 Task: Find connections with filter location Sabaneta with filter topic #Gettingthingsdonewith filter profile language French with filter current company ICICIdirect with filter school KC College with filter industry Accessible Architecture and Design with filter service category SupportTechnical Writing with filter keywords title Media Relations Coordinator
Action: Mouse moved to (564, 79)
Screenshot: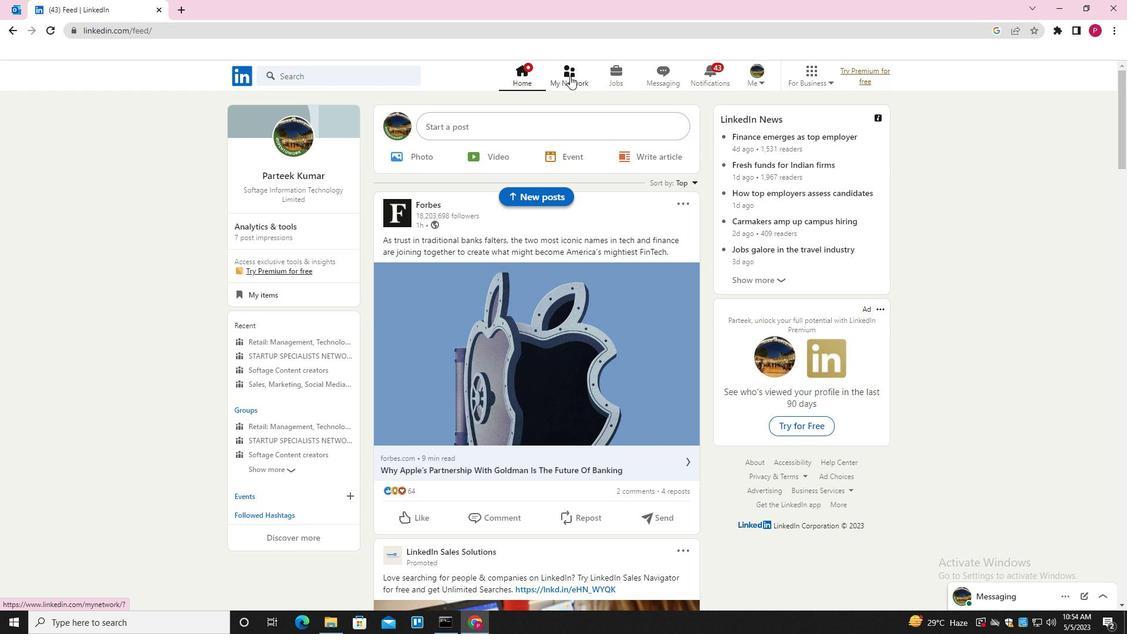 
Action: Mouse pressed left at (564, 79)
Screenshot: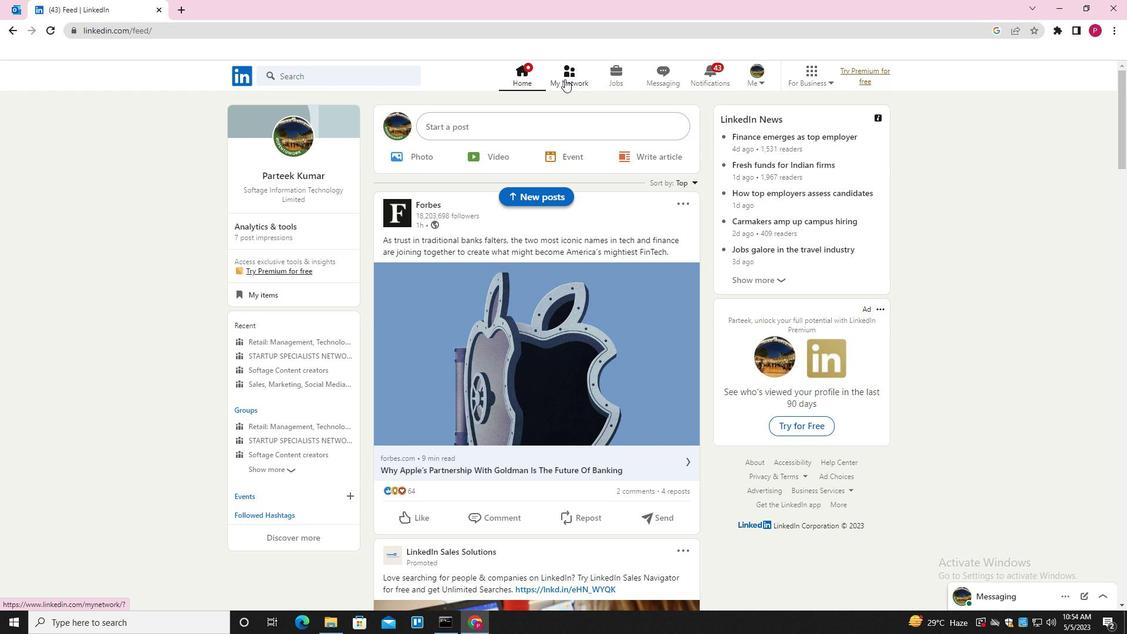 
Action: Mouse moved to (366, 142)
Screenshot: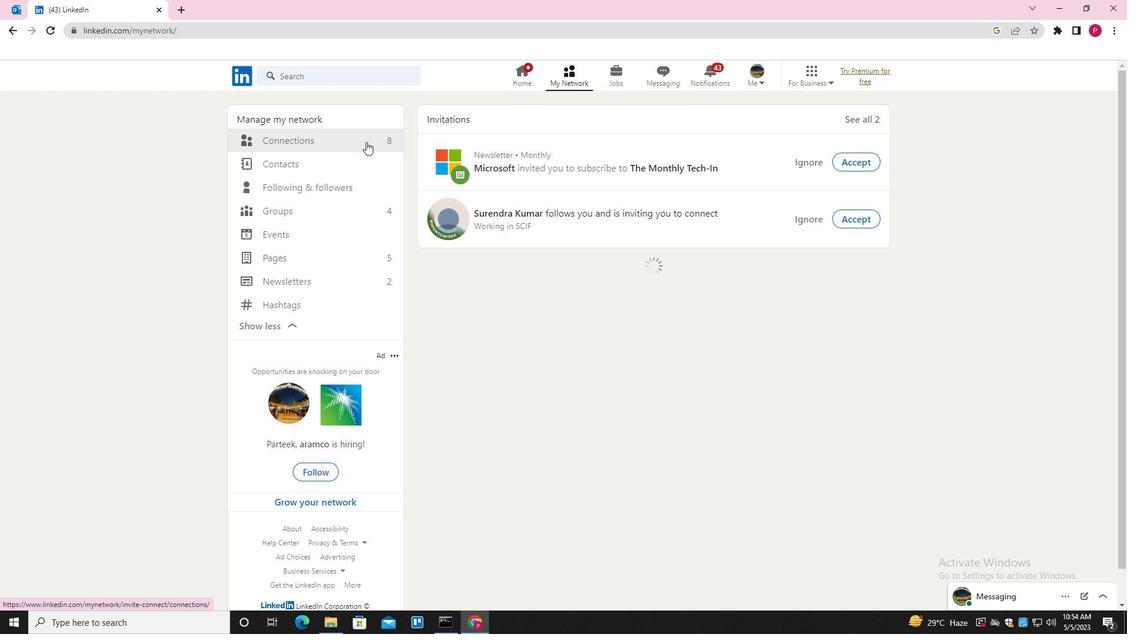 
Action: Mouse pressed left at (366, 142)
Screenshot: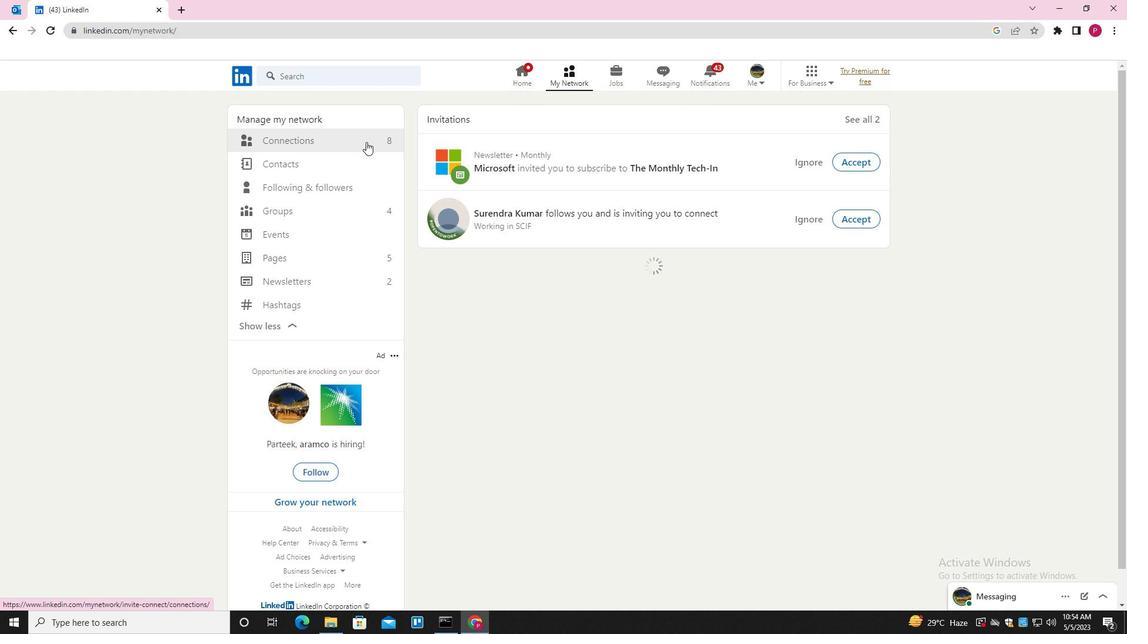 
Action: Mouse moved to (662, 142)
Screenshot: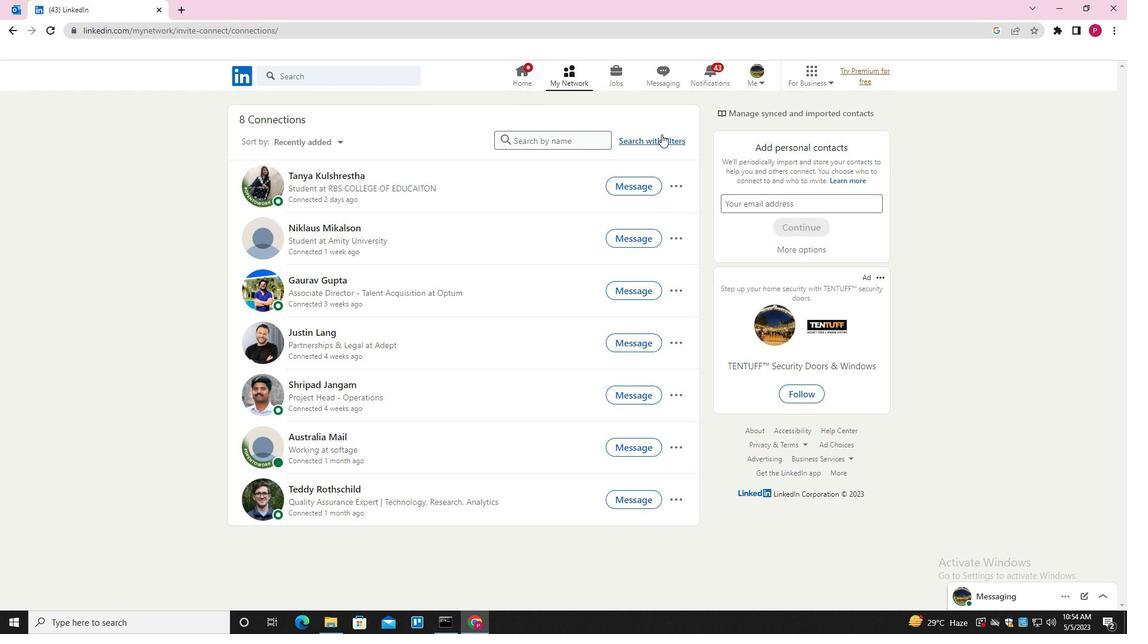 
Action: Mouse pressed left at (662, 142)
Screenshot: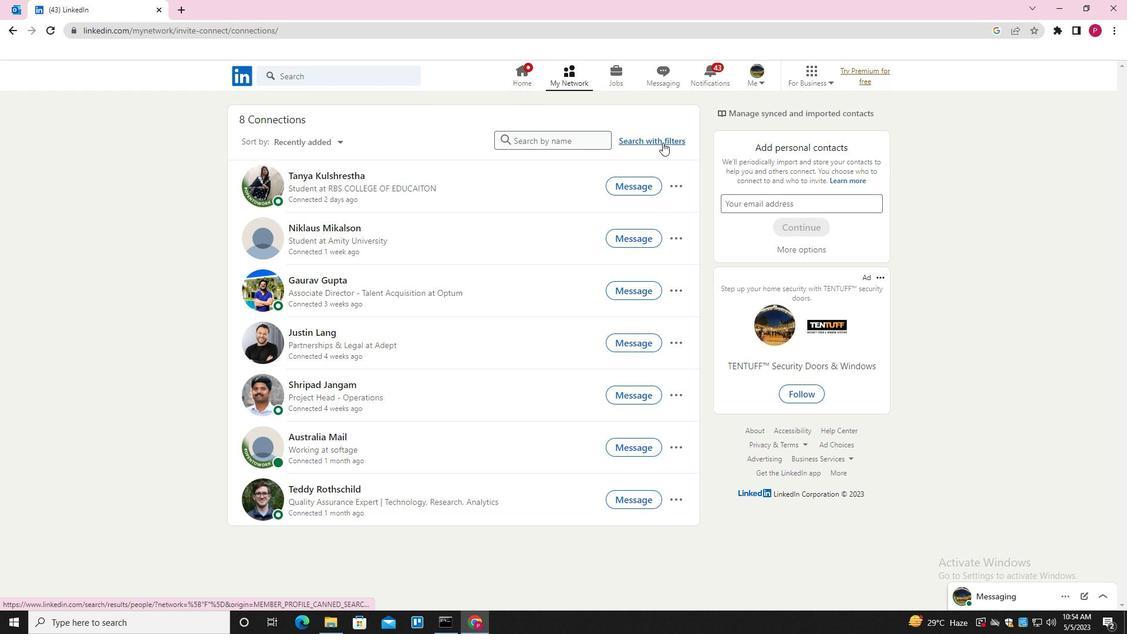 
Action: Mouse moved to (598, 113)
Screenshot: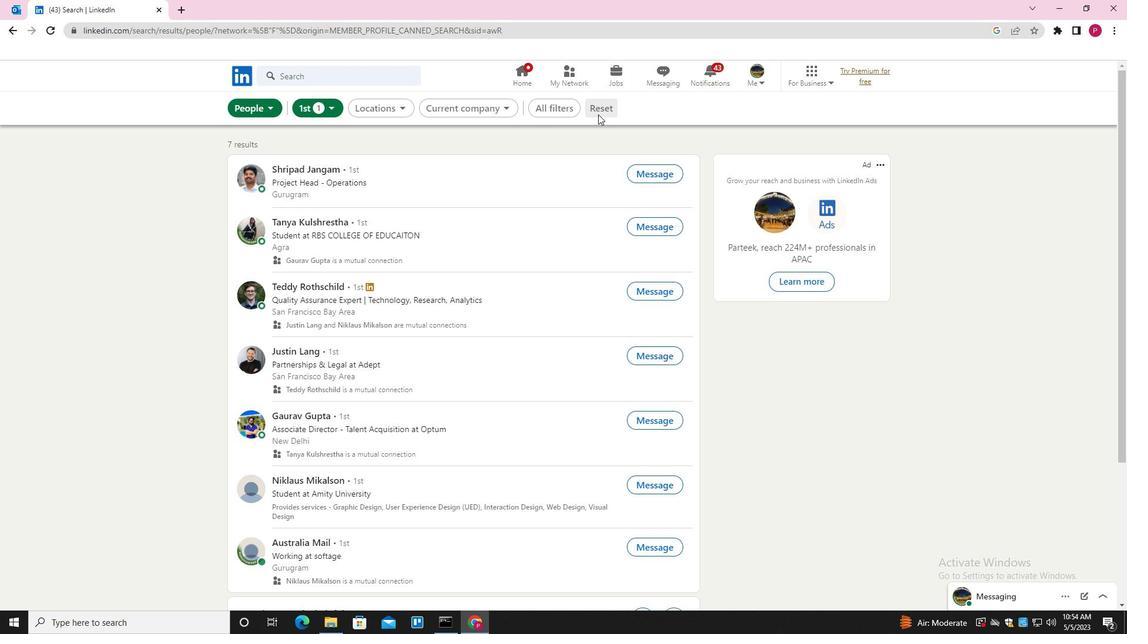 
Action: Mouse pressed left at (598, 113)
Screenshot: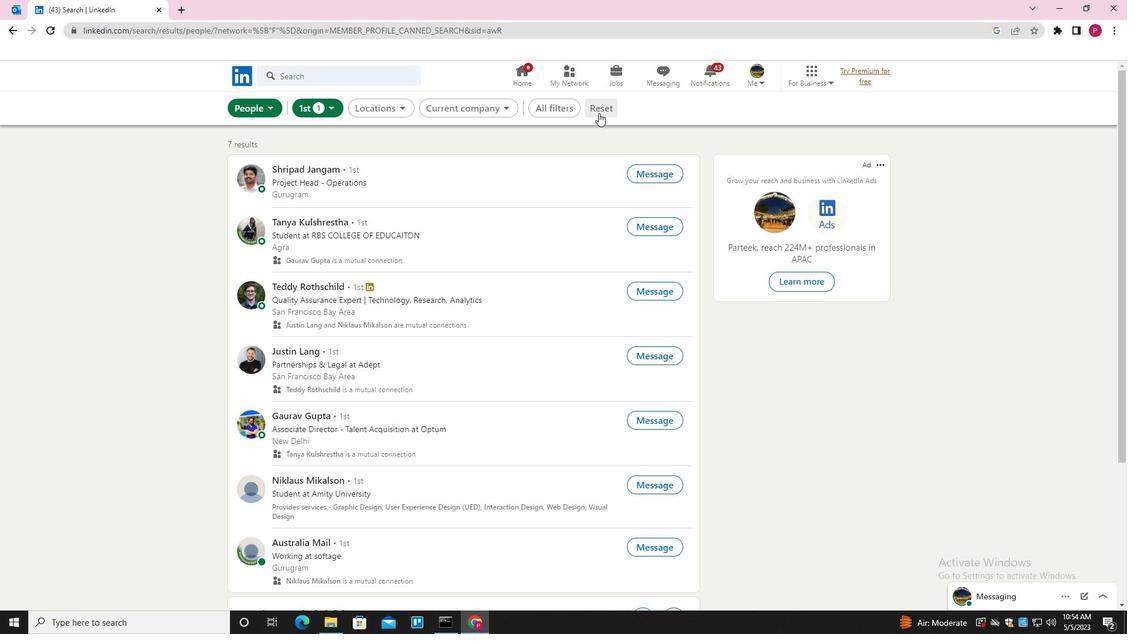 
Action: Mouse moved to (590, 110)
Screenshot: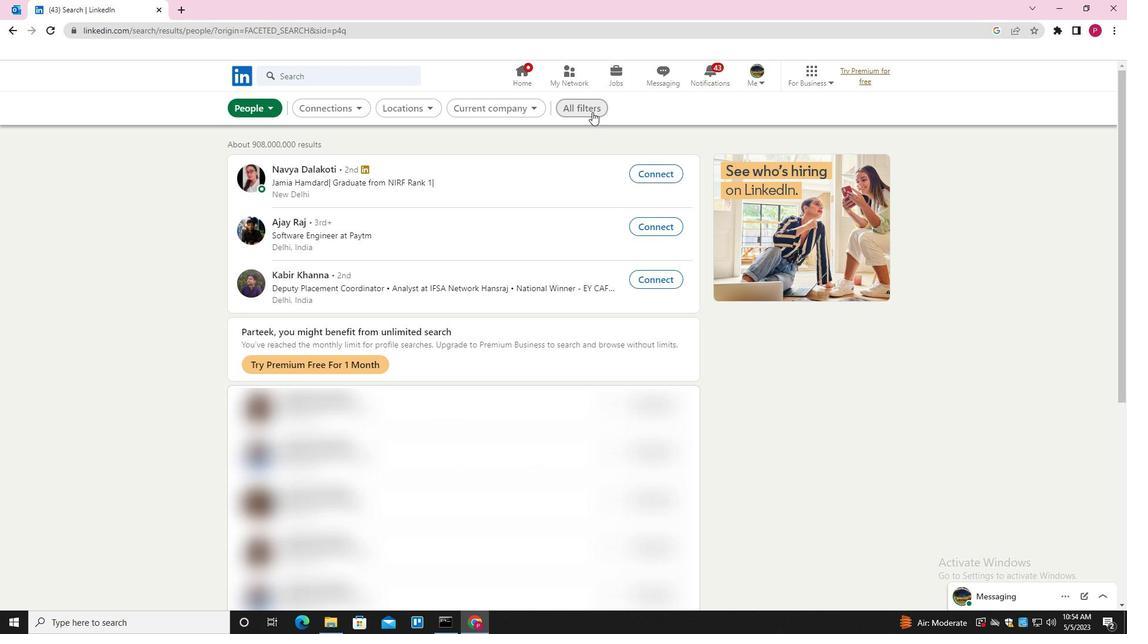 
Action: Mouse pressed left at (590, 110)
Screenshot: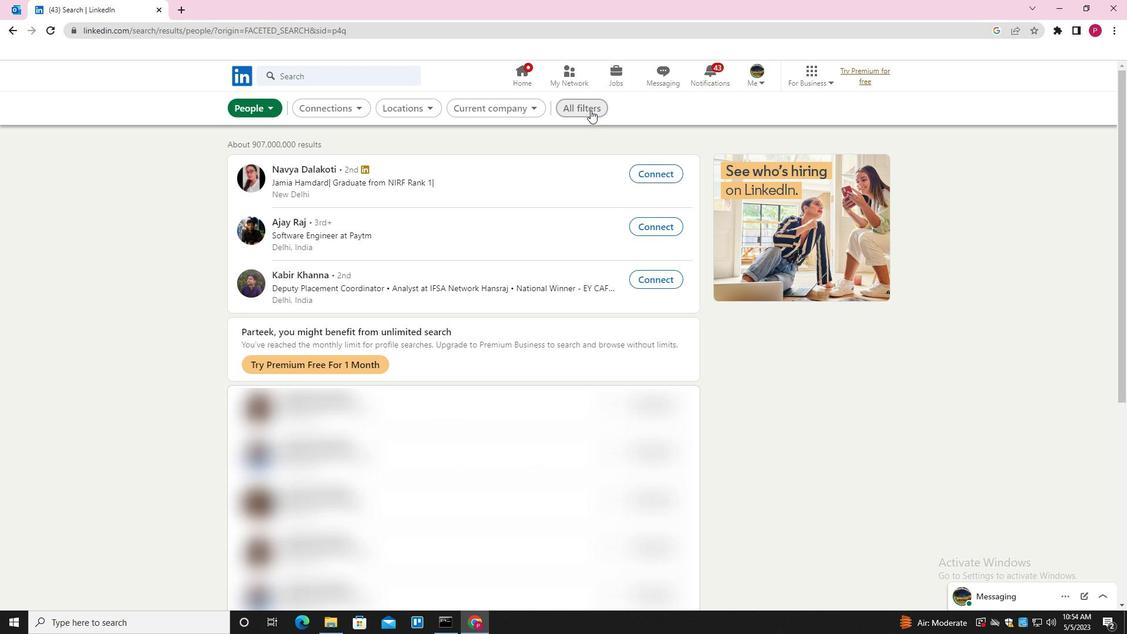 
Action: Mouse moved to (865, 301)
Screenshot: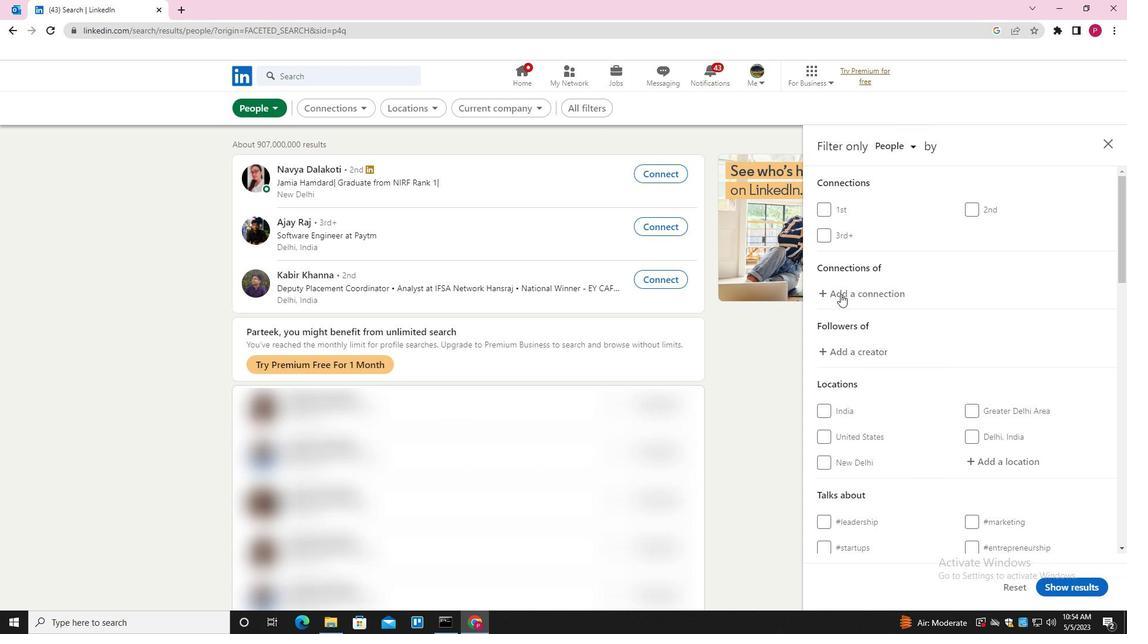 
Action: Mouse scrolled (865, 301) with delta (0, 0)
Screenshot: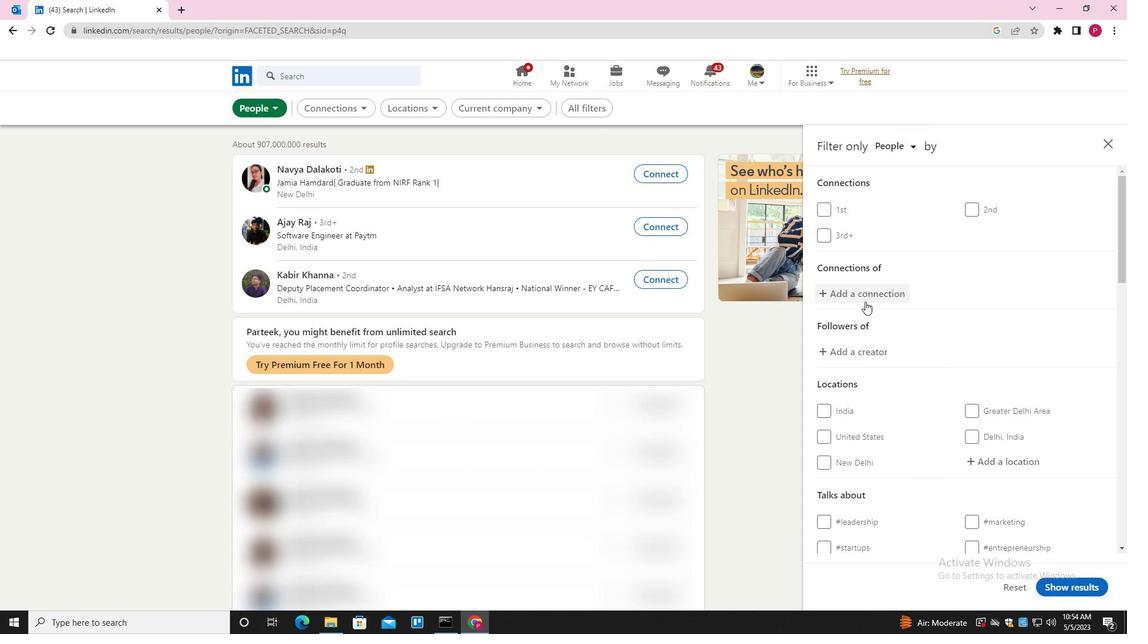 
Action: Mouse scrolled (865, 301) with delta (0, 0)
Screenshot: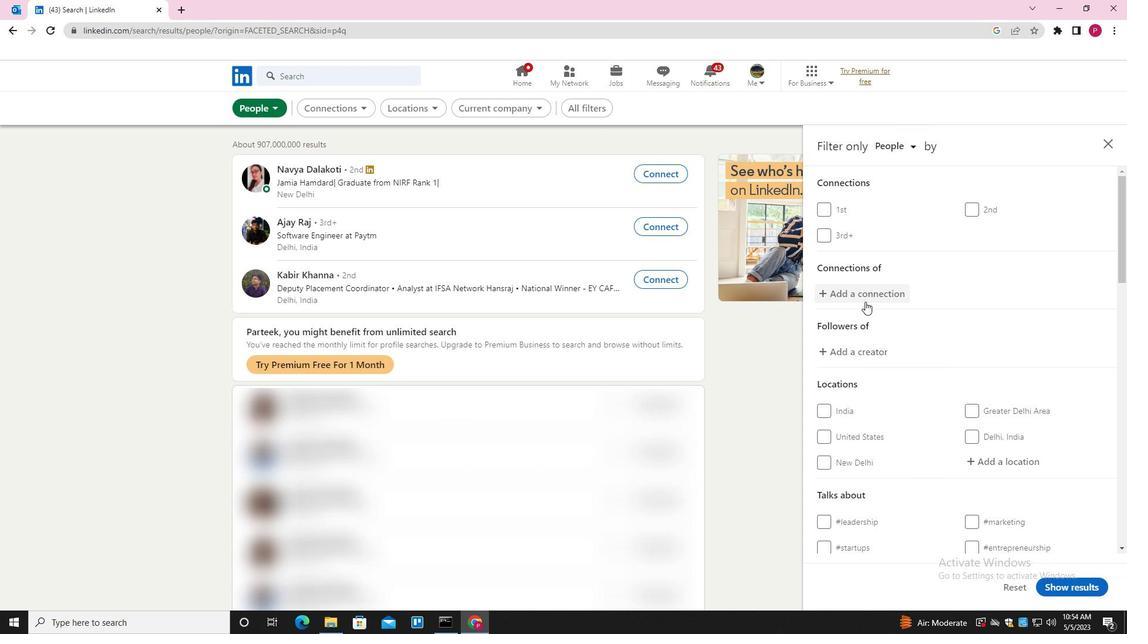
Action: Mouse moved to (1015, 347)
Screenshot: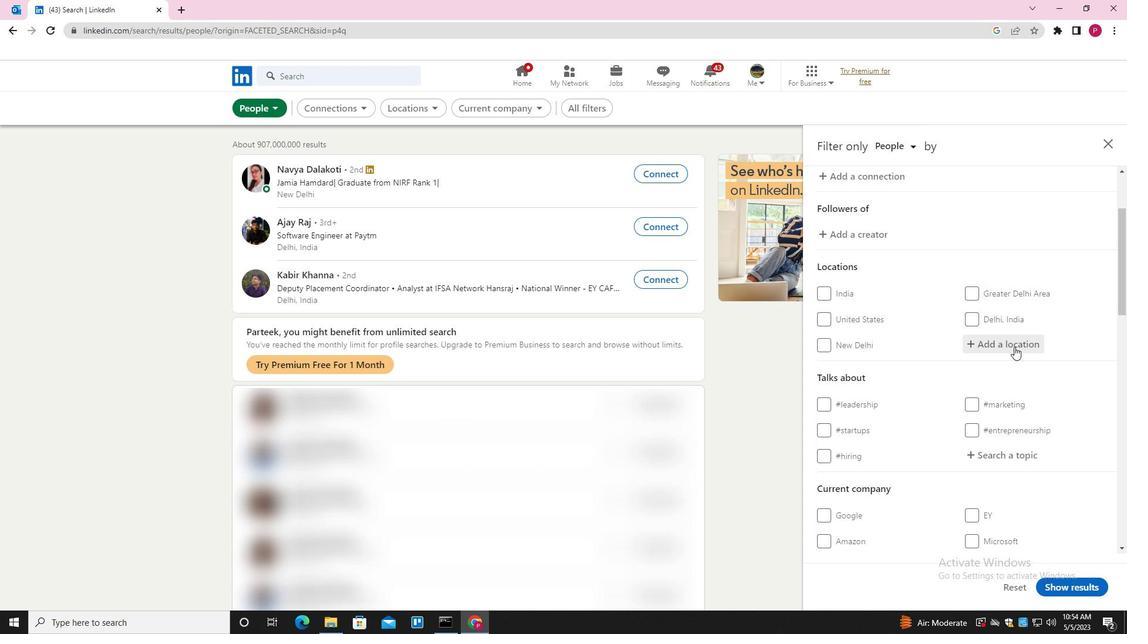 
Action: Mouse pressed left at (1015, 347)
Screenshot: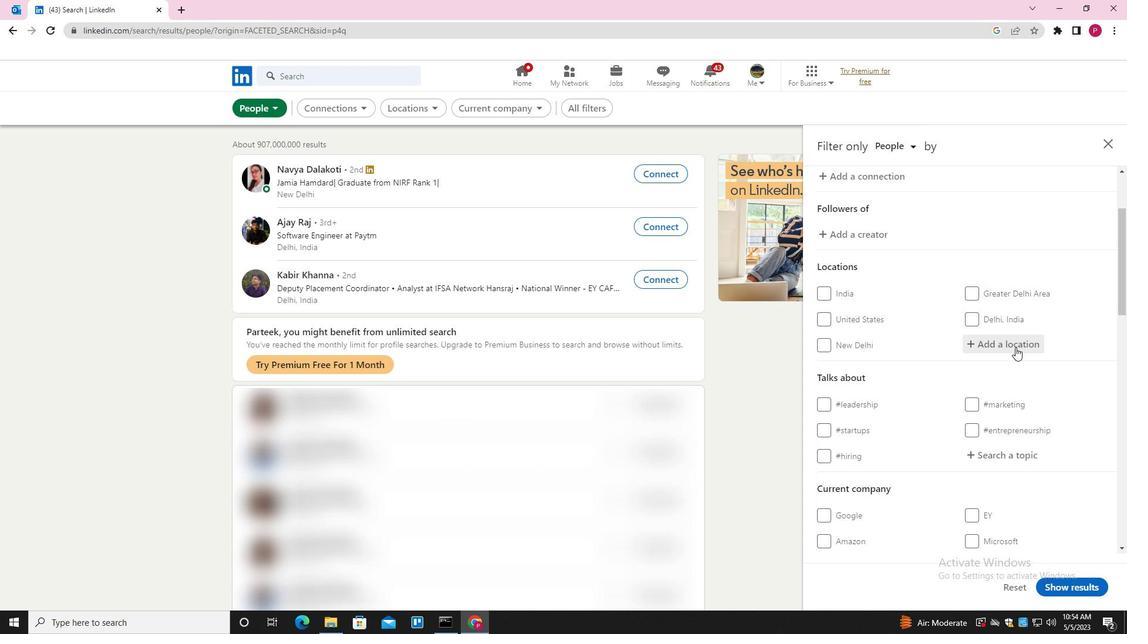 
Action: Key pressed <Key.shift>SABANETA<Key.down><Key.enter>
Screenshot: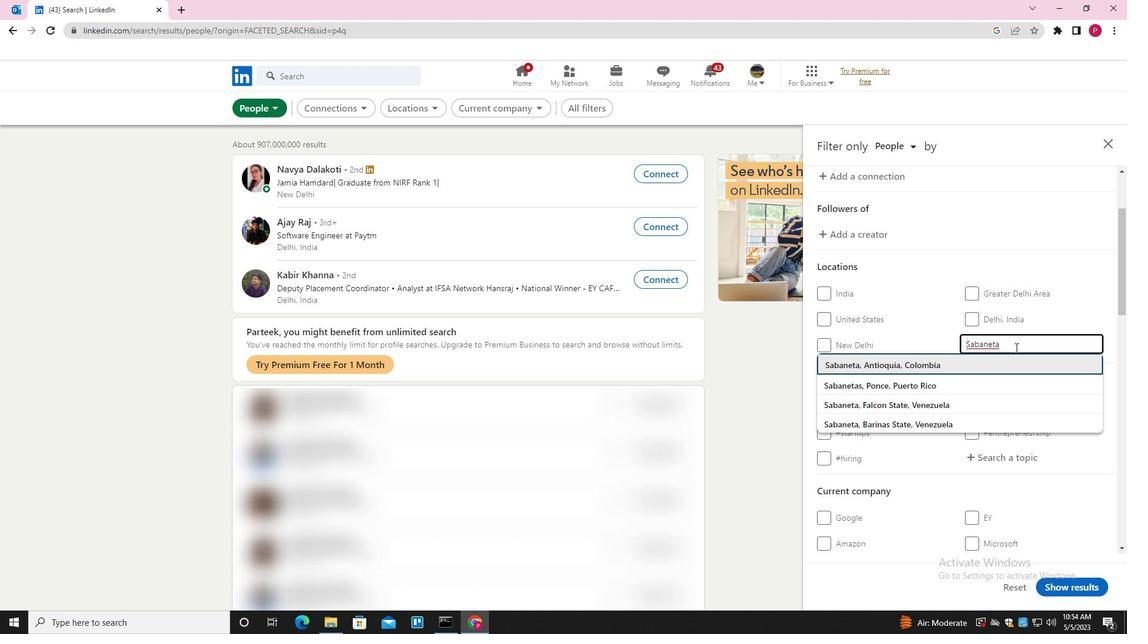 
Action: Mouse moved to (1009, 329)
Screenshot: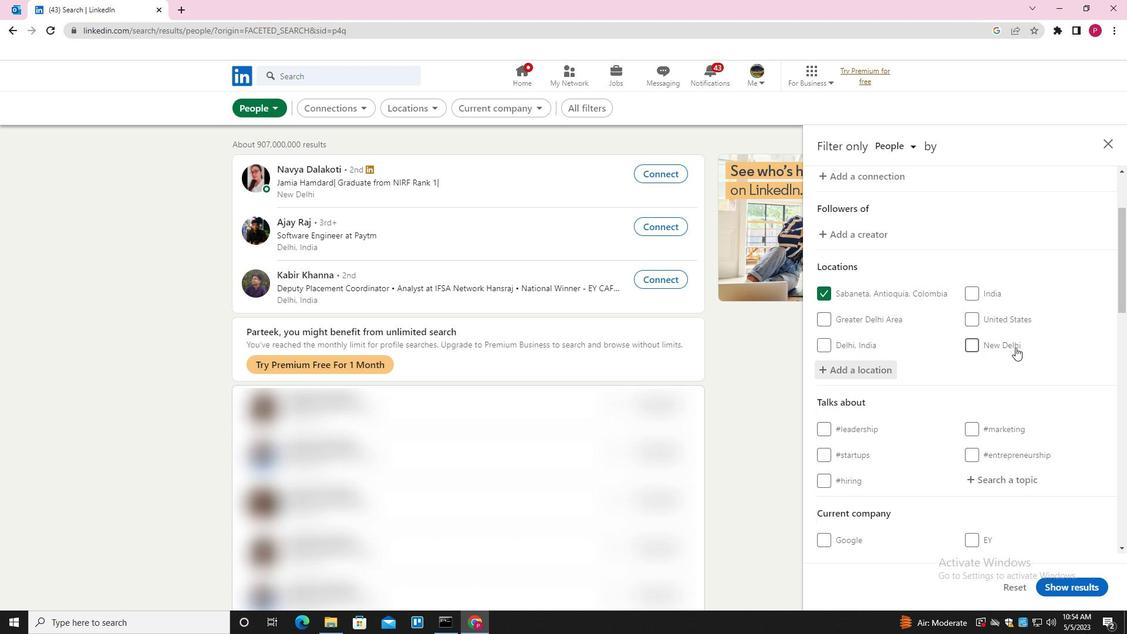 
Action: Mouse scrolled (1009, 328) with delta (0, 0)
Screenshot: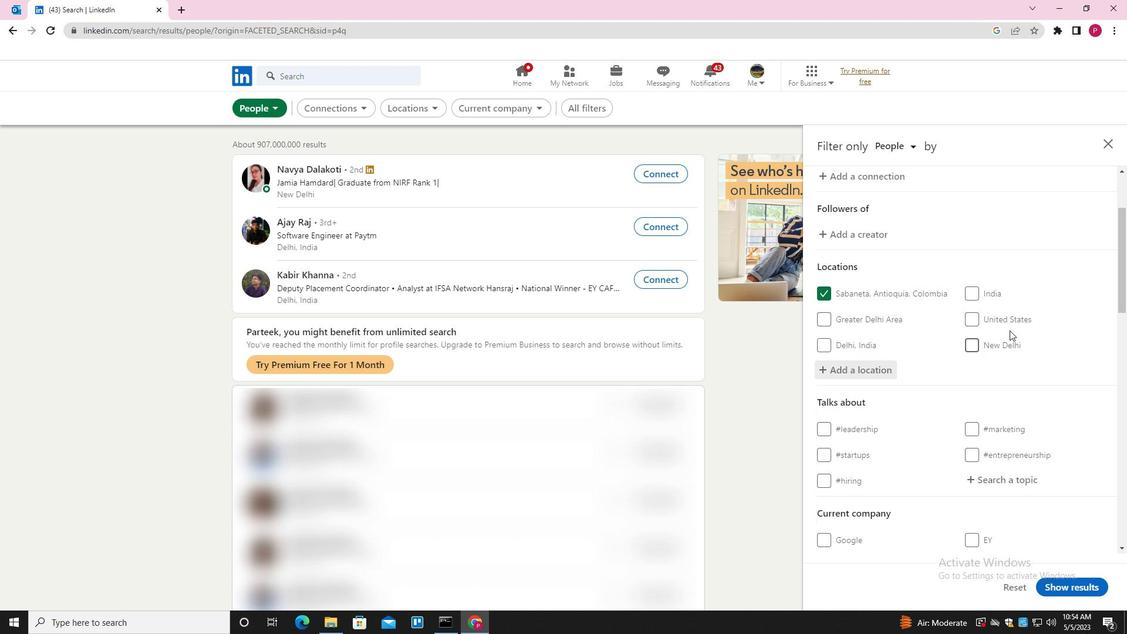 
Action: Mouse scrolled (1009, 328) with delta (0, 0)
Screenshot: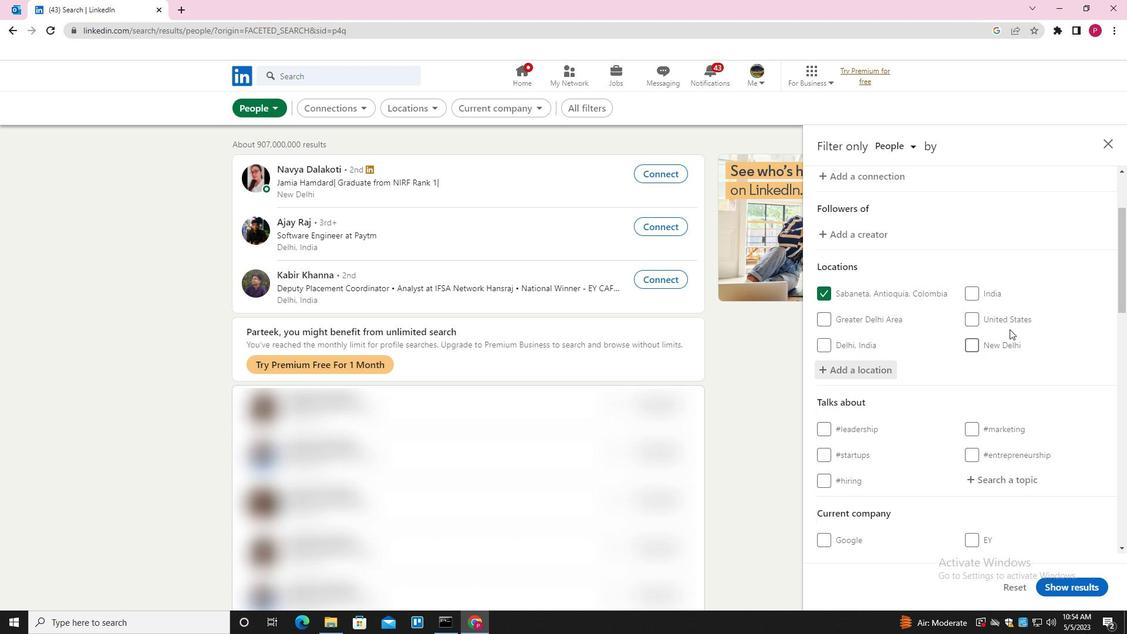 
Action: Mouse moved to (1005, 327)
Screenshot: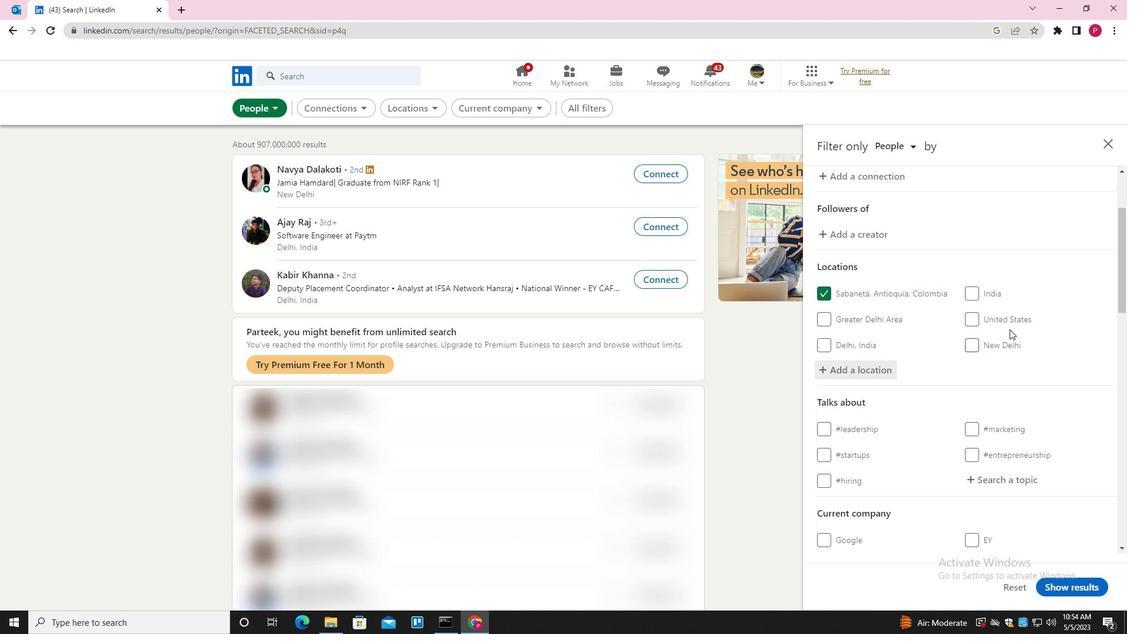 
Action: Mouse scrolled (1005, 327) with delta (0, 0)
Screenshot: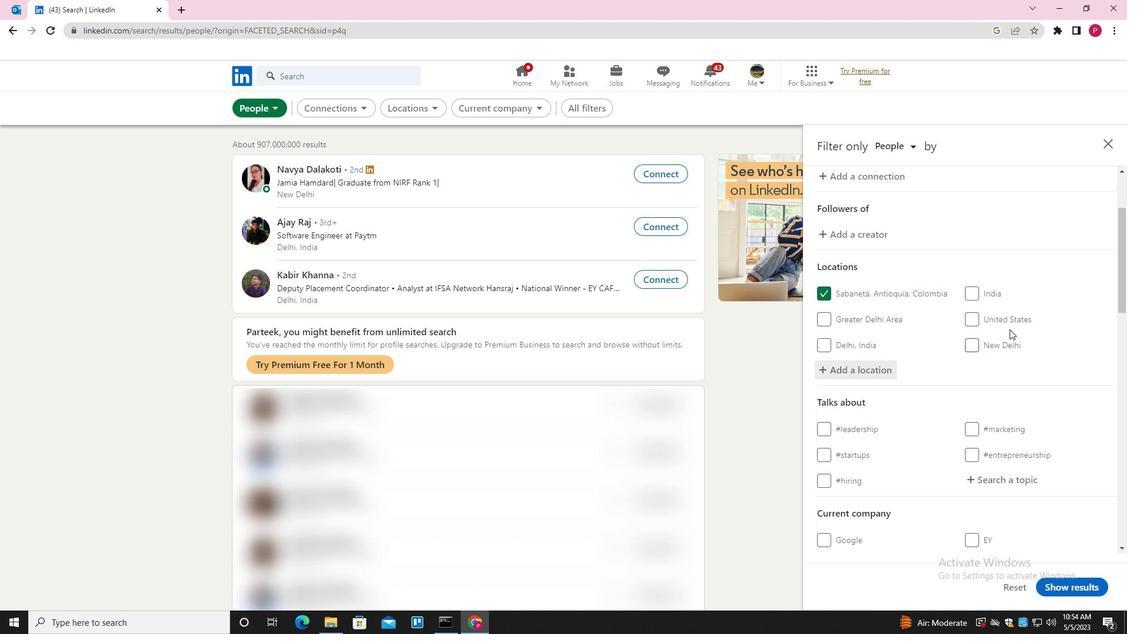 
Action: Mouse moved to (1001, 327)
Screenshot: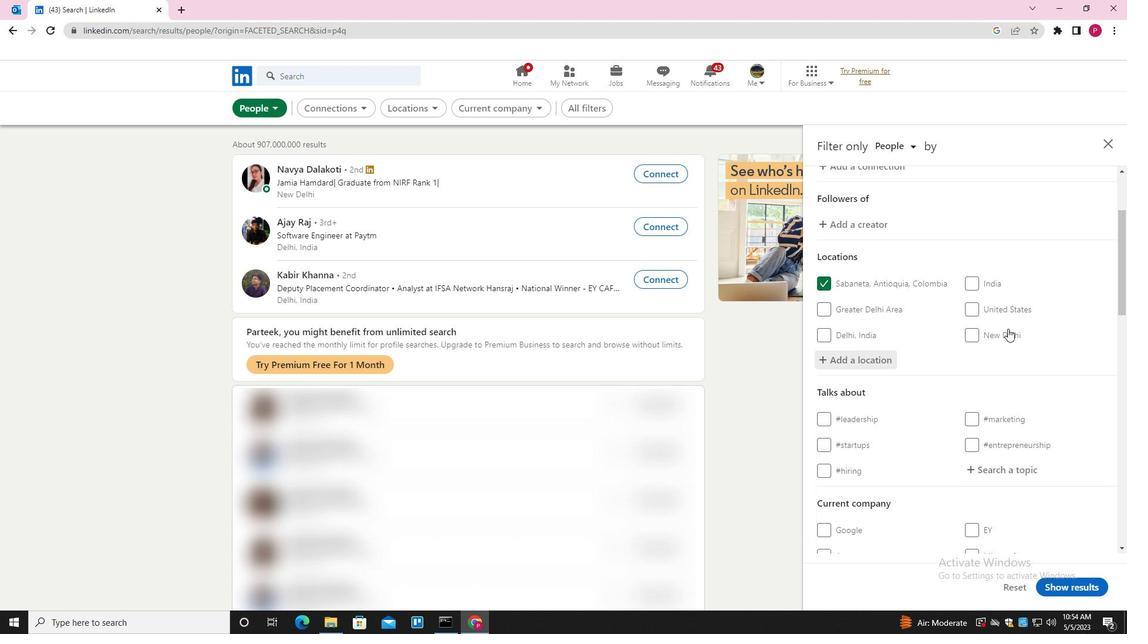 
Action: Mouse scrolled (1001, 327) with delta (0, 0)
Screenshot: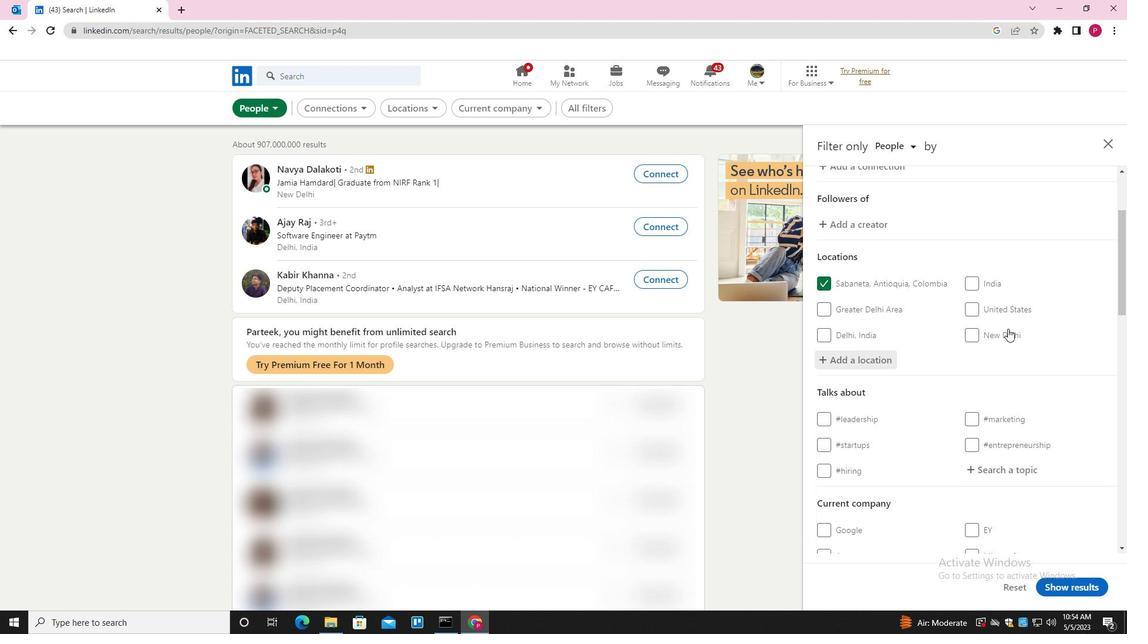 
Action: Mouse moved to (1008, 250)
Screenshot: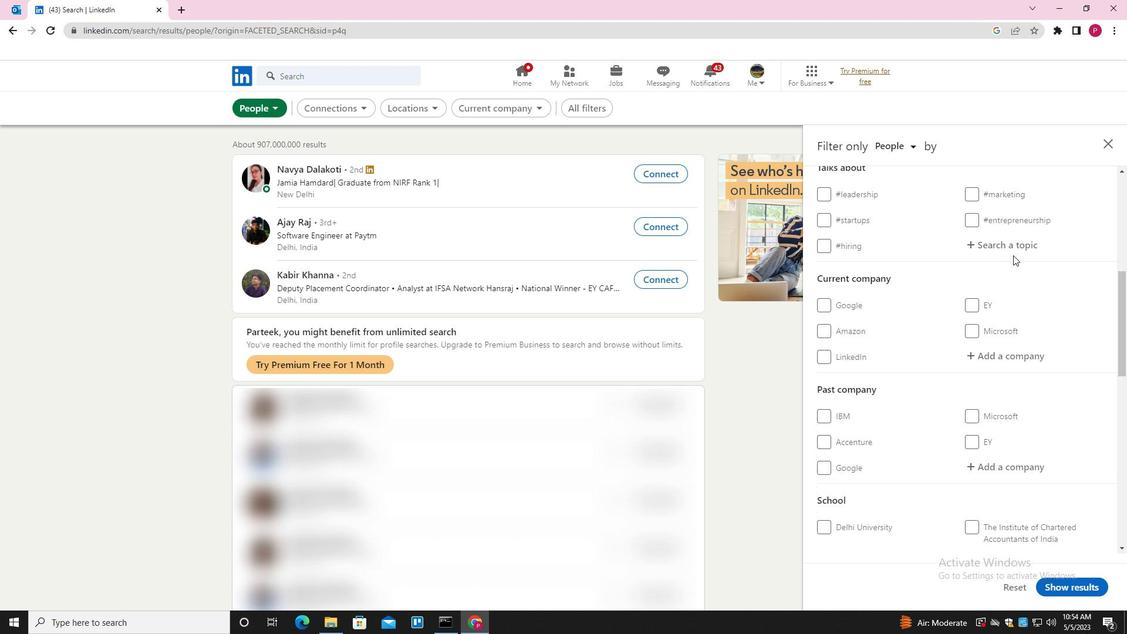 
Action: Mouse pressed left at (1008, 250)
Screenshot: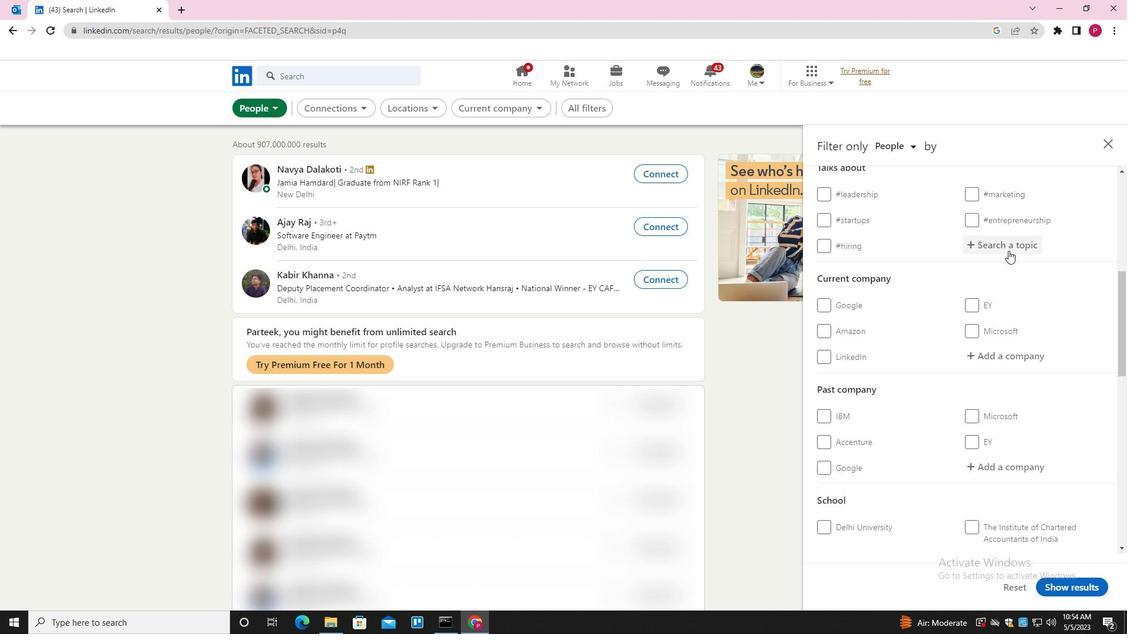 
Action: Key pressed <Key.shift>GETTINGTHINGSDONE<Key.down><Key.enter>
Screenshot: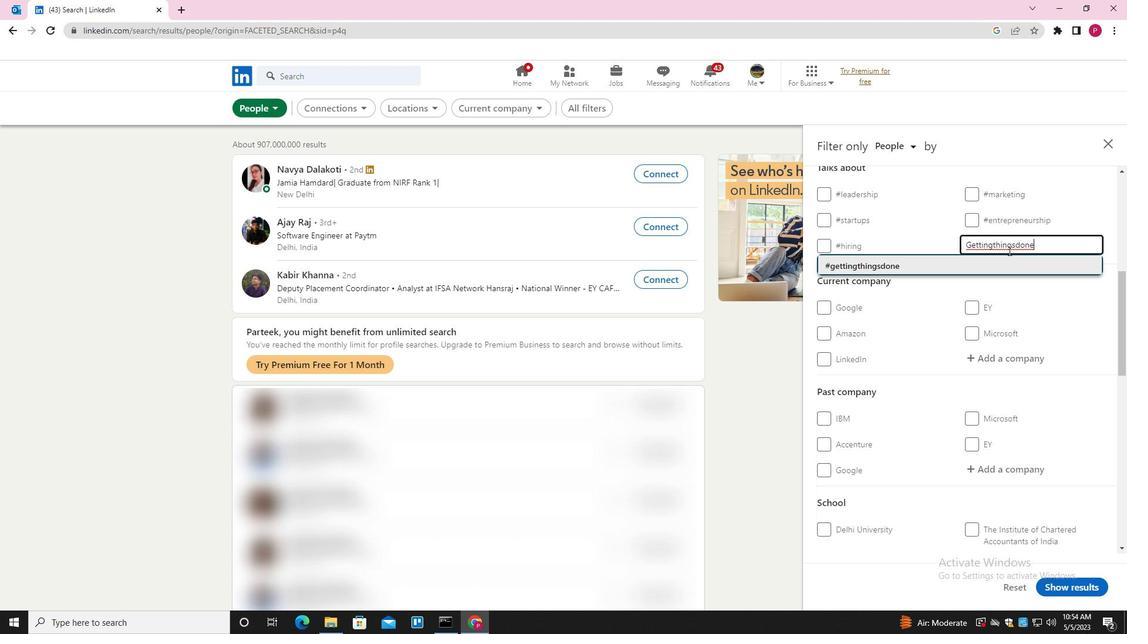 
Action: Mouse moved to (976, 244)
Screenshot: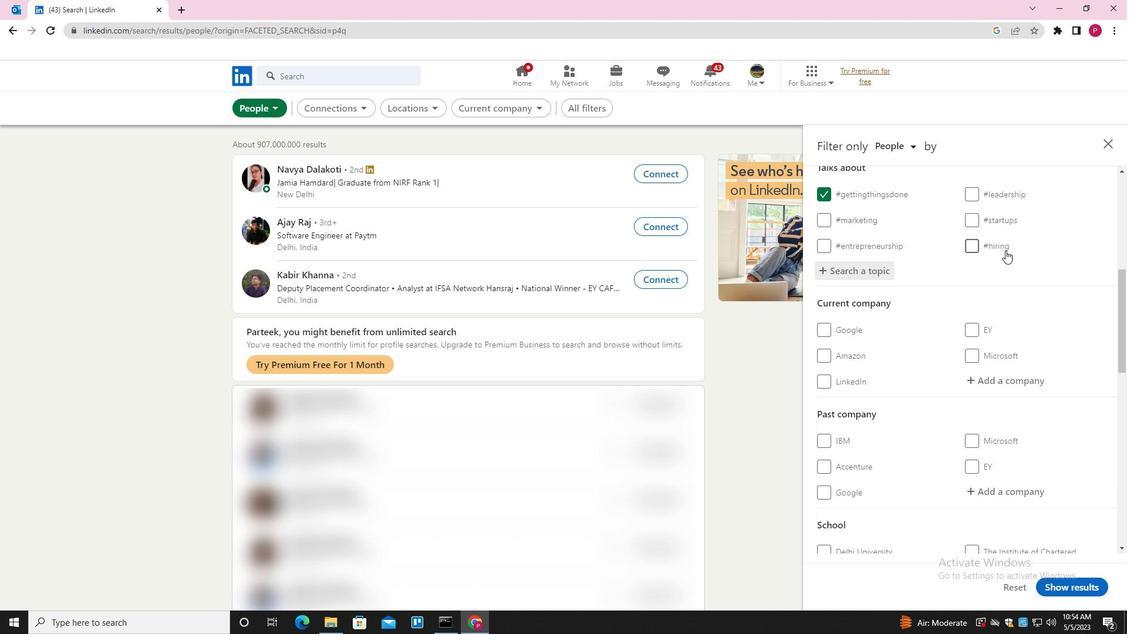
Action: Mouse scrolled (976, 243) with delta (0, 0)
Screenshot: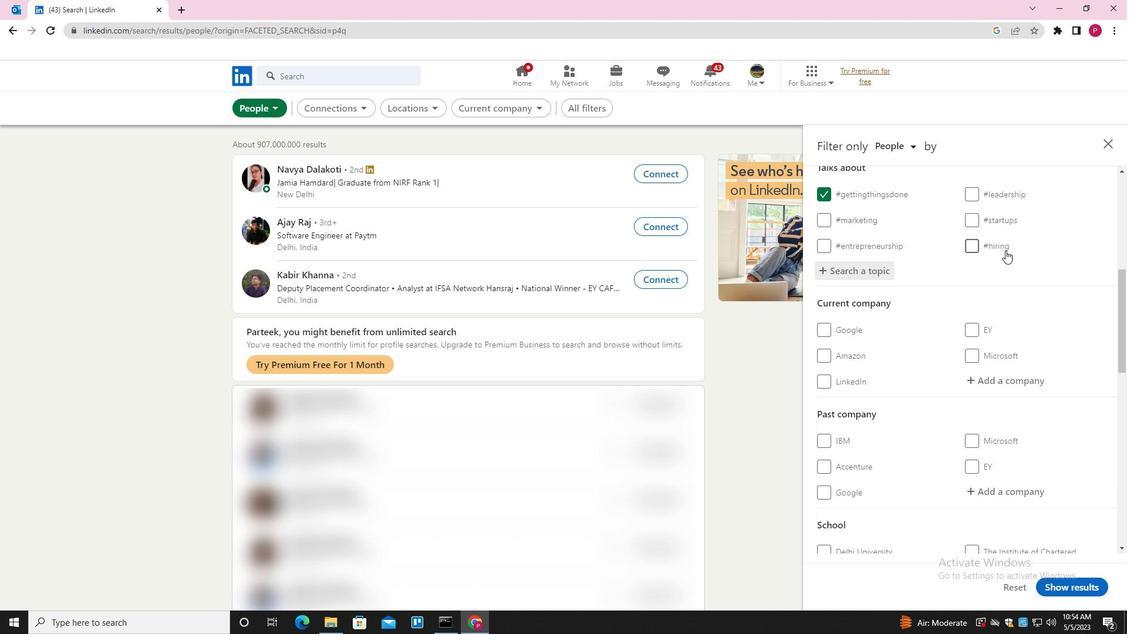 
Action: Mouse moved to (946, 238)
Screenshot: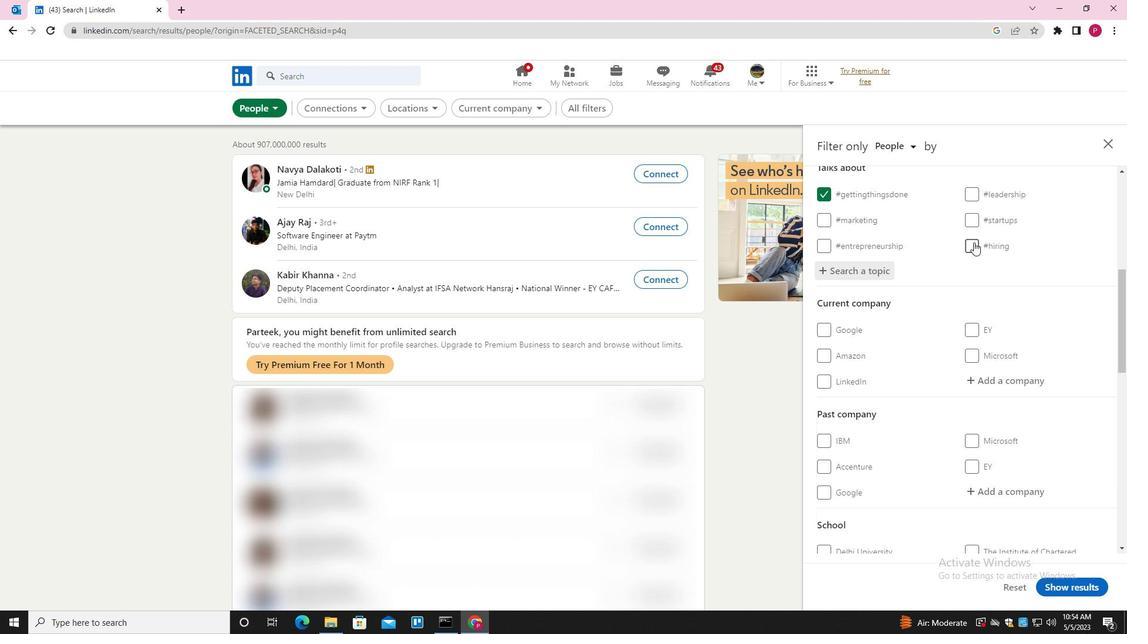 
Action: Mouse scrolled (946, 237) with delta (0, 0)
Screenshot: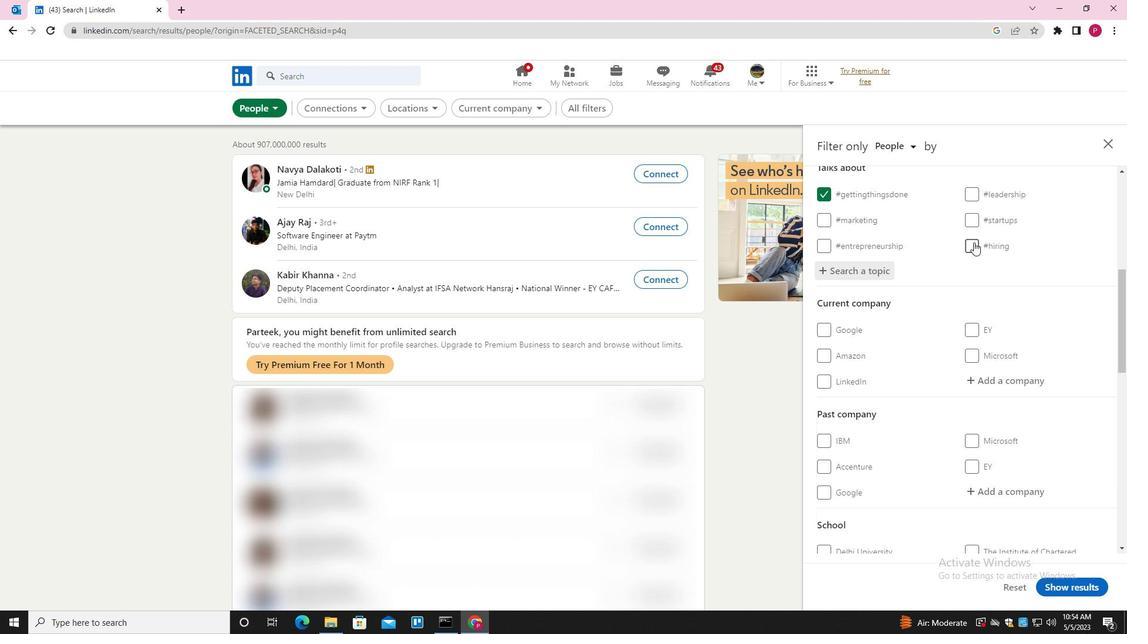 
Action: Mouse moved to (943, 237)
Screenshot: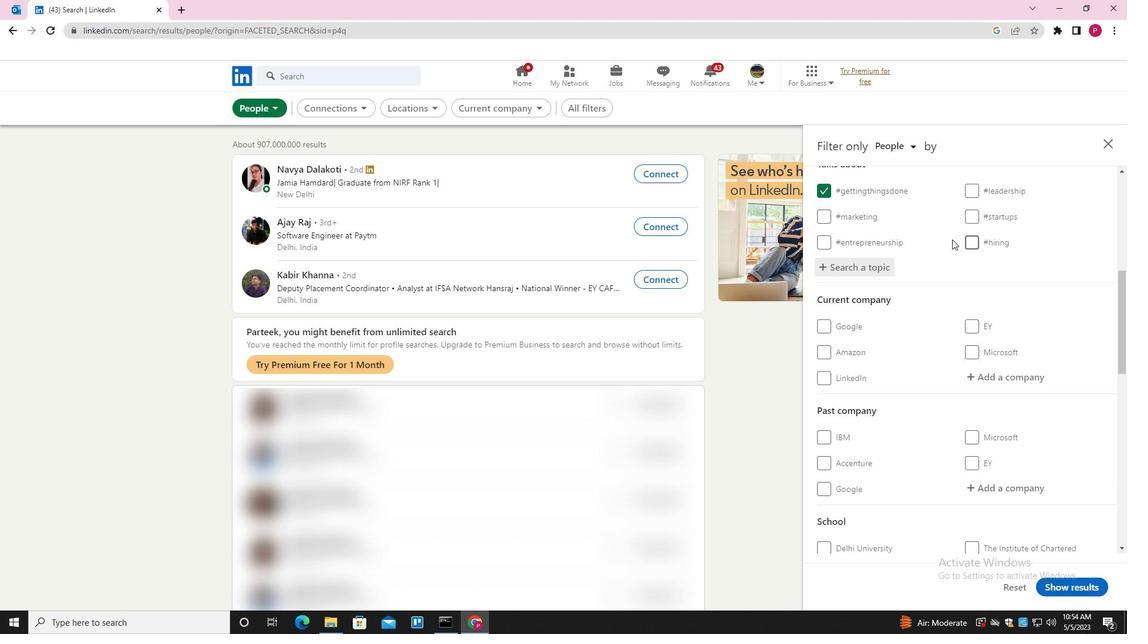 
Action: Mouse scrolled (943, 237) with delta (0, 0)
Screenshot: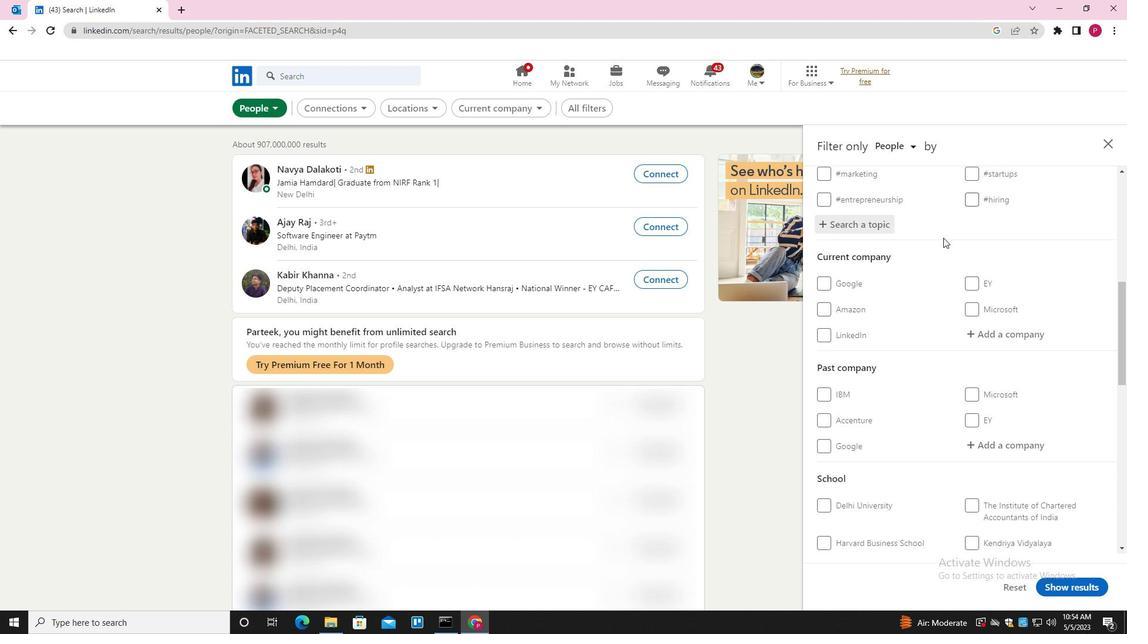 
Action: Mouse scrolled (943, 237) with delta (0, 0)
Screenshot: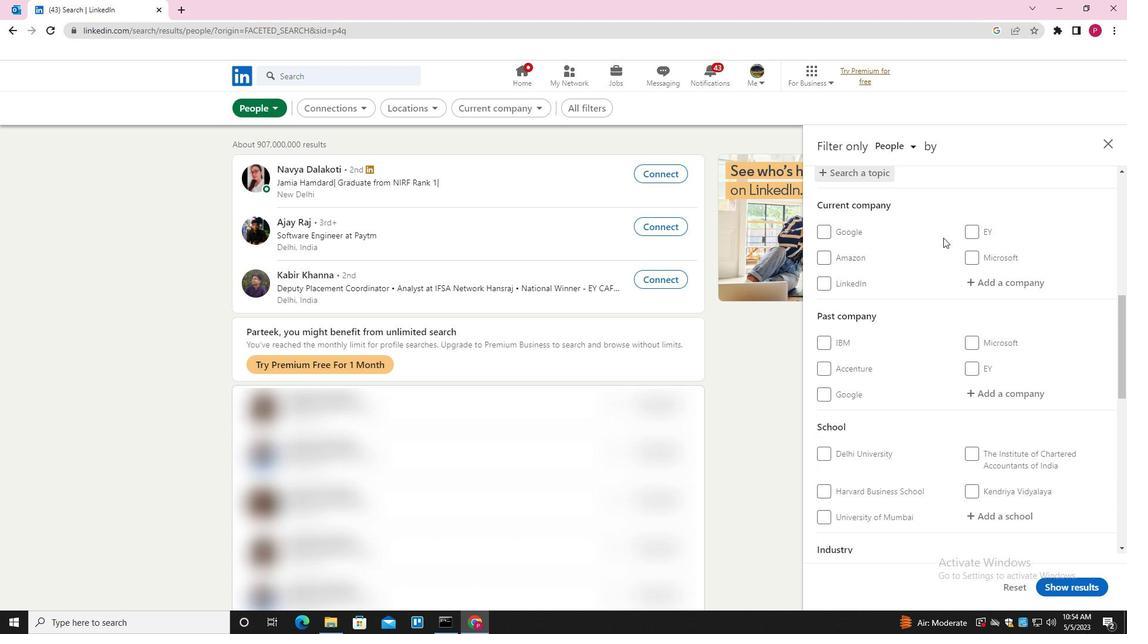 
Action: Mouse moved to (923, 267)
Screenshot: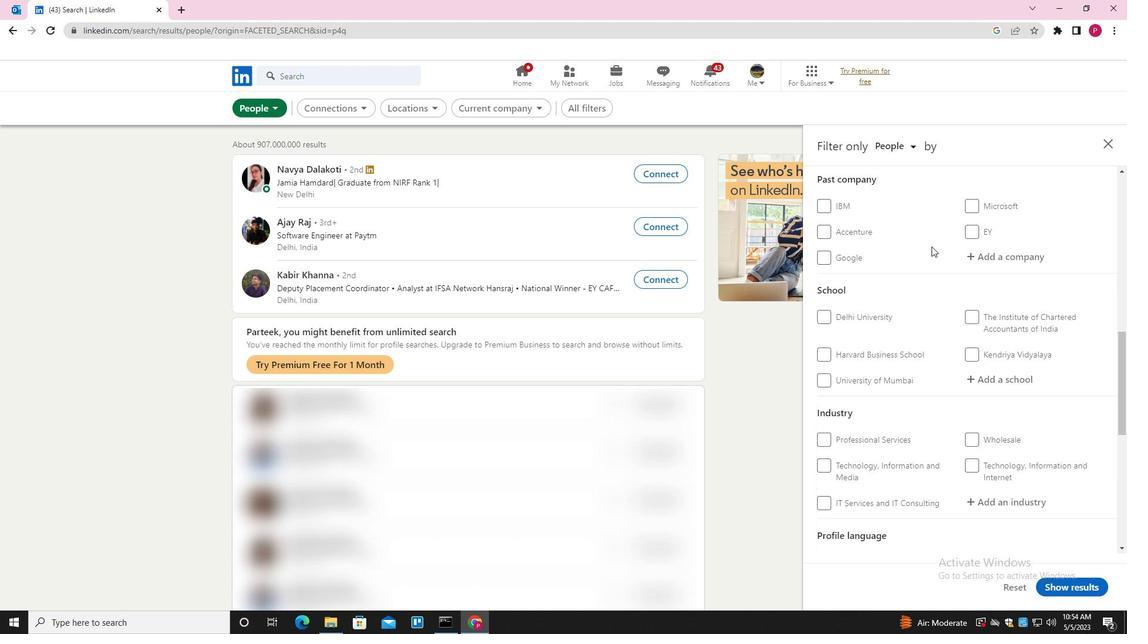 
Action: Mouse scrolled (923, 267) with delta (0, 0)
Screenshot: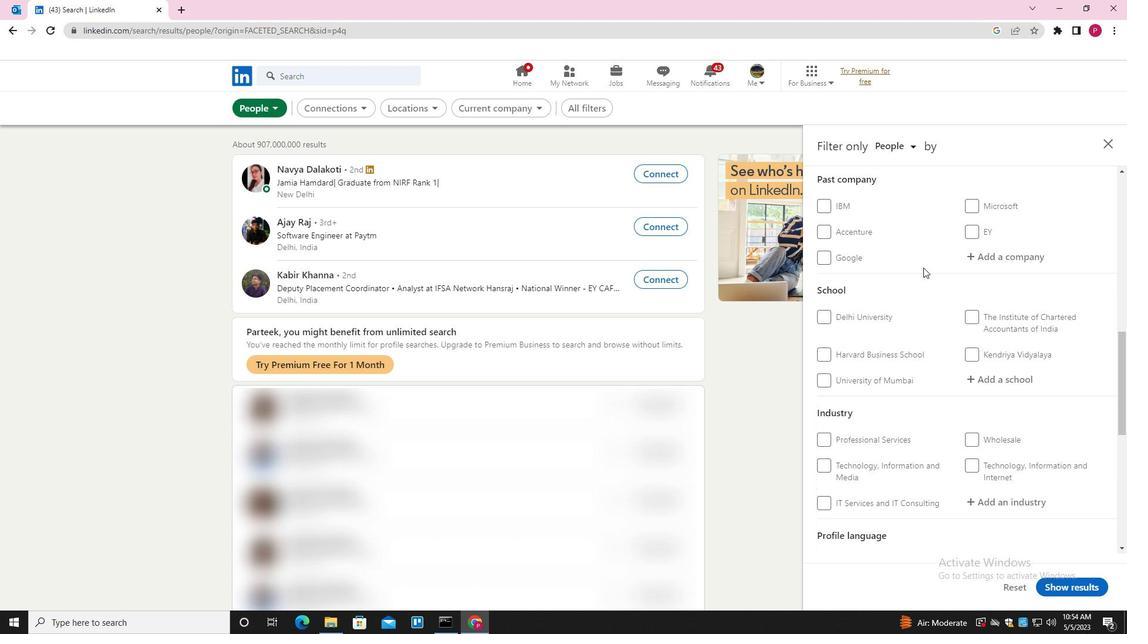 
Action: Mouse scrolled (923, 267) with delta (0, 0)
Screenshot: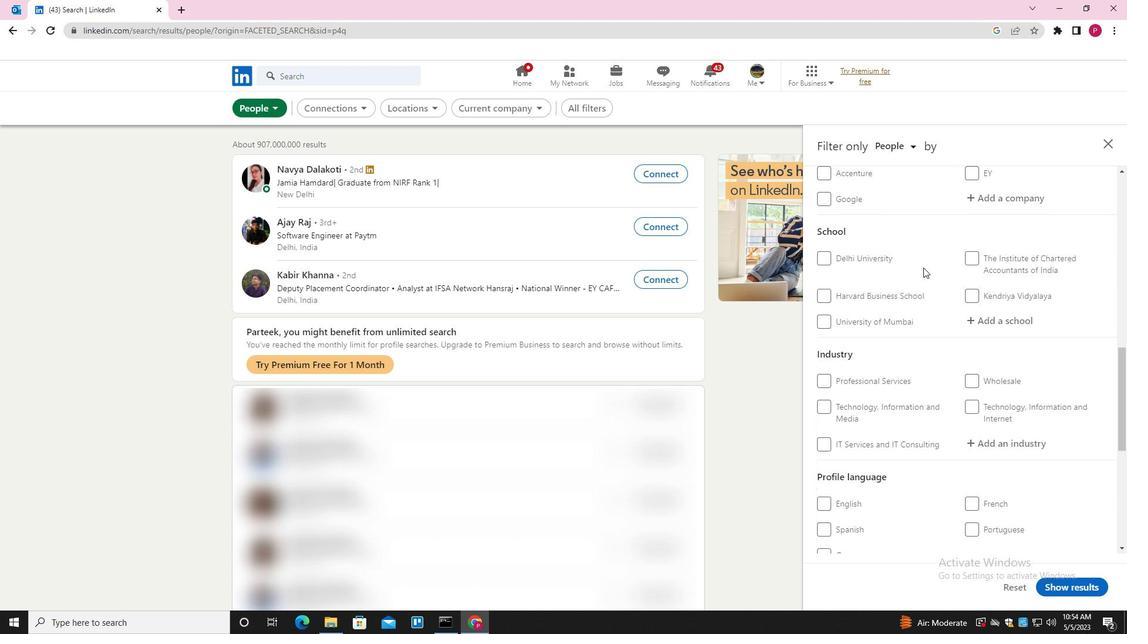 
Action: Mouse scrolled (923, 267) with delta (0, 0)
Screenshot: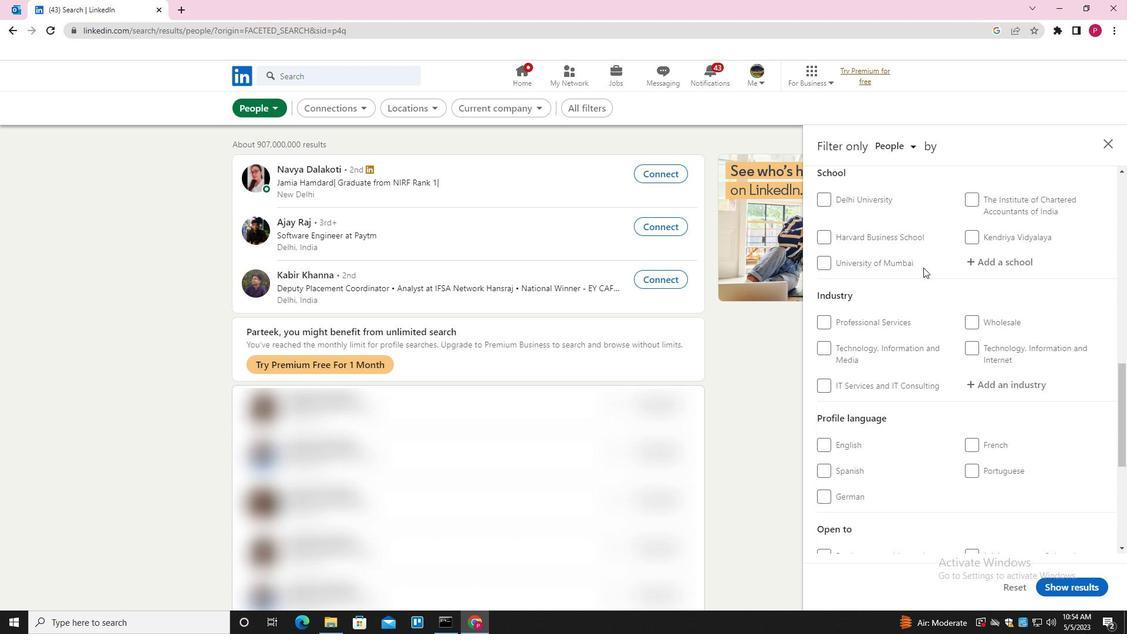 
Action: Mouse scrolled (923, 267) with delta (0, 0)
Screenshot: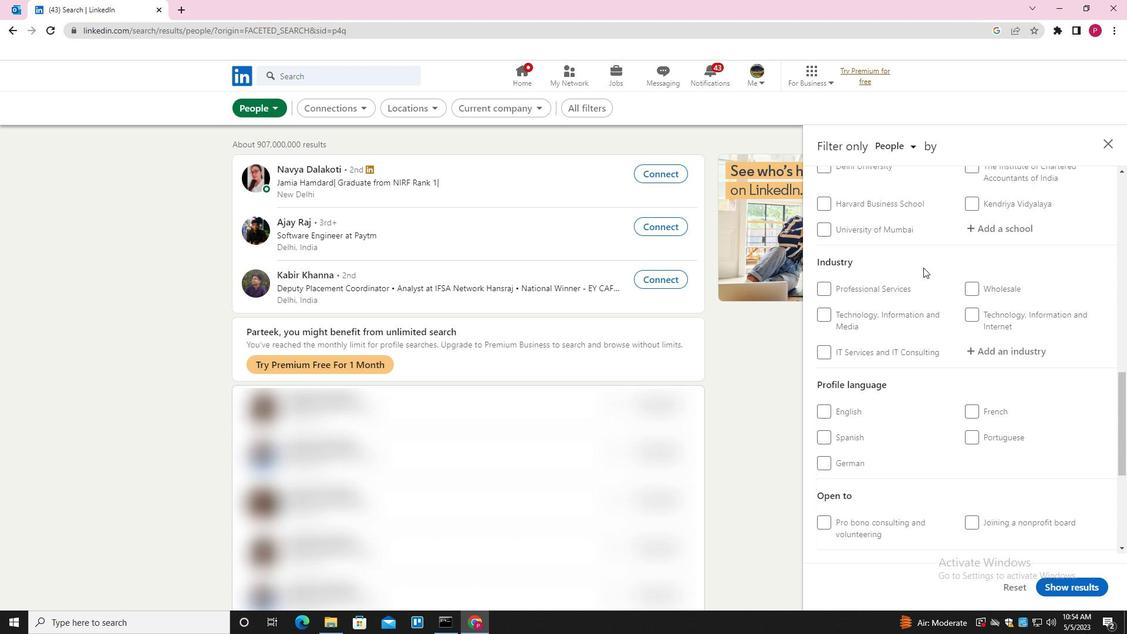 
Action: Mouse moved to (973, 329)
Screenshot: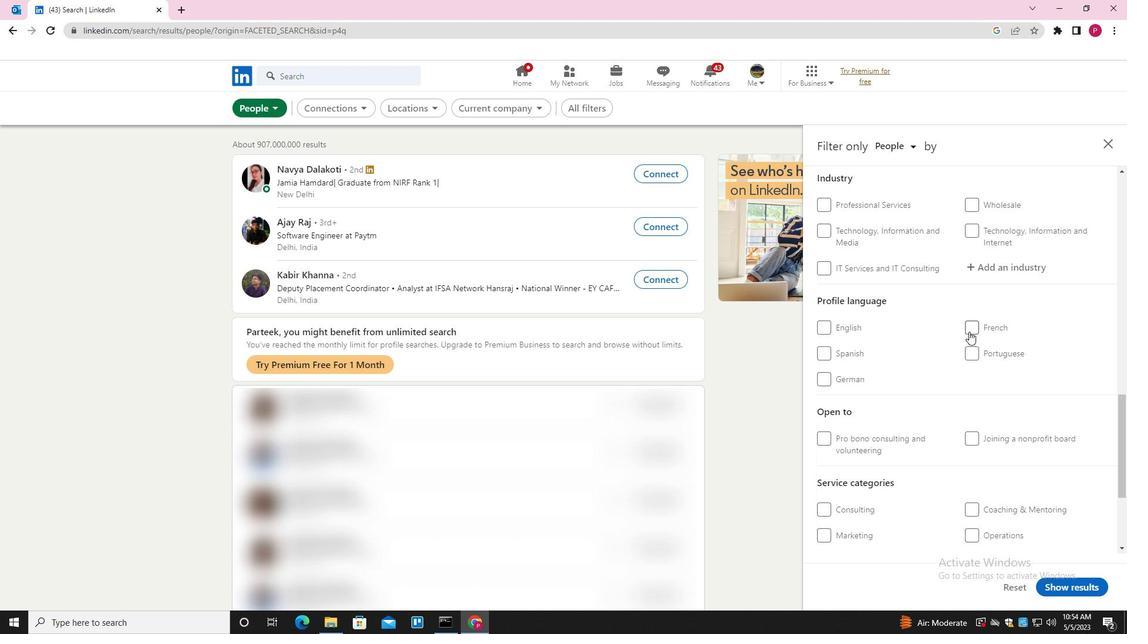 
Action: Mouse pressed left at (973, 329)
Screenshot: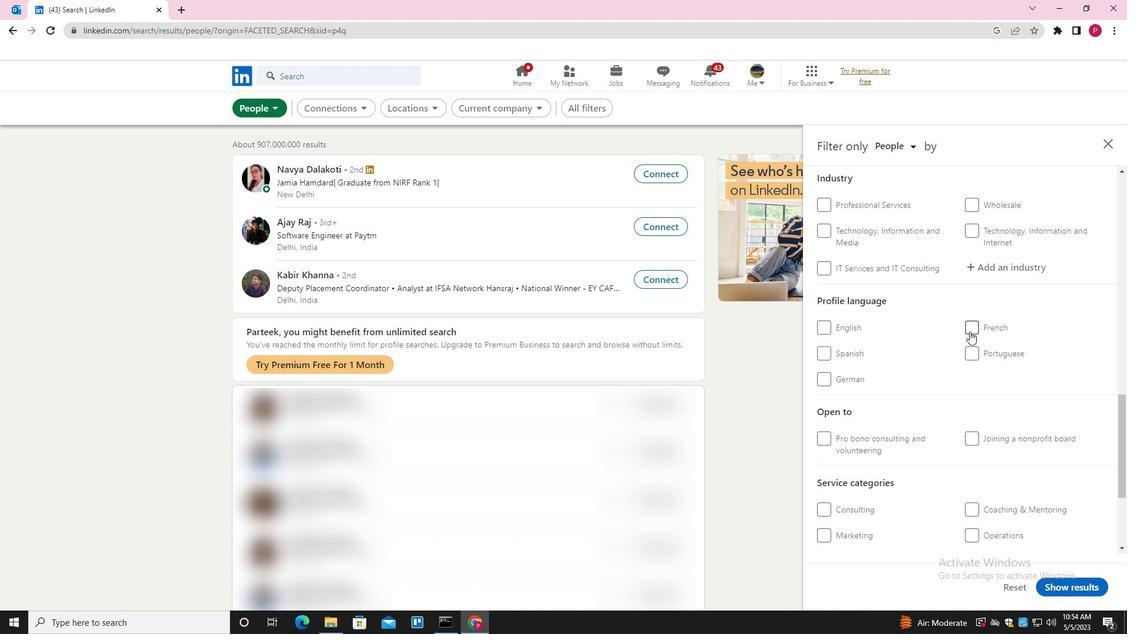 
Action: Mouse moved to (902, 359)
Screenshot: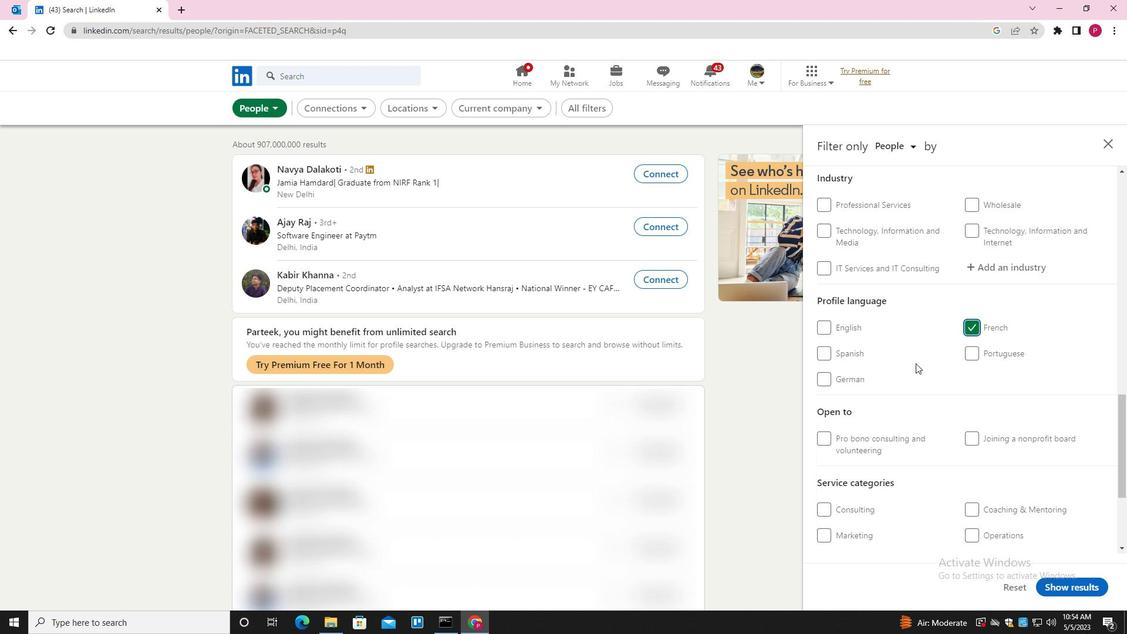 
Action: Mouse scrolled (902, 360) with delta (0, 0)
Screenshot: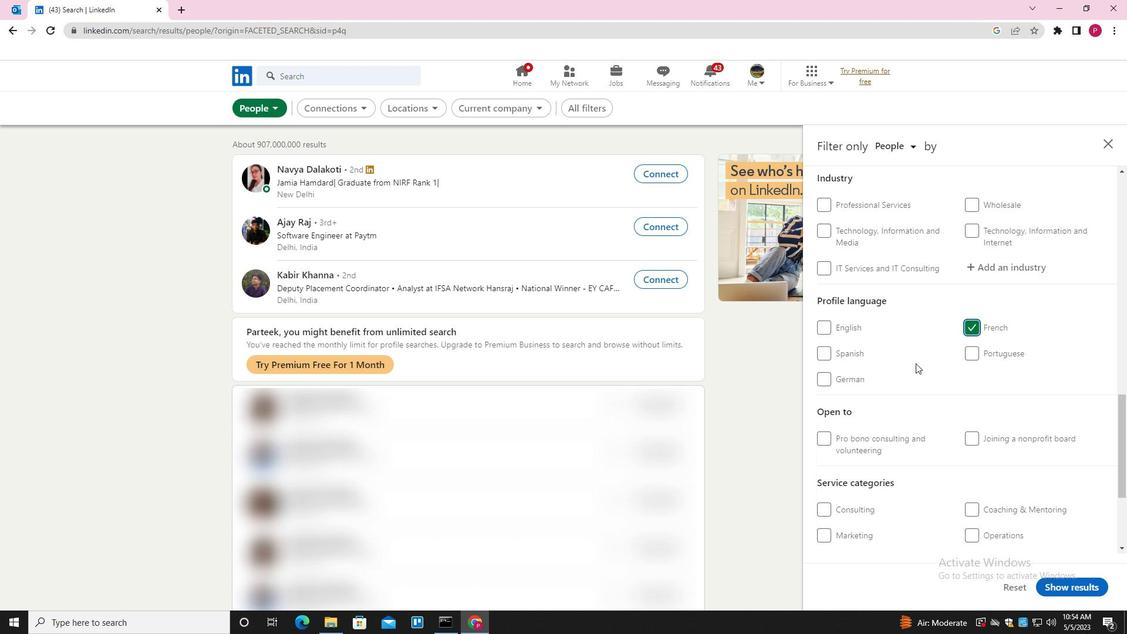 
Action: Mouse moved to (901, 360)
Screenshot: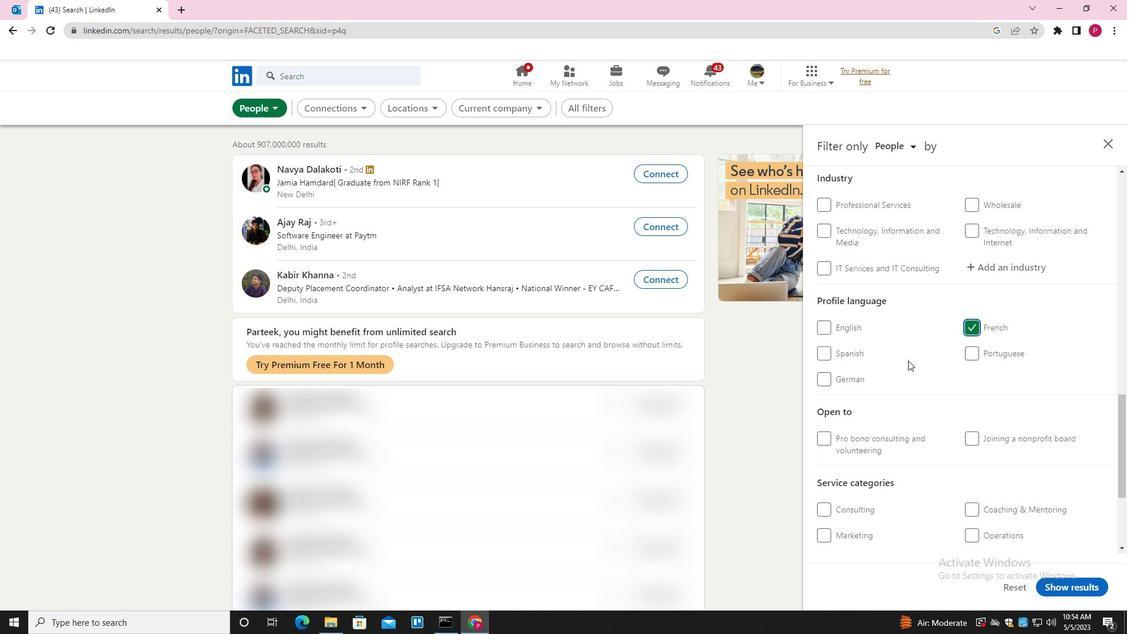 
Action: Mouse scrolled (901, 361) with delta (0, 0)
Screenshot: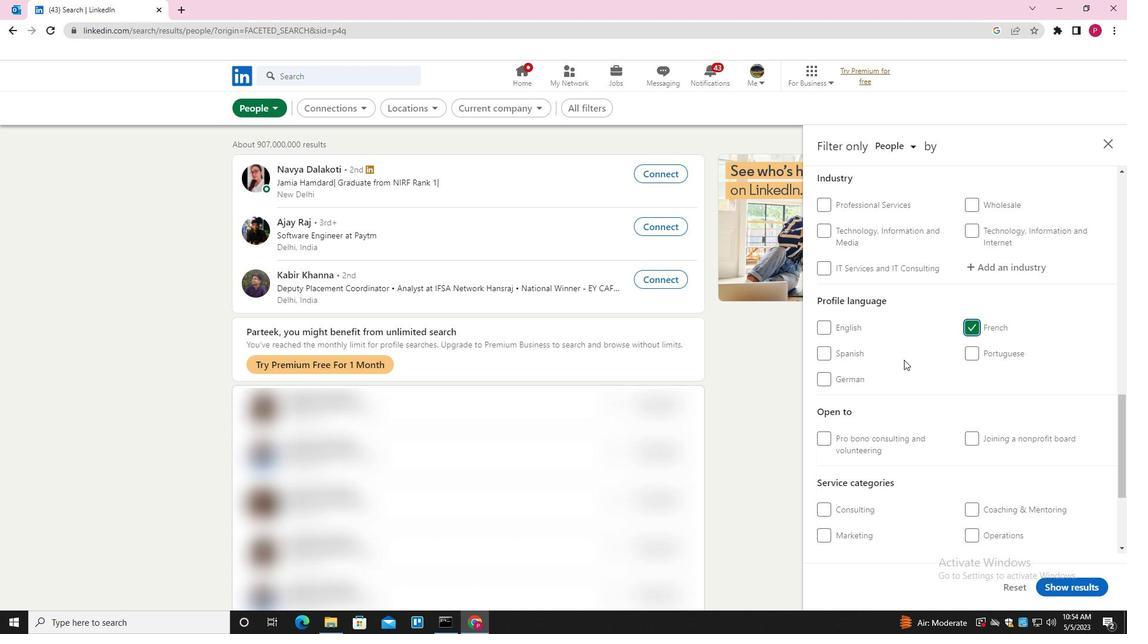 
Action: Mouse moved to (900, 361)
Screenshot: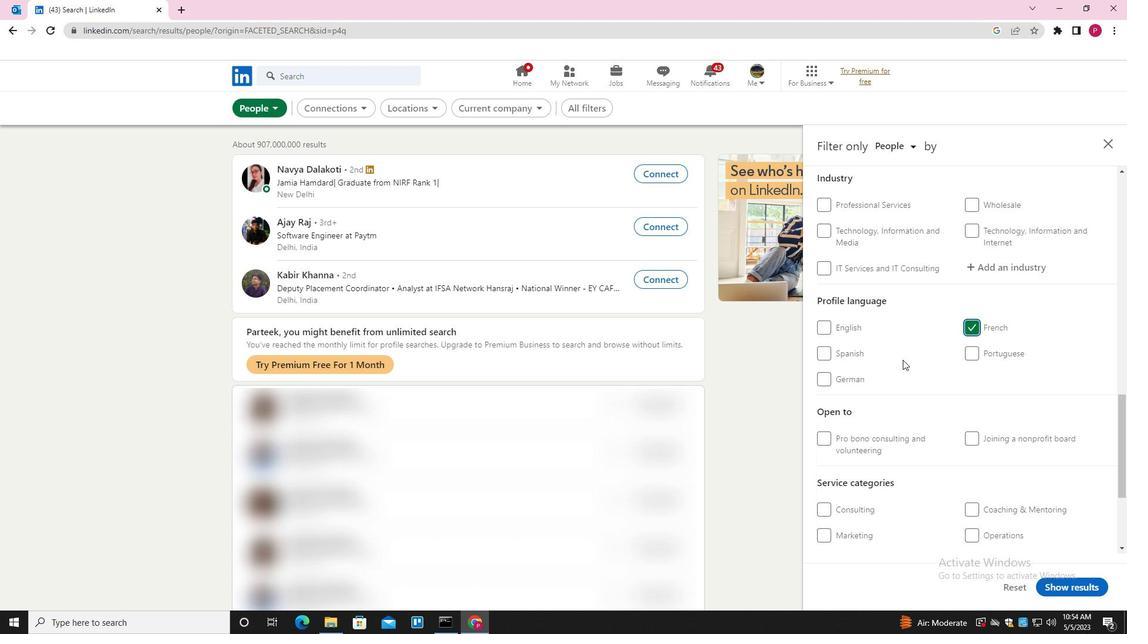 
Action: Mouse scrolled (900, 361) with delta (0, 0)
Screenshot: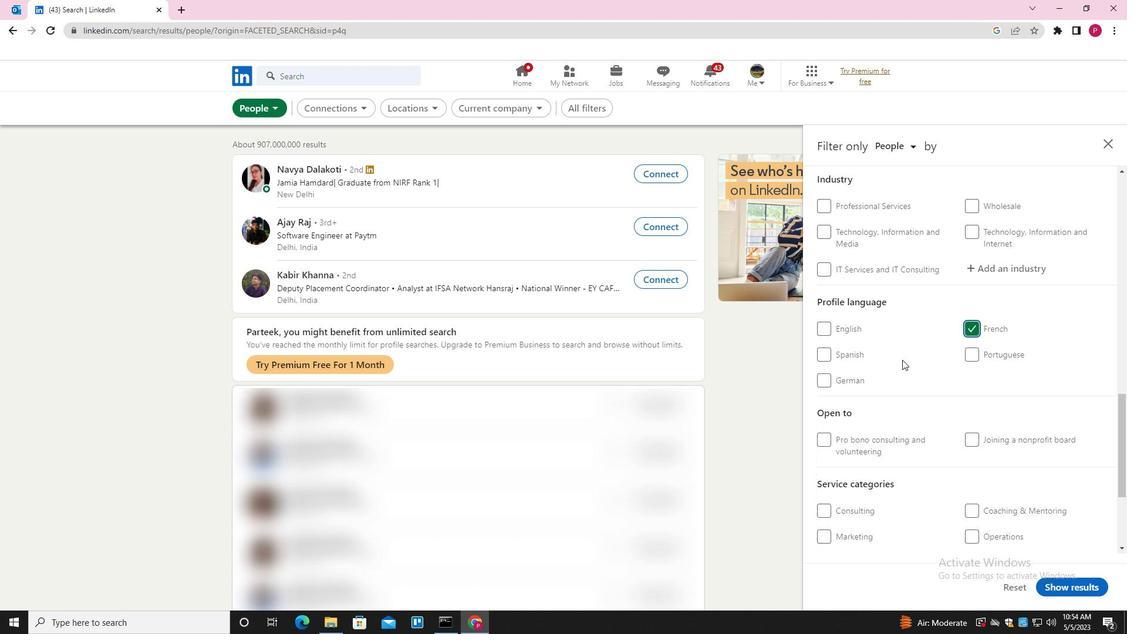 
Action: Mouse moved to (900, 362)
Screenshot: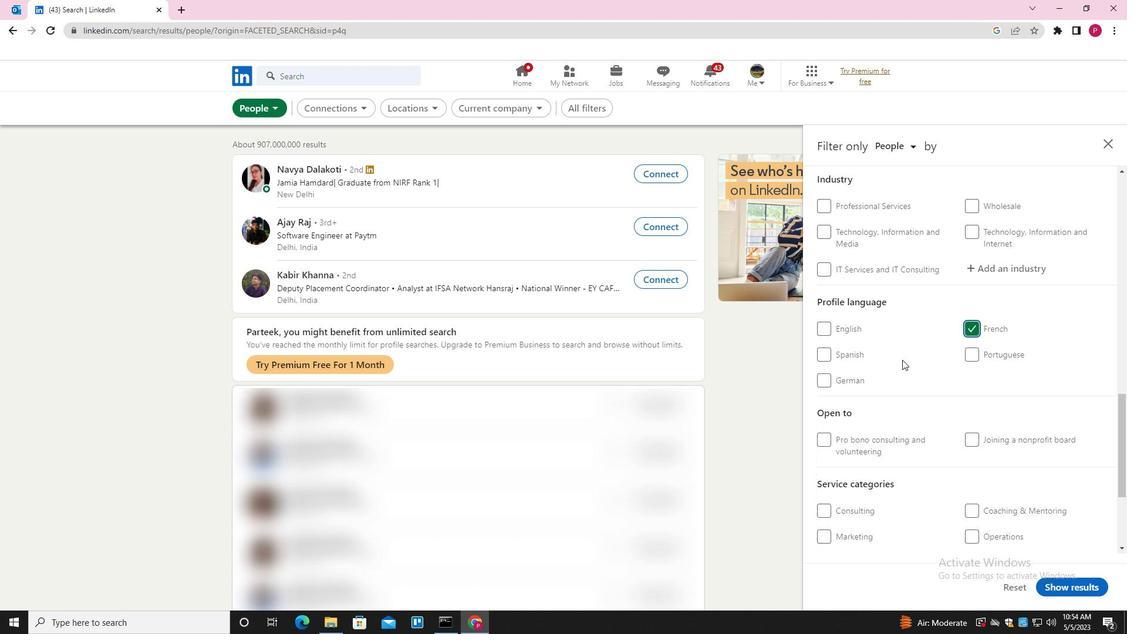 
Action: Mouse scrolled (900, 362) with delta (0, 0)
Screenshot: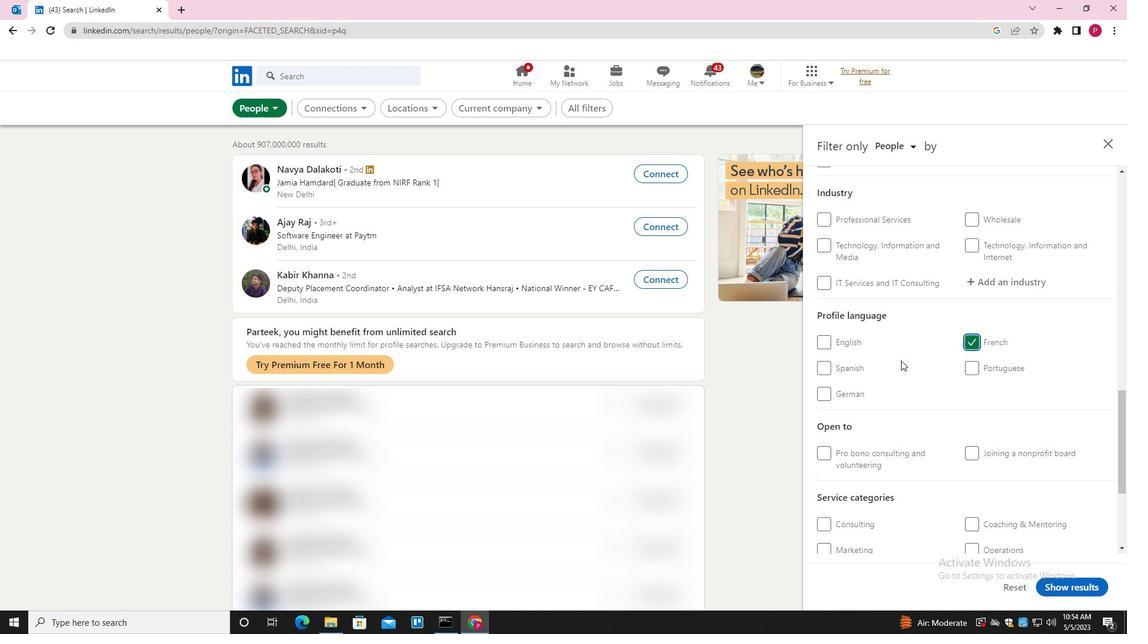 
Action: Mouse scrolled (900, 362) with delta (0, 0)
Screenshot: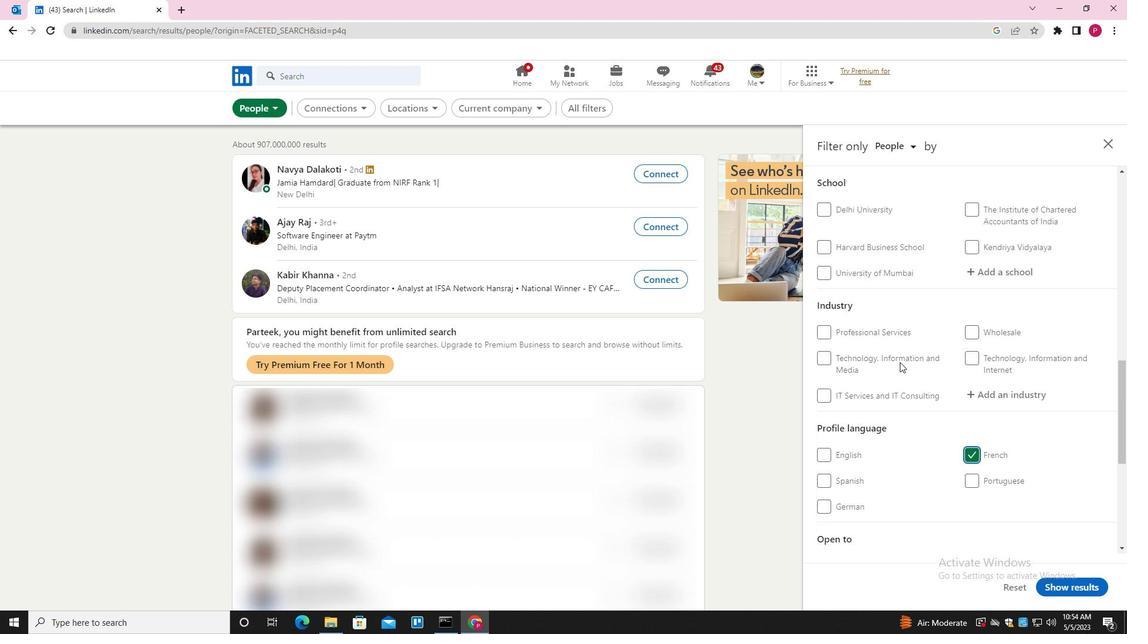 
Action: Mouse scrolled (900, 362) with delta (0, 0)
Screenshot: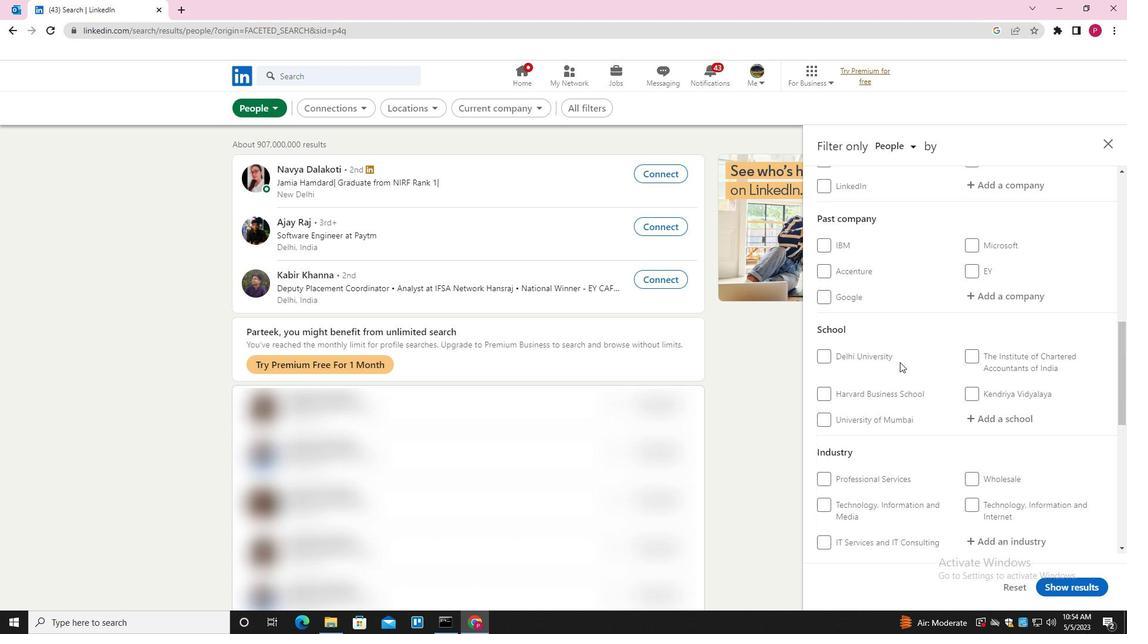 
Action: Mouse scrolled (900, 362) with delta (0, 0)
Screenshot: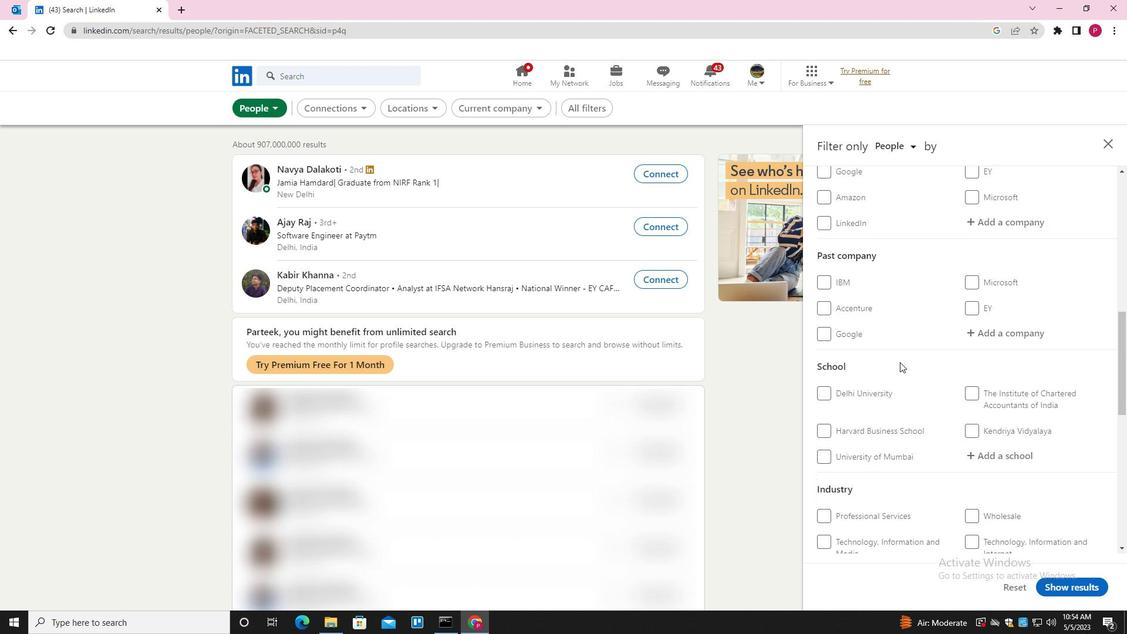 
Action: Mouse moved to (1001, 327)
Screenshot: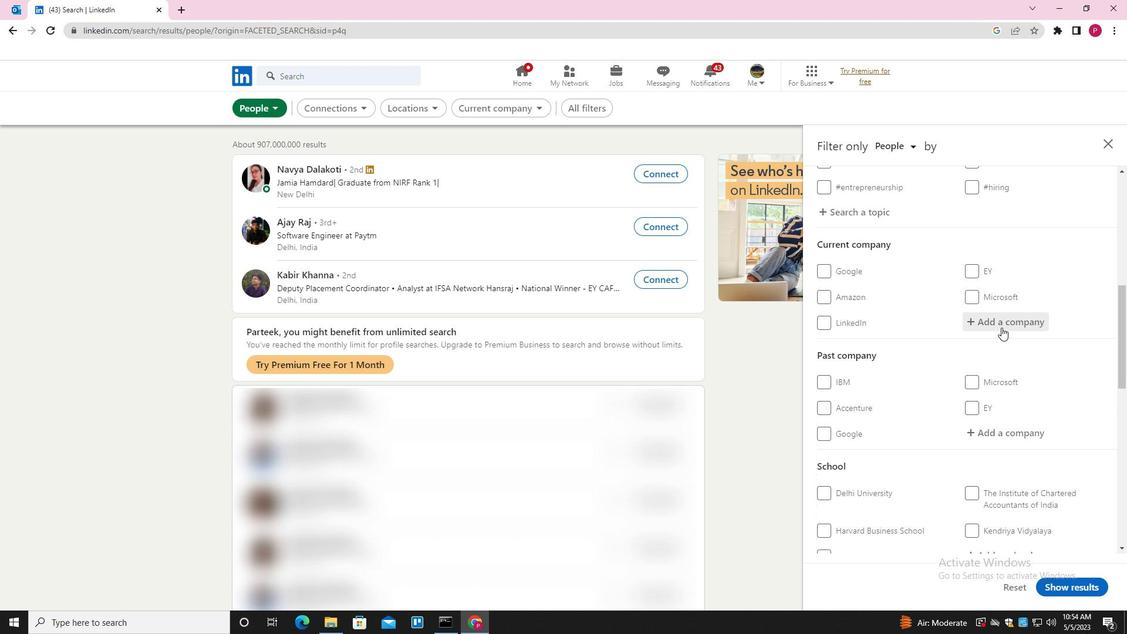 
Action: Mouse pressed left at (1001, 327)
Screenshot: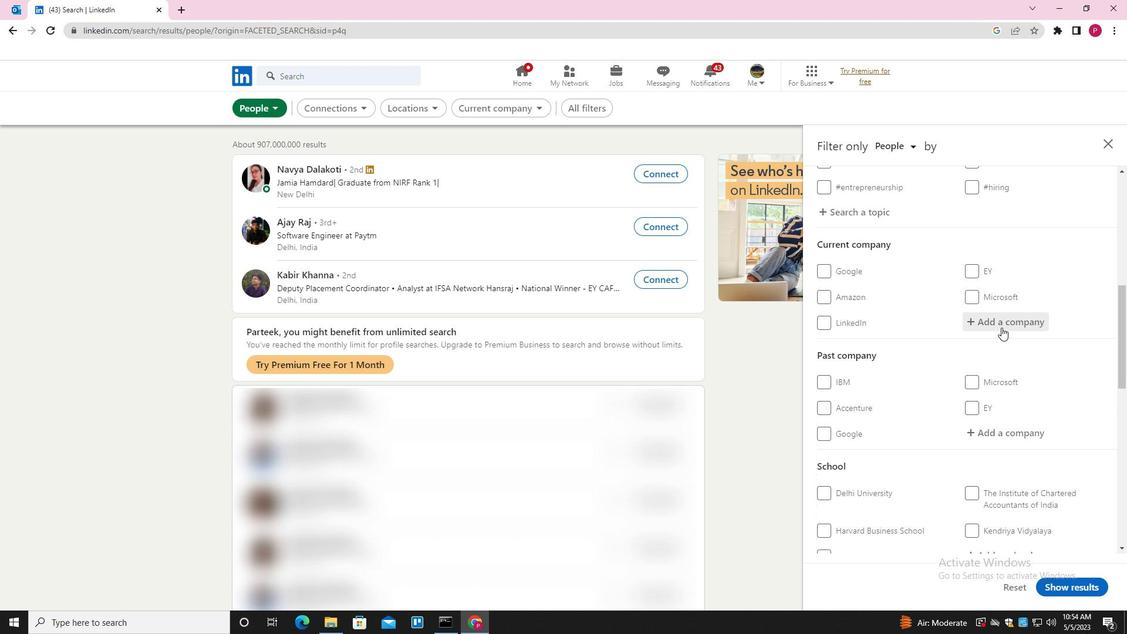 
Action: Key pressed <Key.shift>ICICI<Key.shift><Key.shift><Key.shift><Key.shift><Key.shift><Key.shift><Key.shift><Key.shift><Key.shift><Key.shift><Key.shift><Key.shift><Key.shift><Key.shift><Key.shift><Key.shift><Key.shift><Key.shift><Key.shift><Key.shift><Key.shift><Key.shift><Key.shift><Key.shift><Key.shift><Key.shift><Key.shift>DIRECT<Key.down><Key.enter>
Screenshot: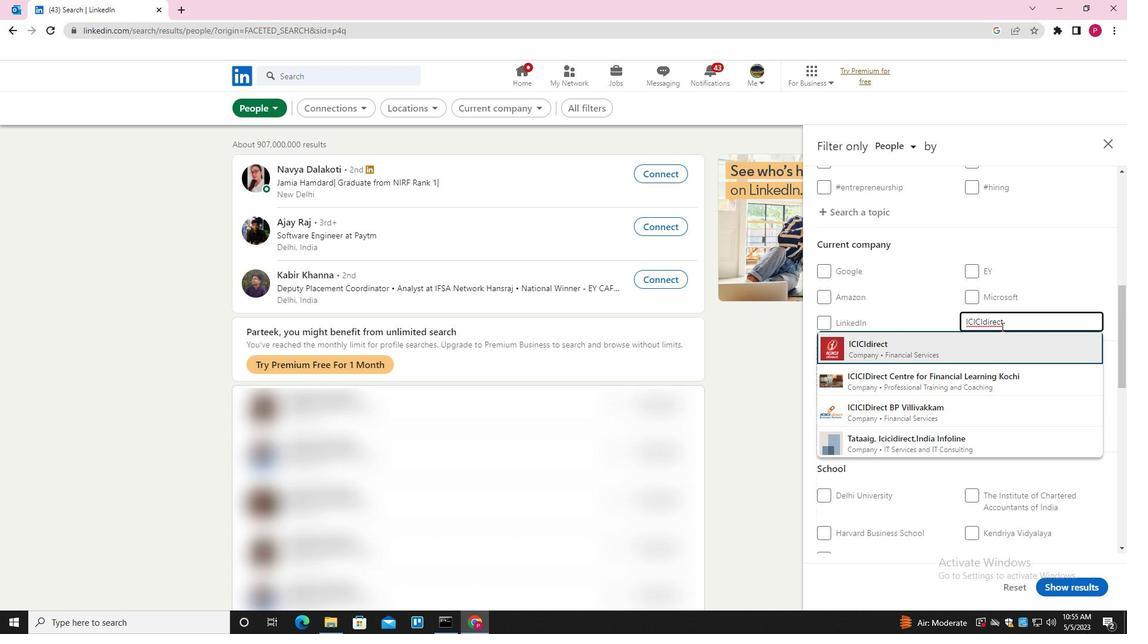
Action: Mouse moved to (904, 344)
Screenshot: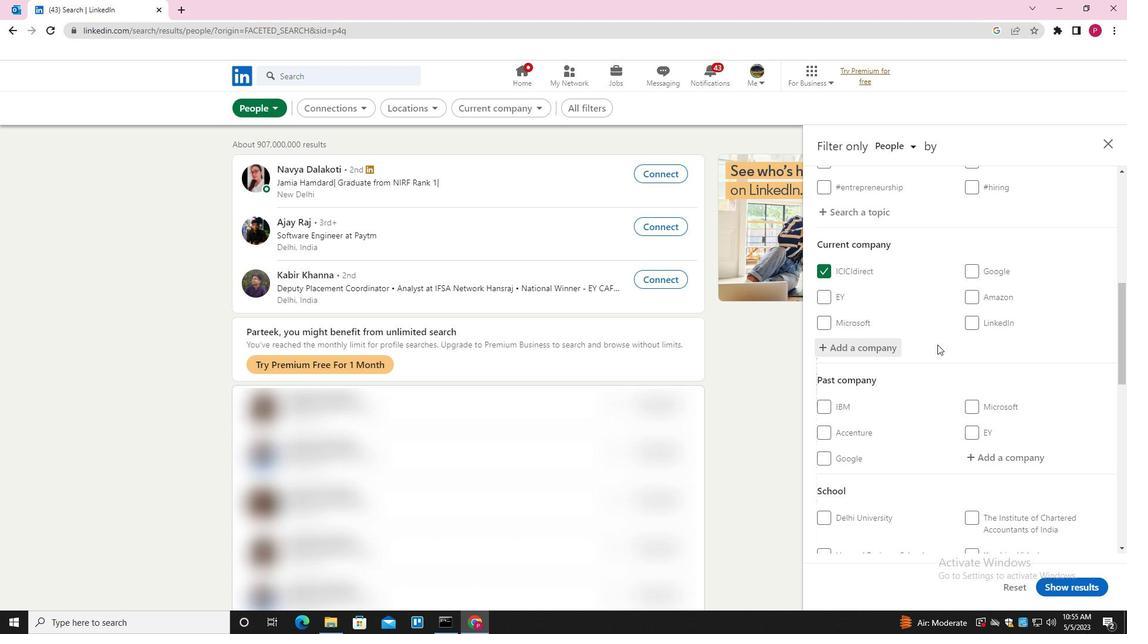 
Action: Mouse scrolled (904, 344) with delta (0, 0)
Screenshot: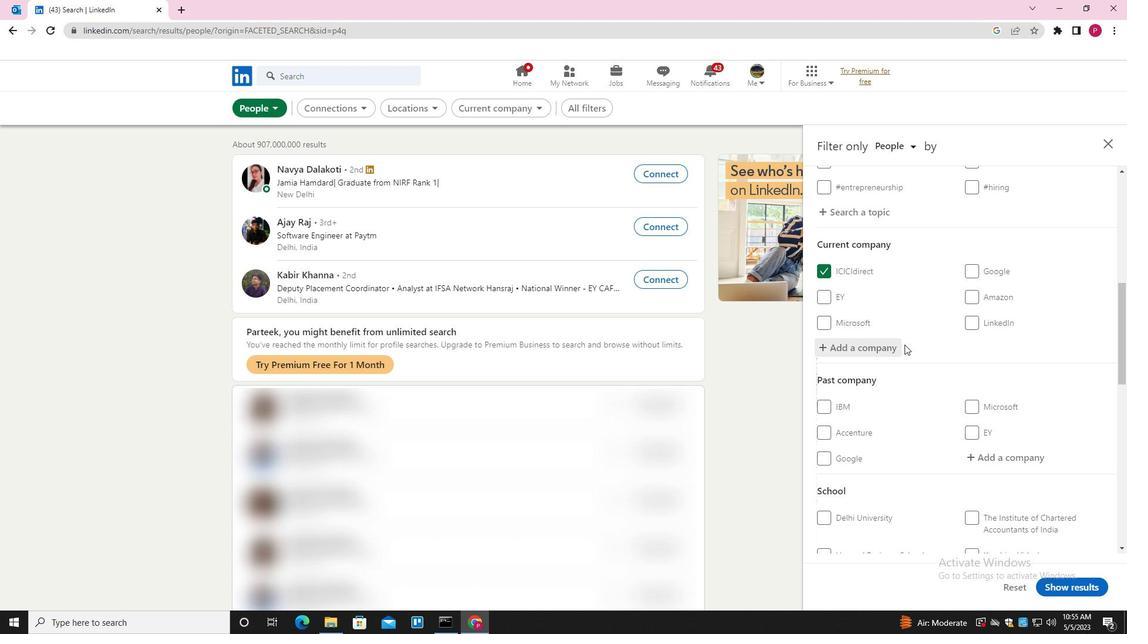 
Action: Mouse moved to (904, 344)
Screenshot: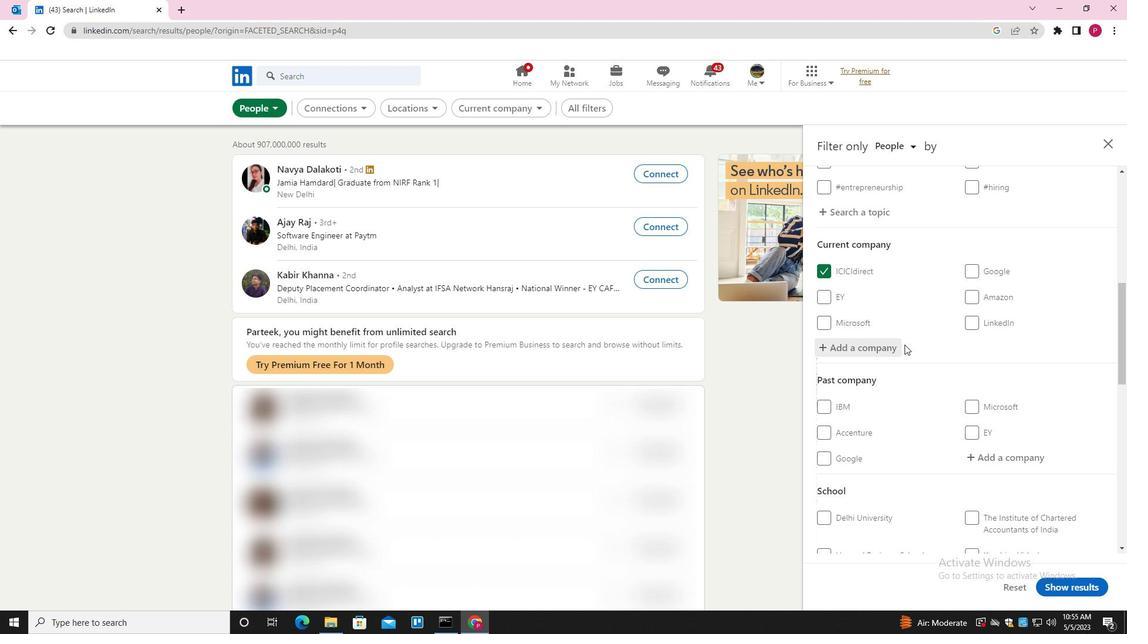 
Action: Mouse scrolled (904, 344) with delta (0, 0)
Screenshot: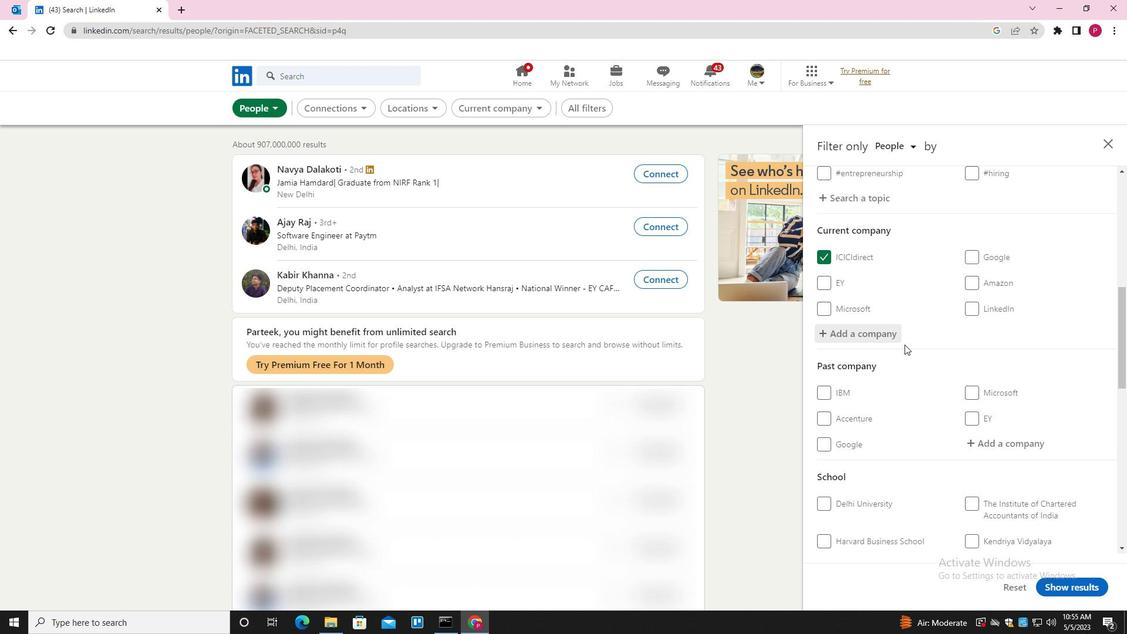 
Action: Mouse moved to (904, 345)
Screenshot: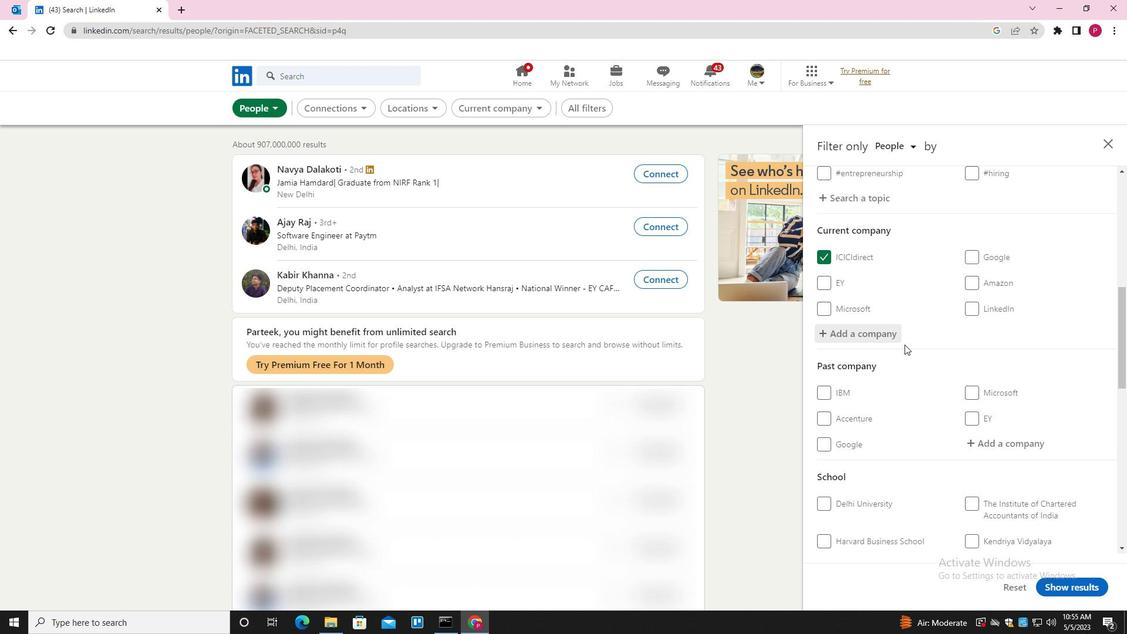 
Action: Mouse scrolled (904, 344) with delta (0, 0)
Screenshot: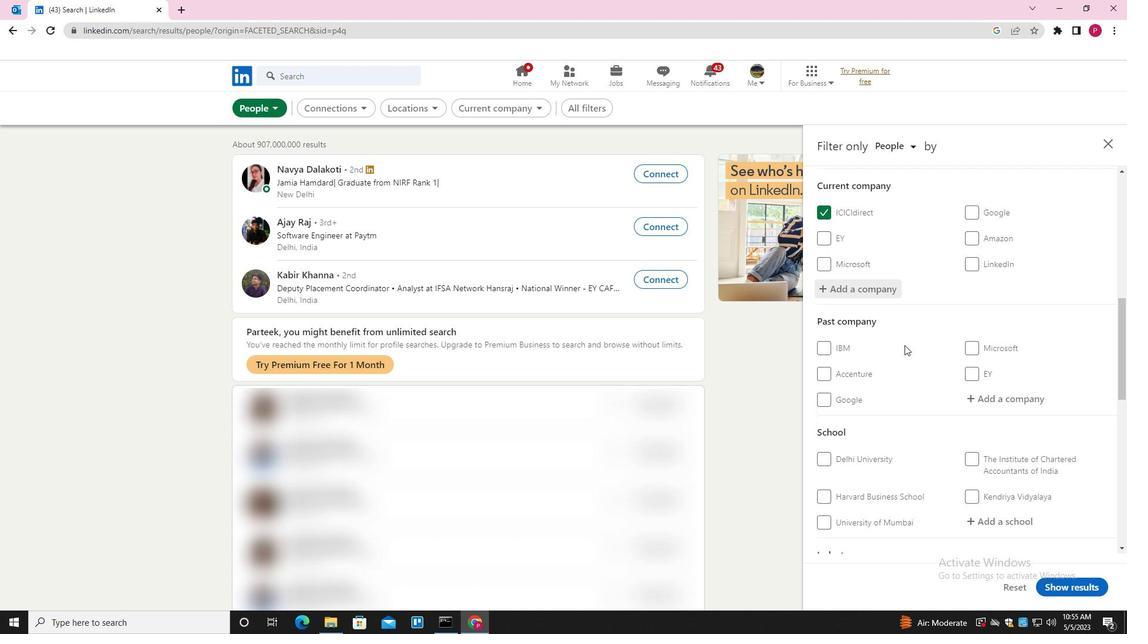 
Action: Mouse moved to (904, 346)
Screenshot: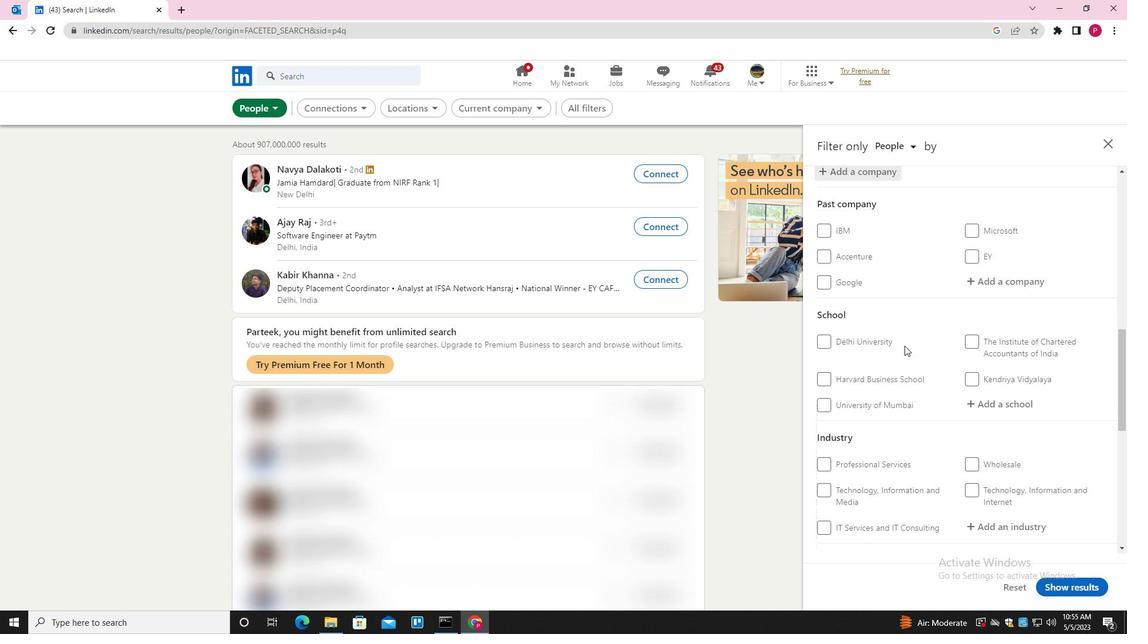 
Action: Mouse scrolled (904, 346) with delta (0, 0)
Screenshot: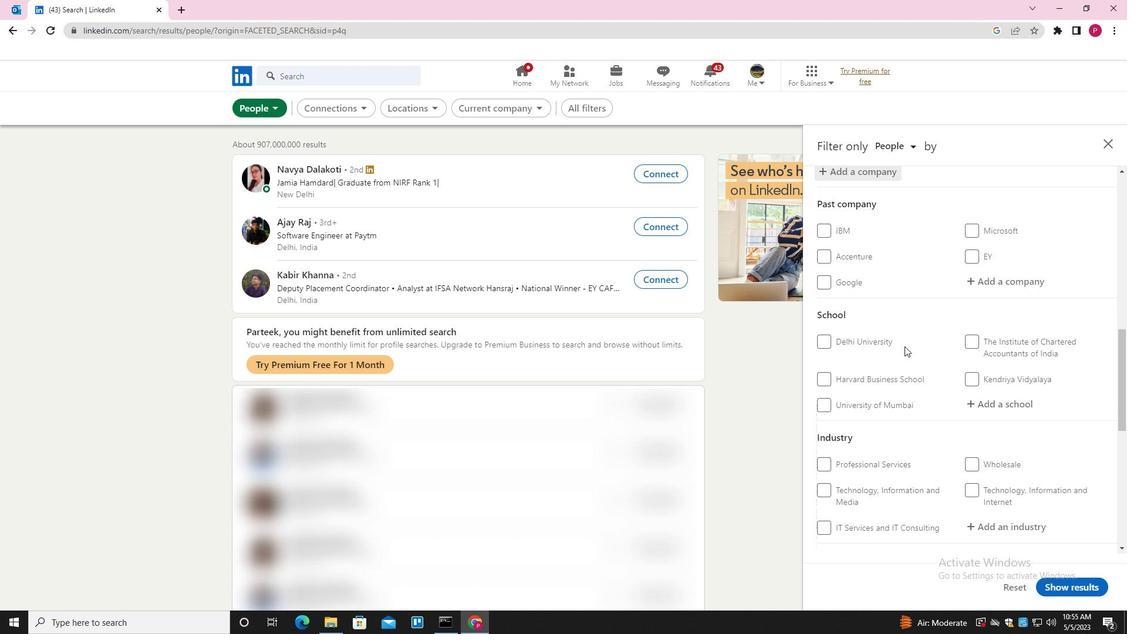 
Action: Mouse scrolled (904, 346) with delta (0, 0)
Screenshot: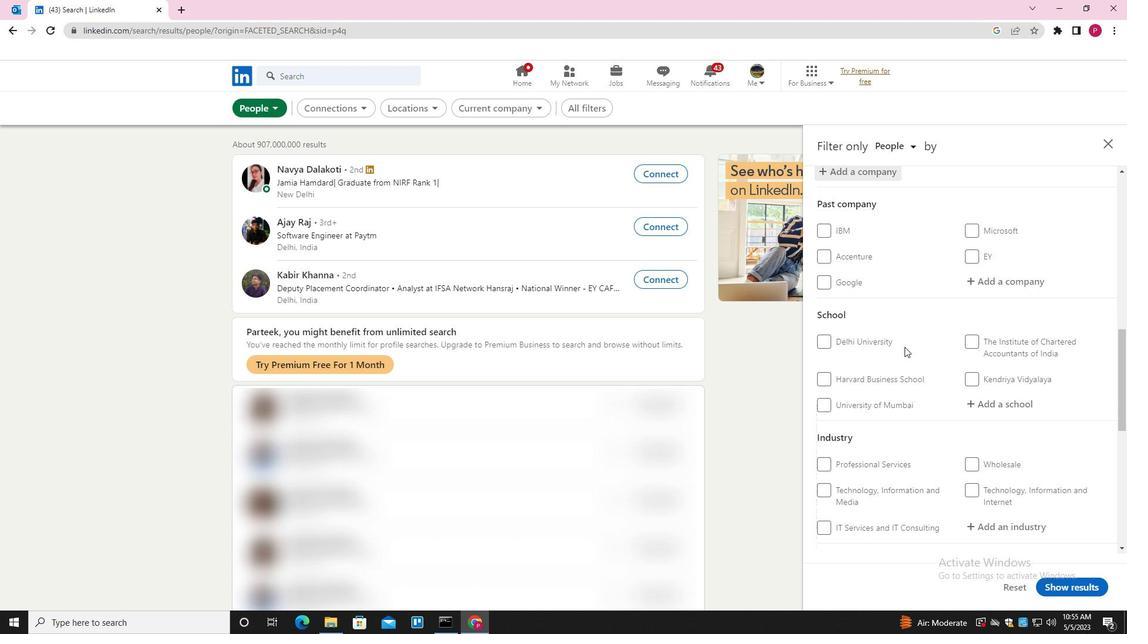 
Action: Mouse moved to (1005, 285)
Screenshot: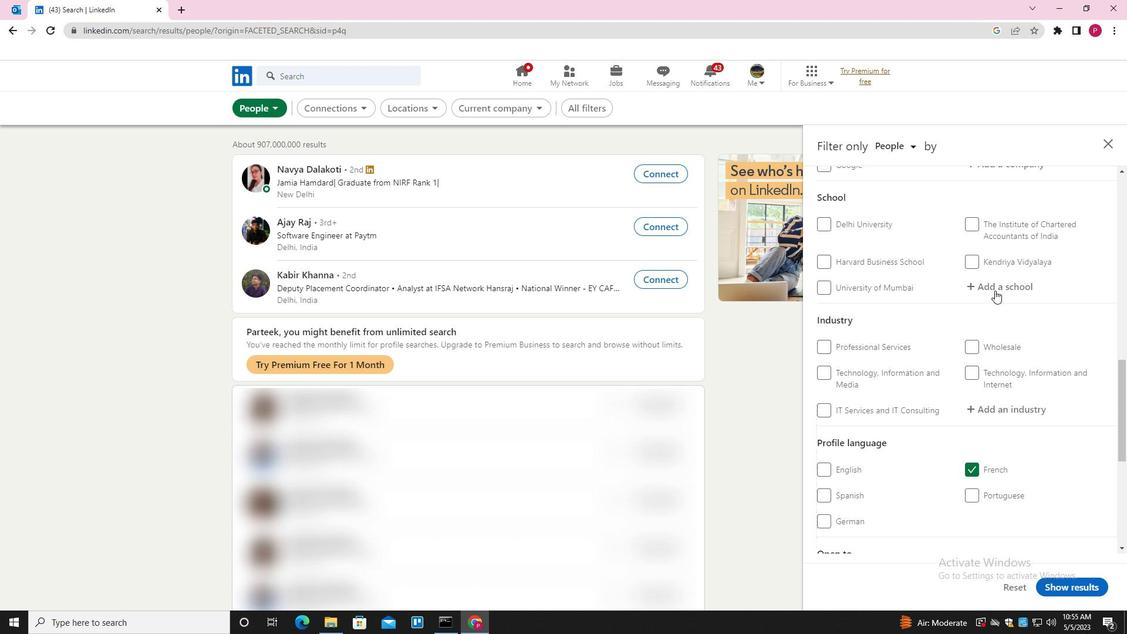
Action: Mouse pressed left at (1005, 285)
Screenshot: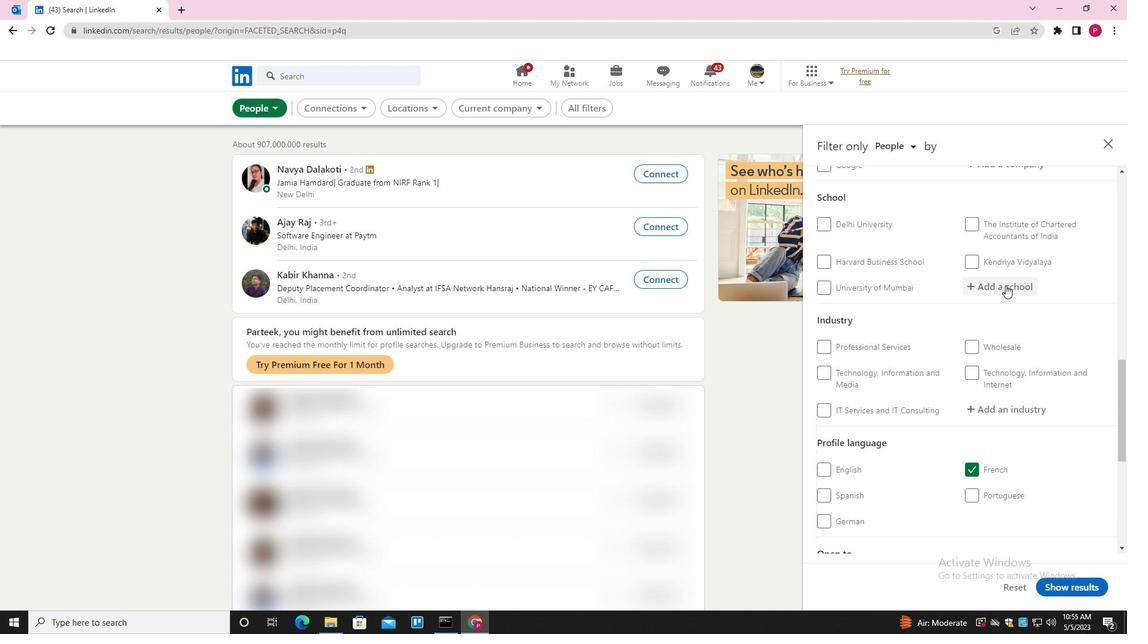 
Action: Key pressed <Key.shift><Key.shift><Key.shift><Key.shift><Key.shift><Key.shift><Key.shift><Key.shift><Key.shift><Key.shift>H<Key.backspace>KC<Key.space><Key.shift><Key.shift>COLLEGE<Key.down><Key.enter>
Screenshot: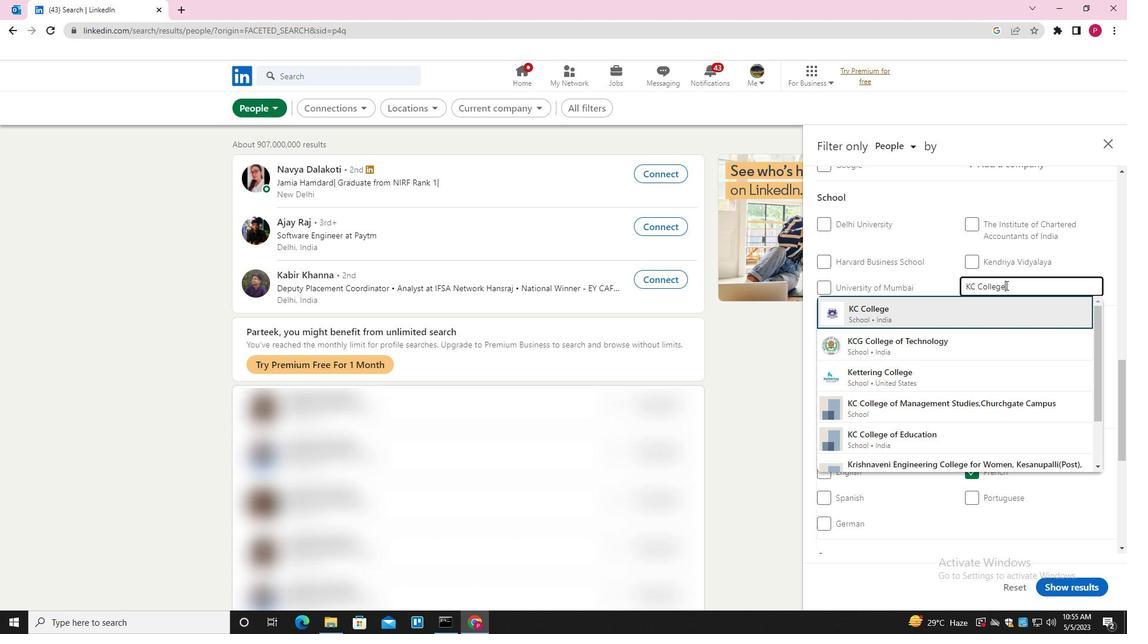 
Action: Mouse moved to (982, 271)
Screenshot: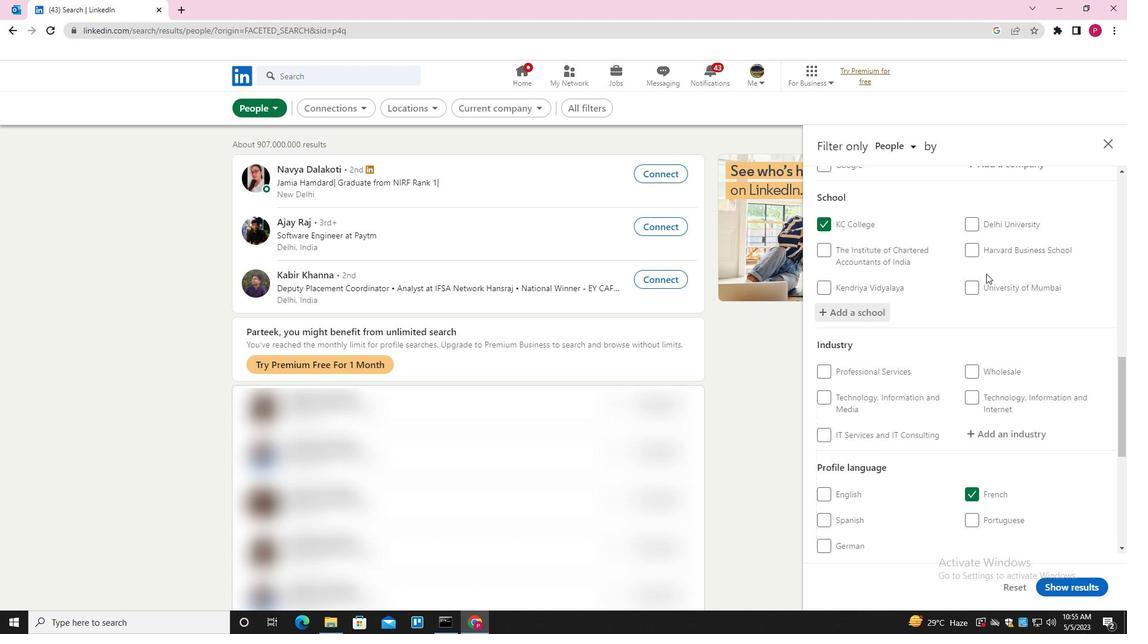 
Action: Mouse scrolled (982, 270) with delta (0, 0)
Screenshot: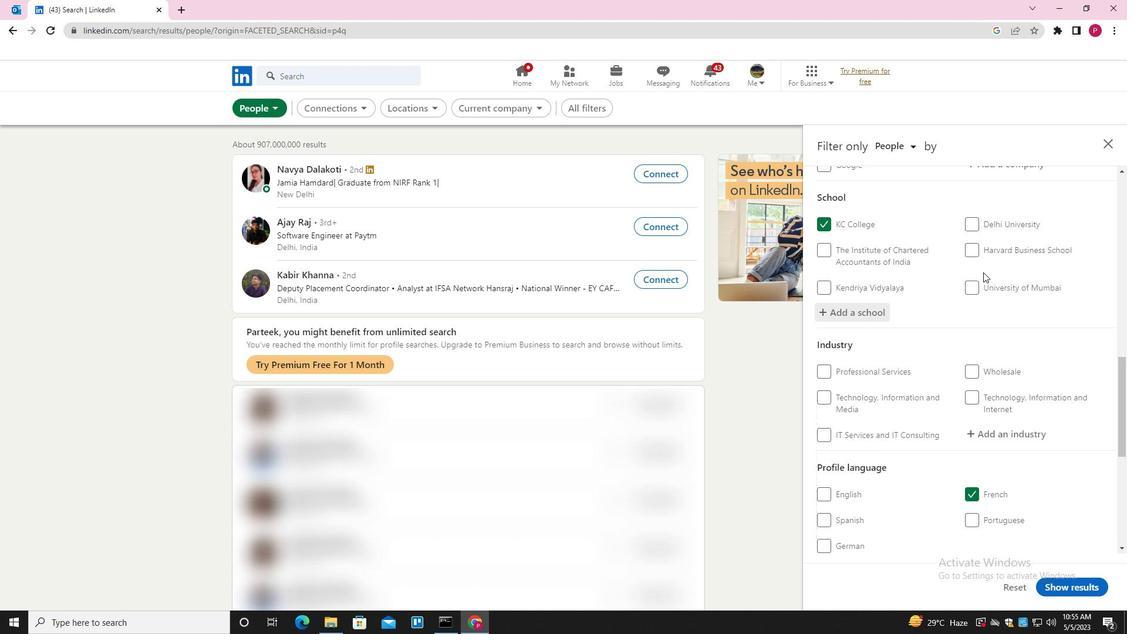 
Action: Mouse scrolled (982, 270) with delta (0, 0)
Screenshot: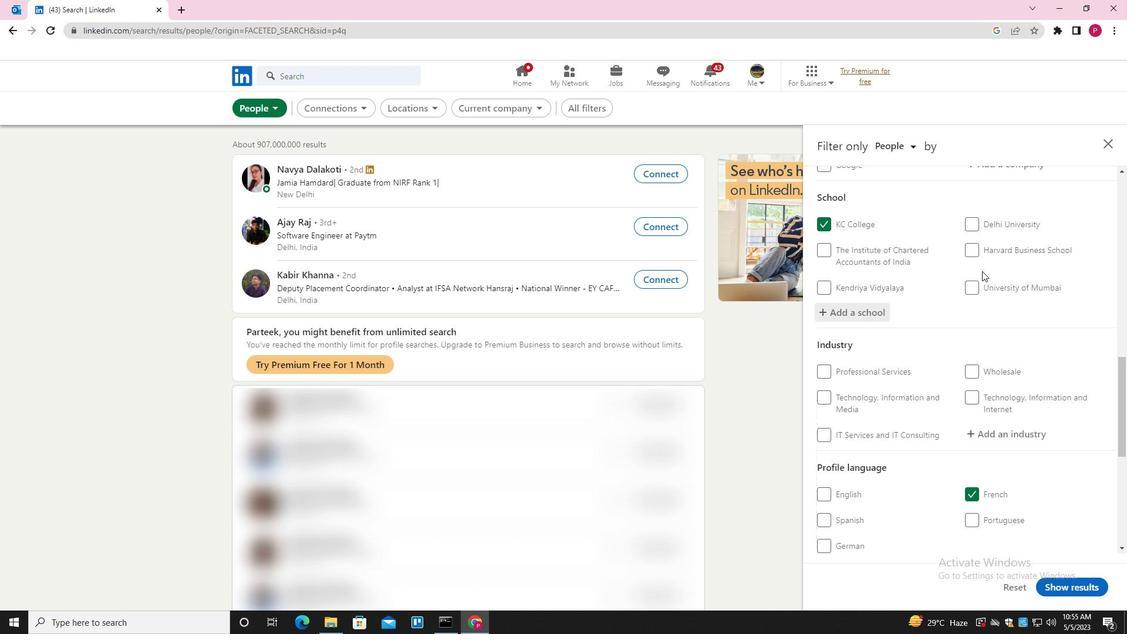 
Action: Mouse moved to (991, 316)
Screenshot: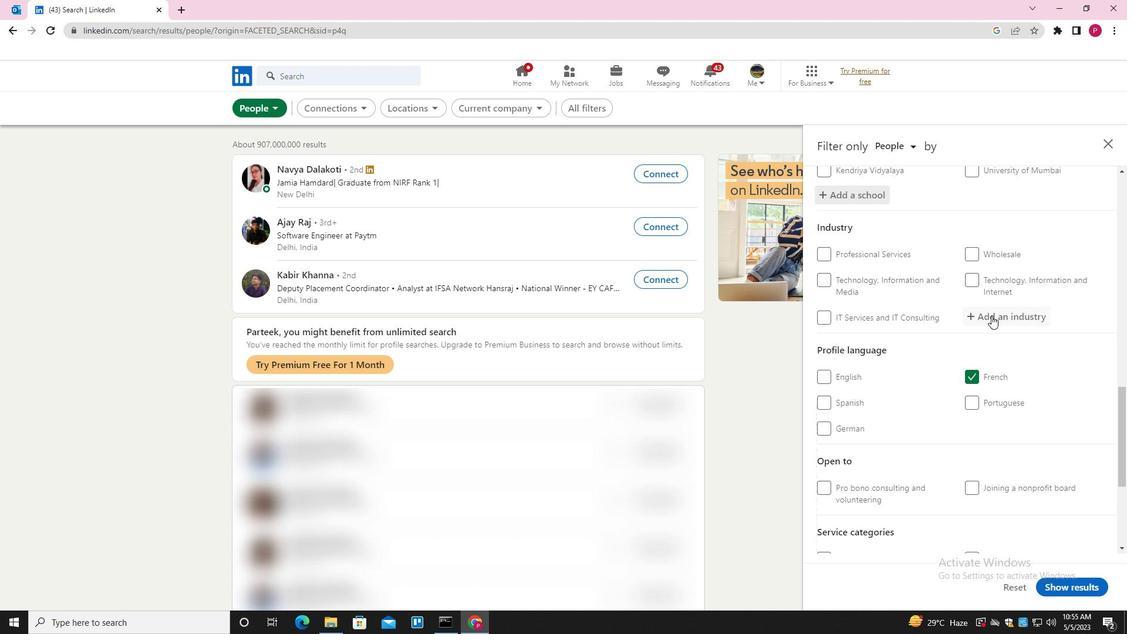 
Action: Mouse pressed left at (991, 316)
Screenshot: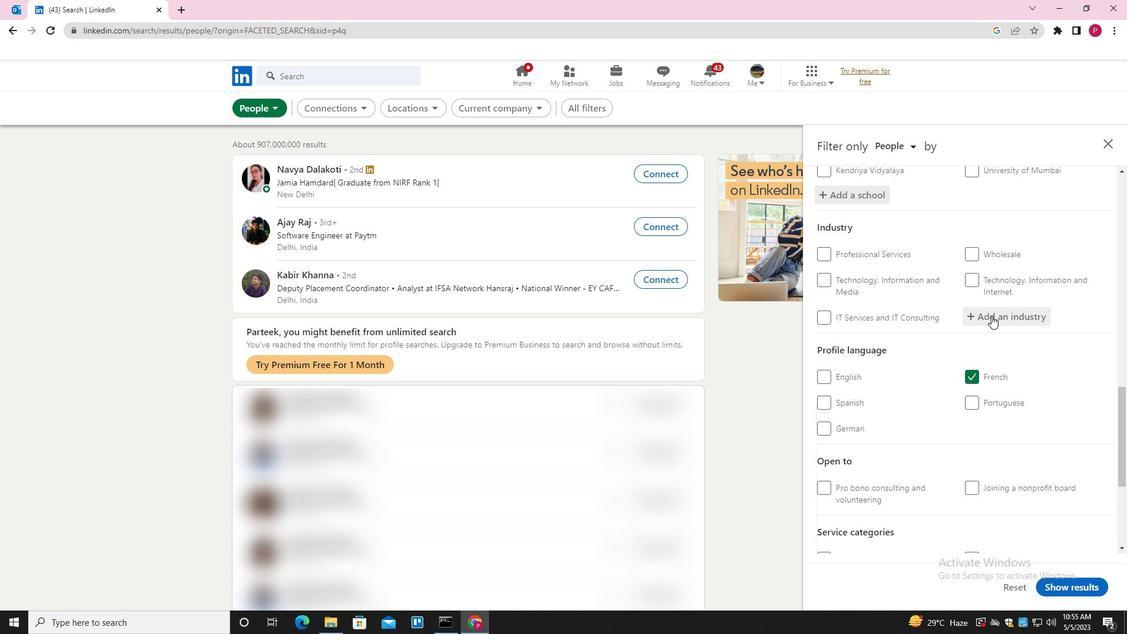 
Action: Key pressed <Key.shift><Key.shift><Key.shift><Key.shift><Key.shift><Key.shift><Key.shift><Key.shift><Key.shift><Key.shift><Key.shift><Key.shift><Key.shift><Key.shift><Key.shift><Key.shift><Key.shift><Key.shift><Key.shift><Key.shift><Key.shift><Key.shift><Key.shift>ACCESIBLE<Key.space><Key.backspace><Key.backspace><Key.backspace><Key.backspace><Key.backspace><Key.backspace>SSIBLE<Key.space><Key.shift>ARCHITECTURE<Key.down><Key.enter>
Screenshot: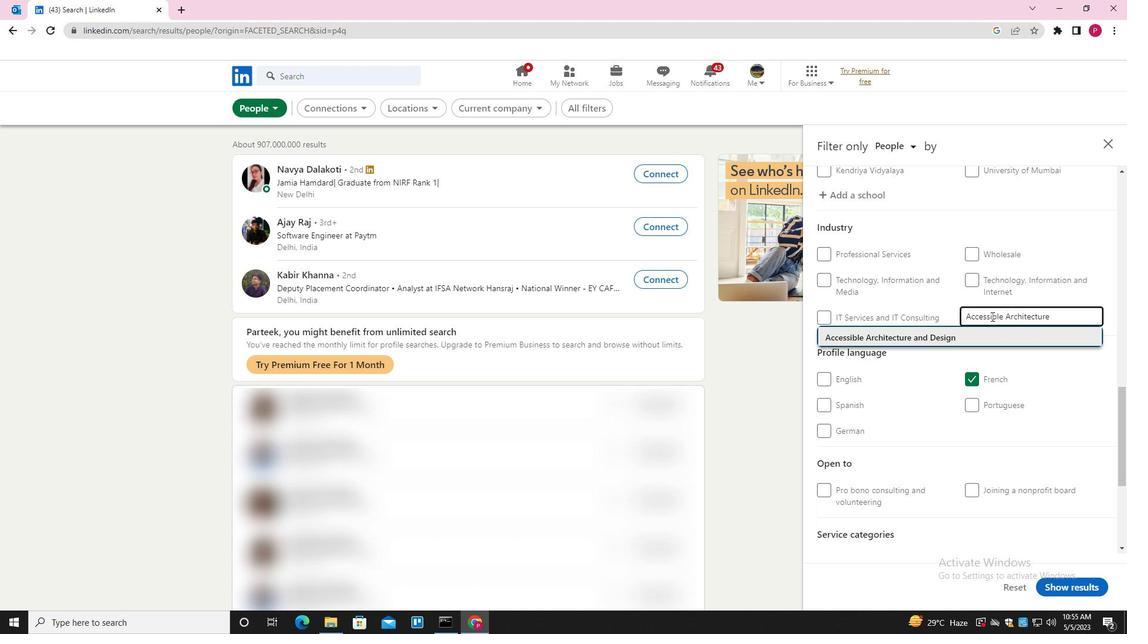 
Action: Mouse moved to (1001, 243)
Screenshot: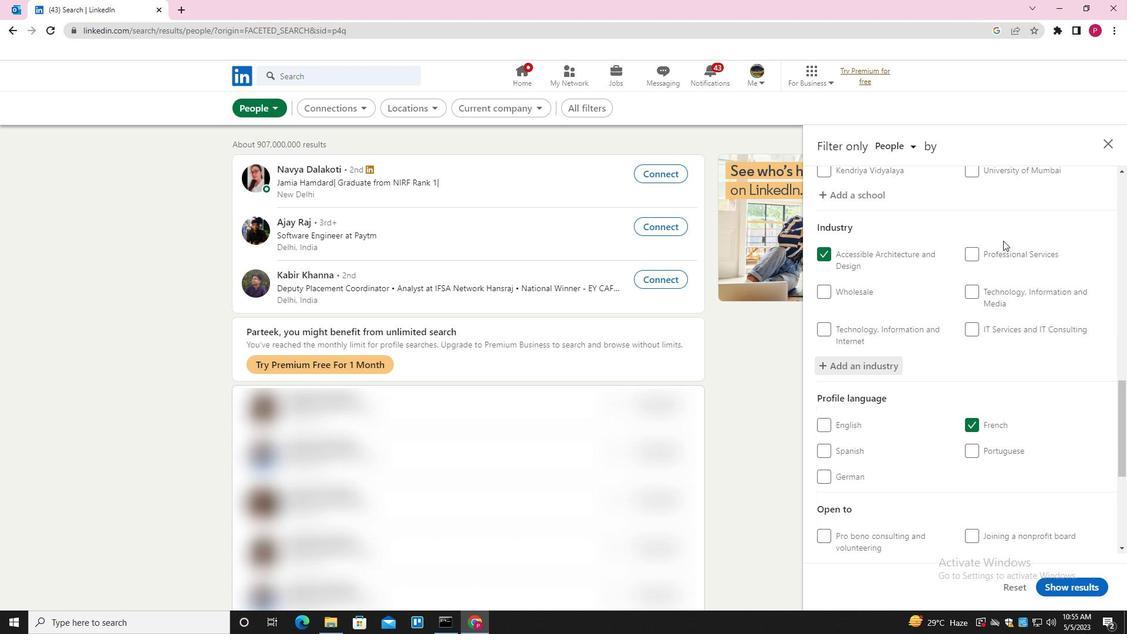 
Action: Mouse scrolled (1001, 242) with delta (0, 0)
Screenshot: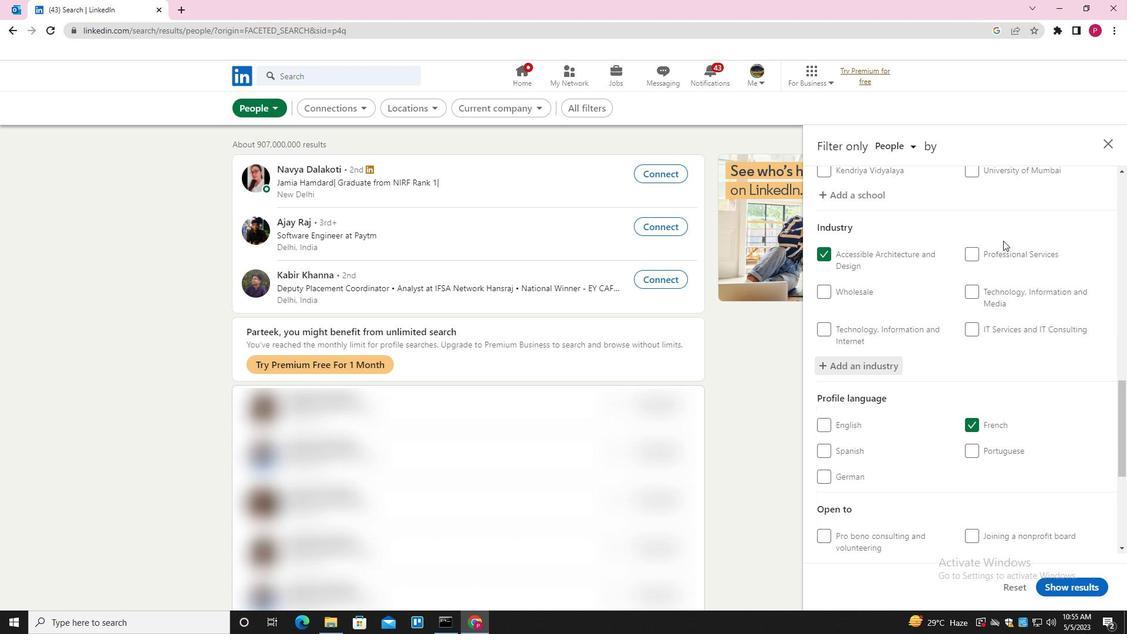 
Action: Mouse moved to (1000, 245)
Screenshot: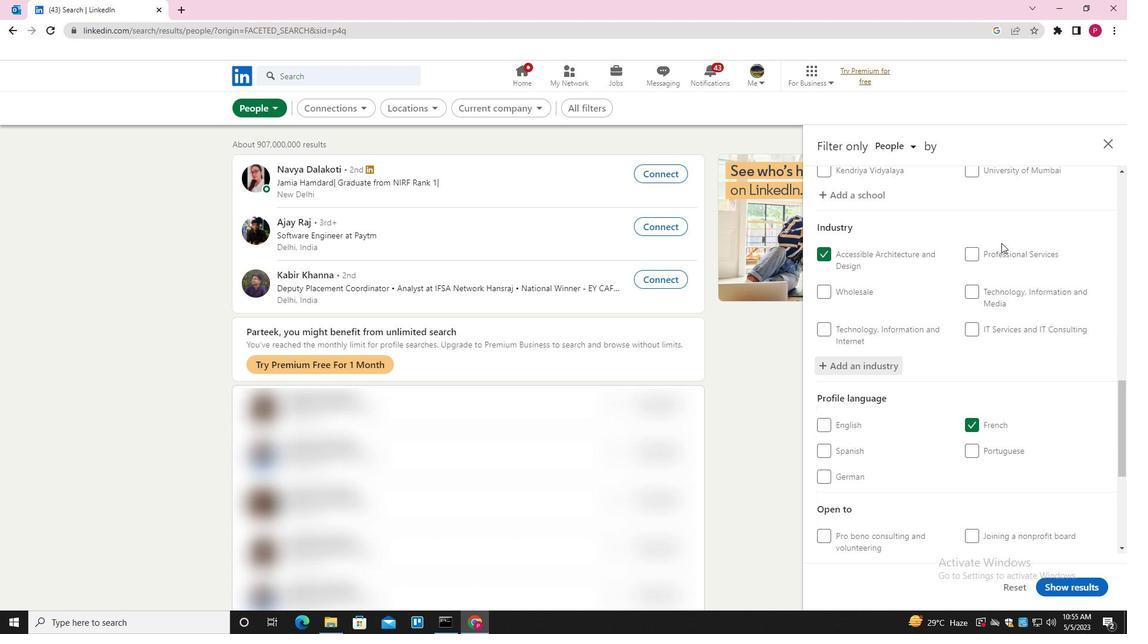 
Action: Mouse scrolled (1000, 244) with delta (0, 0)
Screenshot: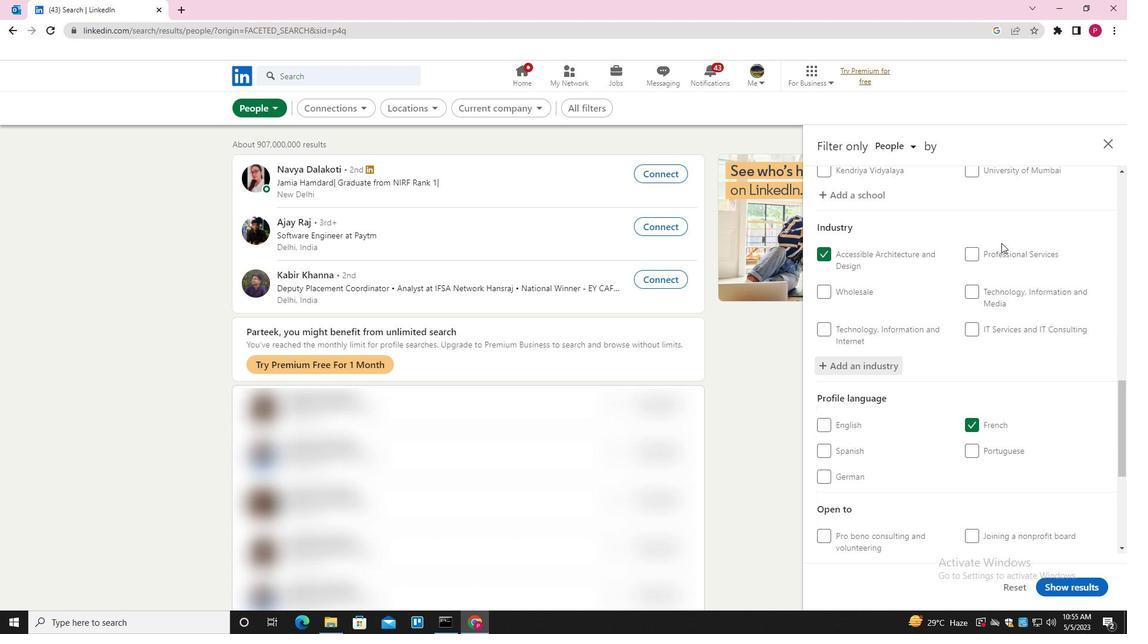 
Action: Mouse moved to (999, 247)
Screenshot: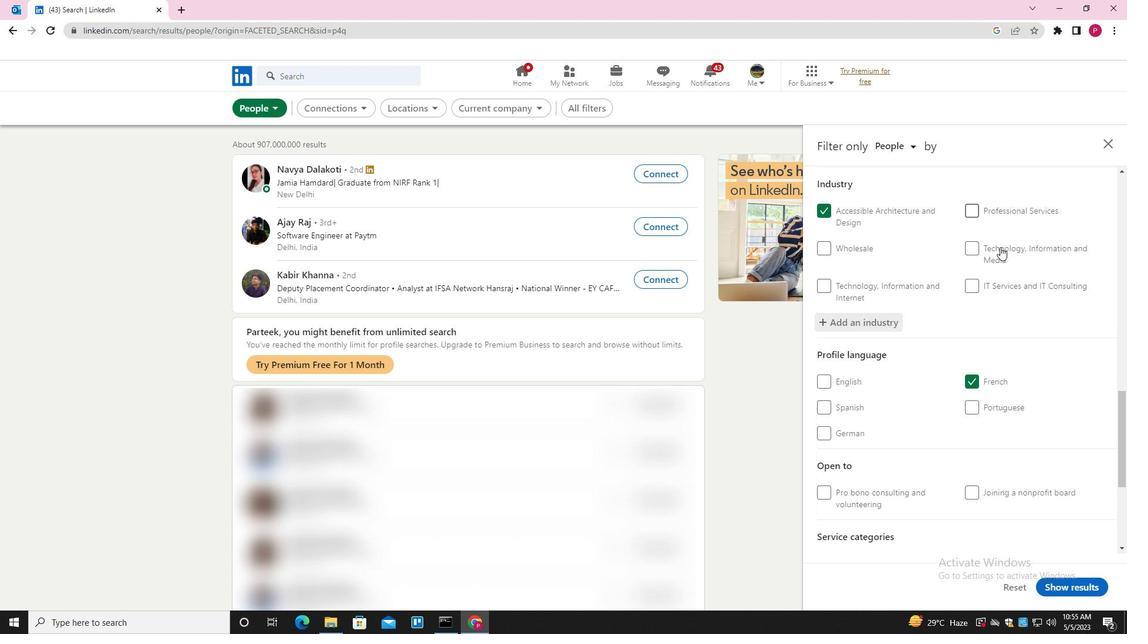 
Action: Mouse scrolled (999, 247) with delta (0, 0)
Screenshot: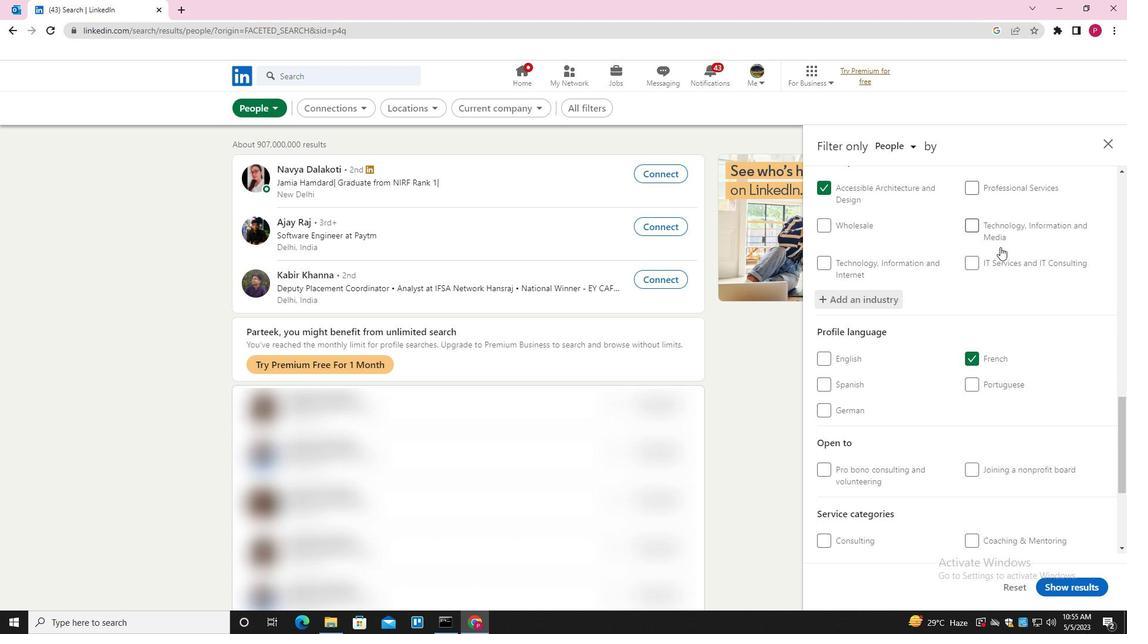 
Action: Mouse moved to (999, 248)
Screenshot: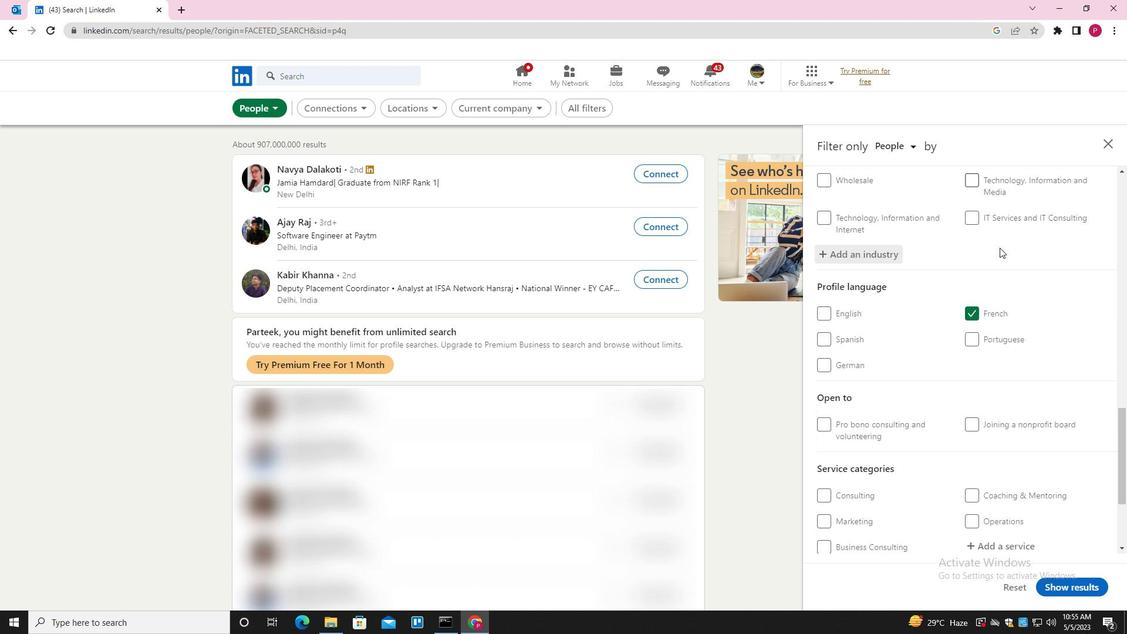 
Action: Mouse scrolled (999, 248) with delta (0, 0)
Screenshot: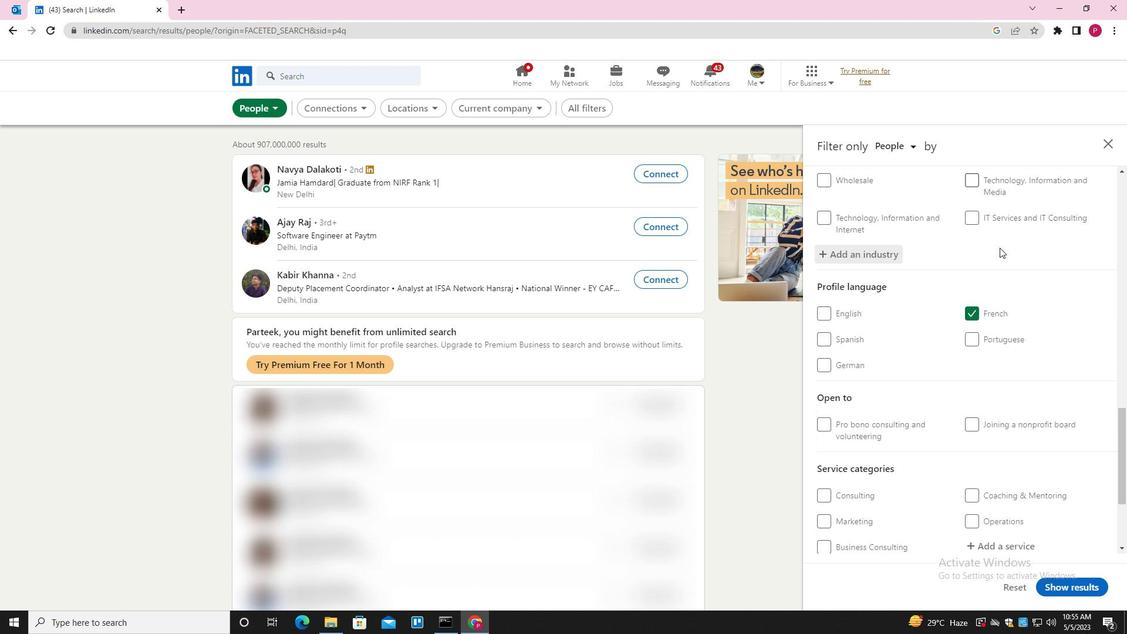 
Action: Mouse moved to (995, 254)
Screenshot: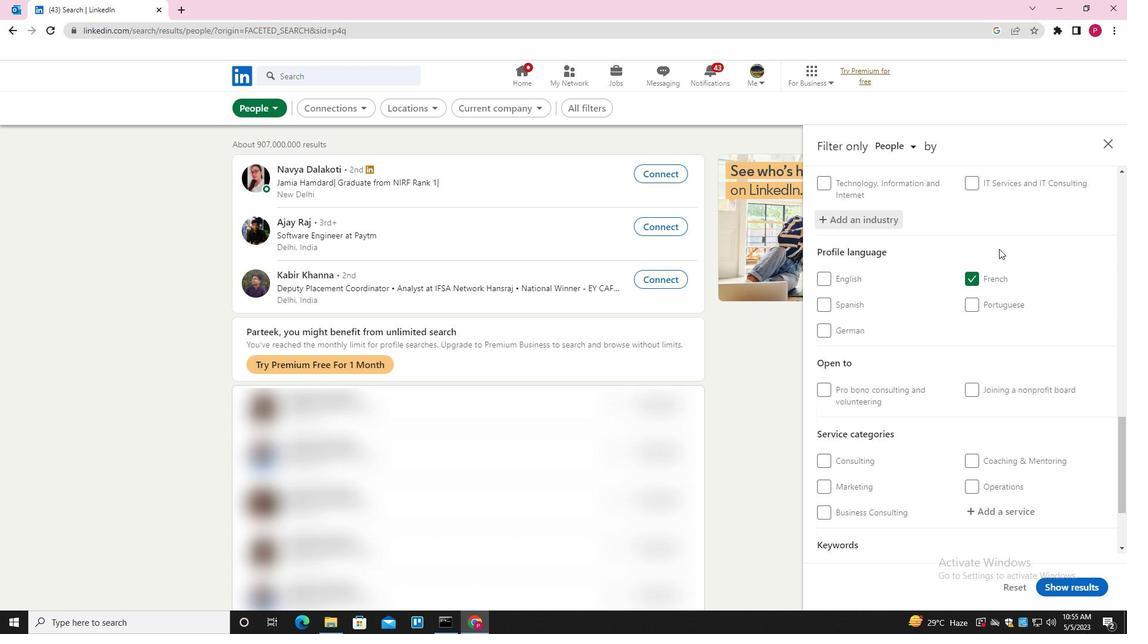 
Action: Mouse scrolled (995, 254) with delta (0, 0)
Screenshot: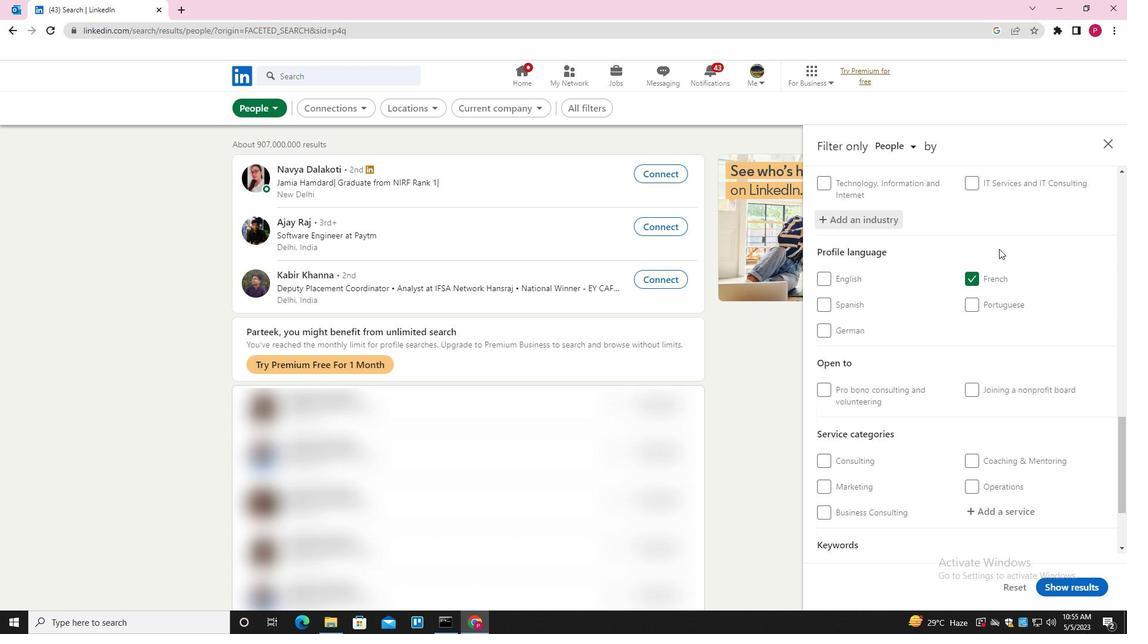 
Action: Mouse moved to (995, 386)
Screenshot: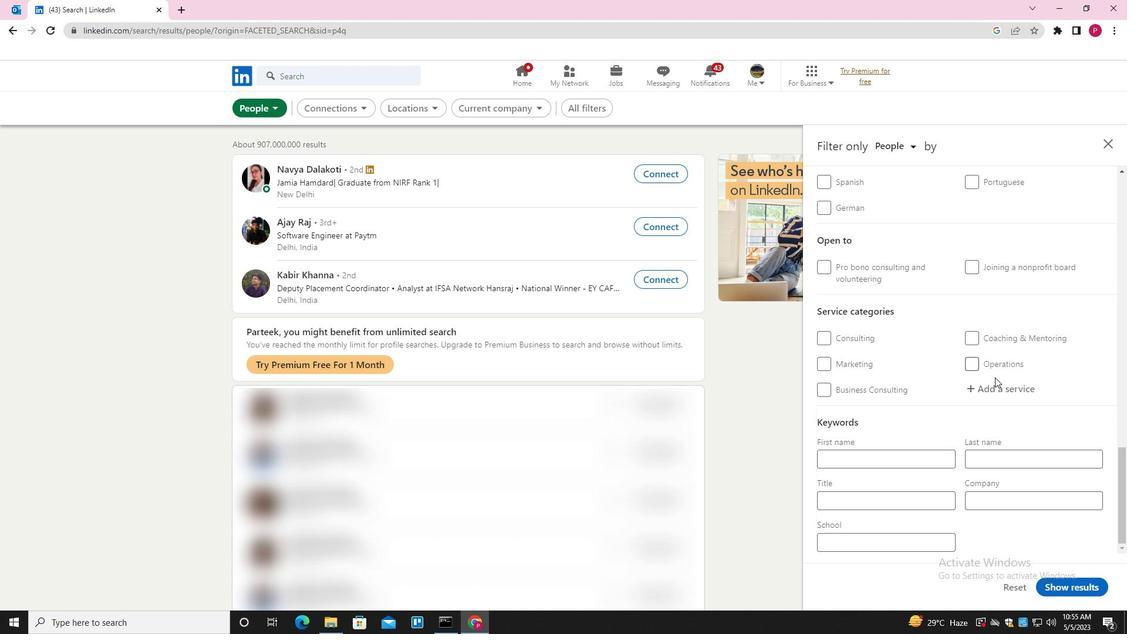 
Action: Mouse pressed left at (995, 386)
Screenshot: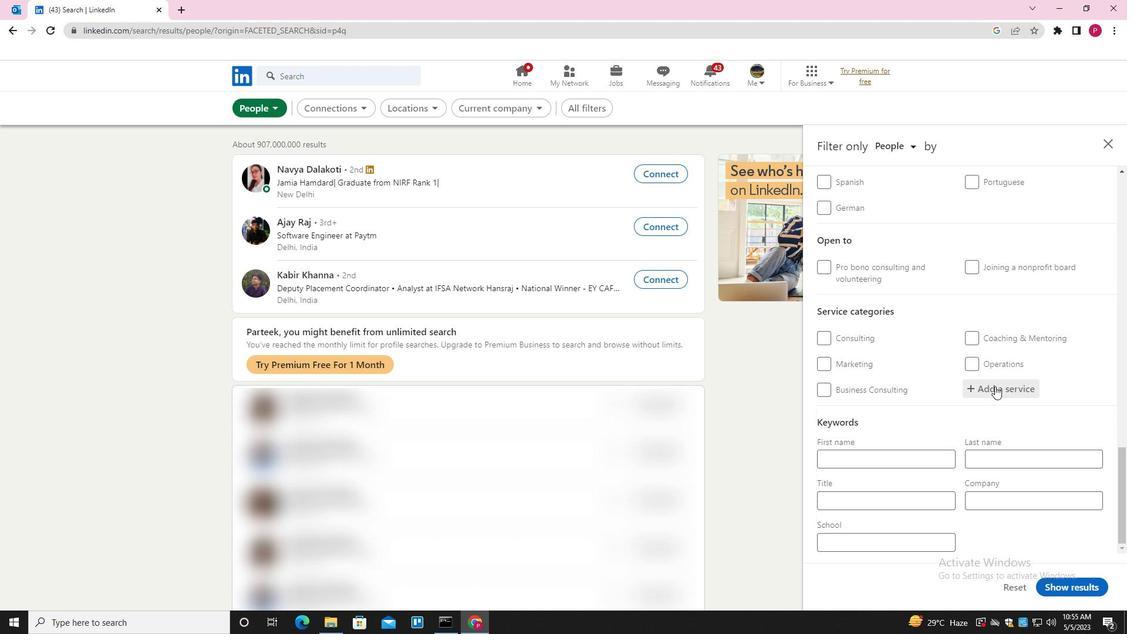 
Action: Key pressed <Key.shift><Key.shift><Key.shift><Key.shift><Key.shift><Key.shift><Key.shift>TECHNICAL<Key.space><Key.shift><Key.shift><Key.shift><Key.shift><Key.shift><Key.shift>SUPPORT<Key.down><Key.enter>
Screenshot: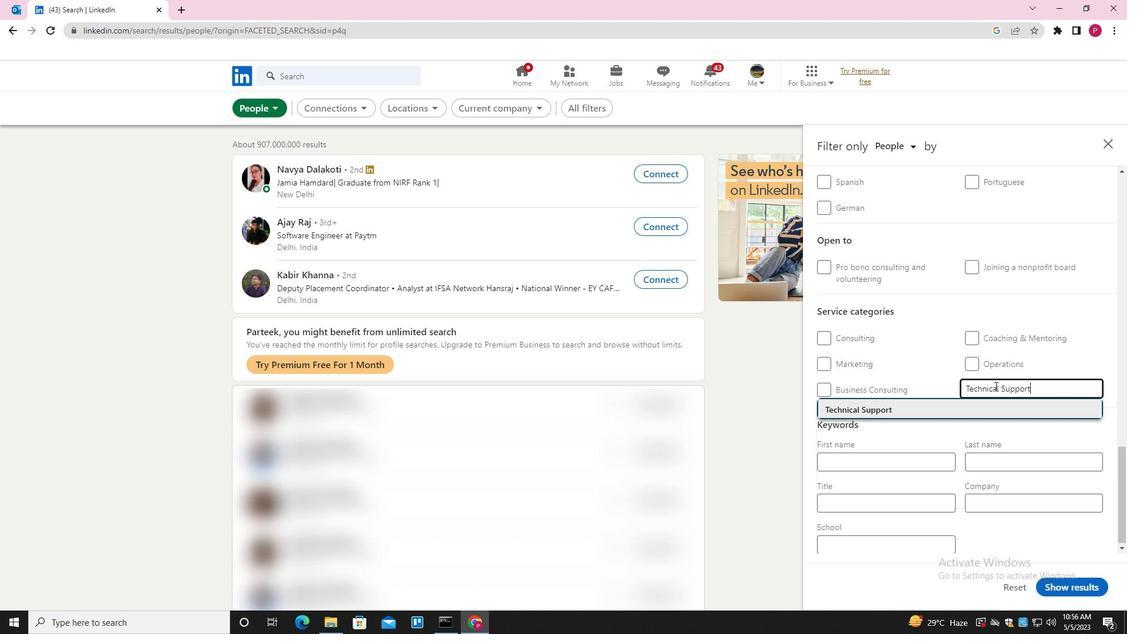 
Action: Mouse moved to (1020, 368)
Screenshot: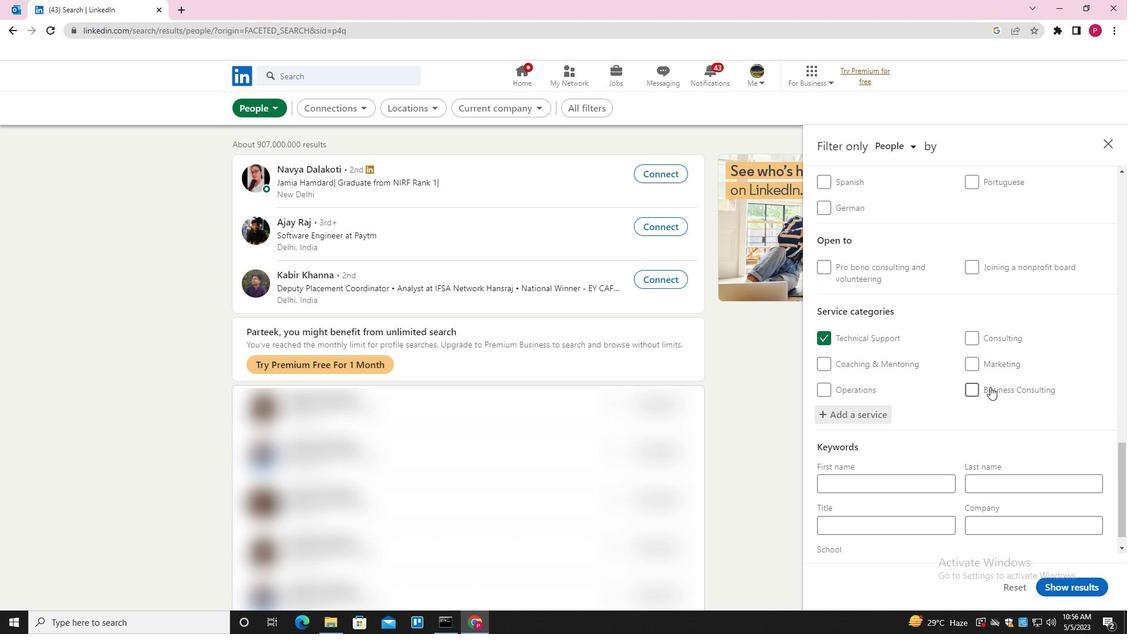 
Action: Mouse scrolled (1020, 368) with delta (0, 0)
Screenshot: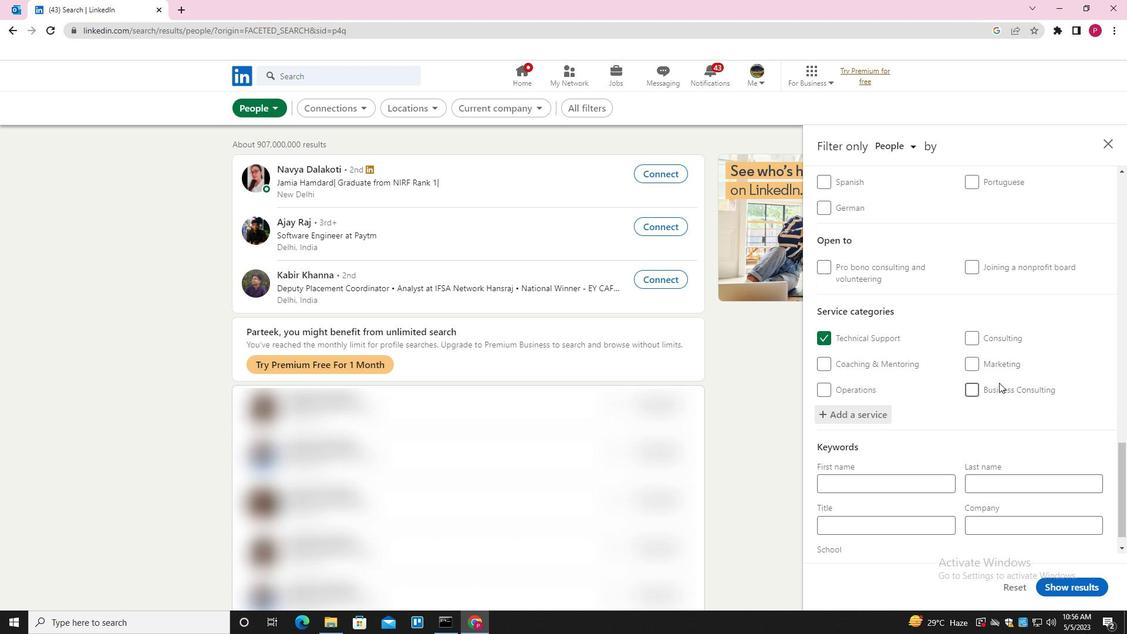 
Action: Mouse scrolled (1020, 368) with delta (0, 0)
Screenshot: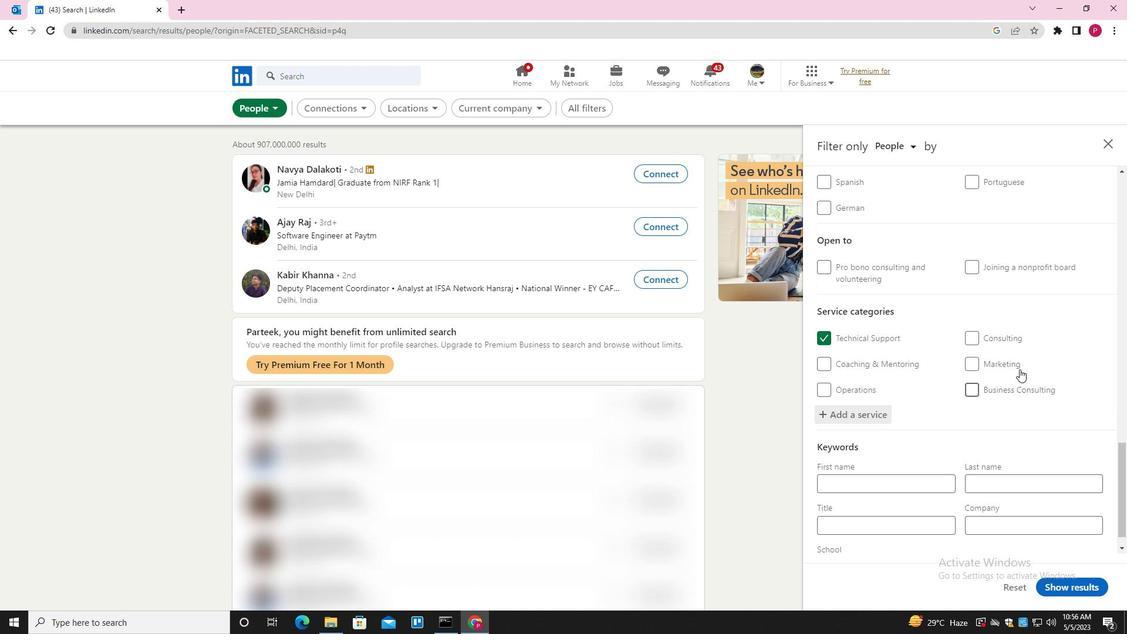
Action: Mouse scrolled (1020, 368) with delta (0, 0)
Screenshot: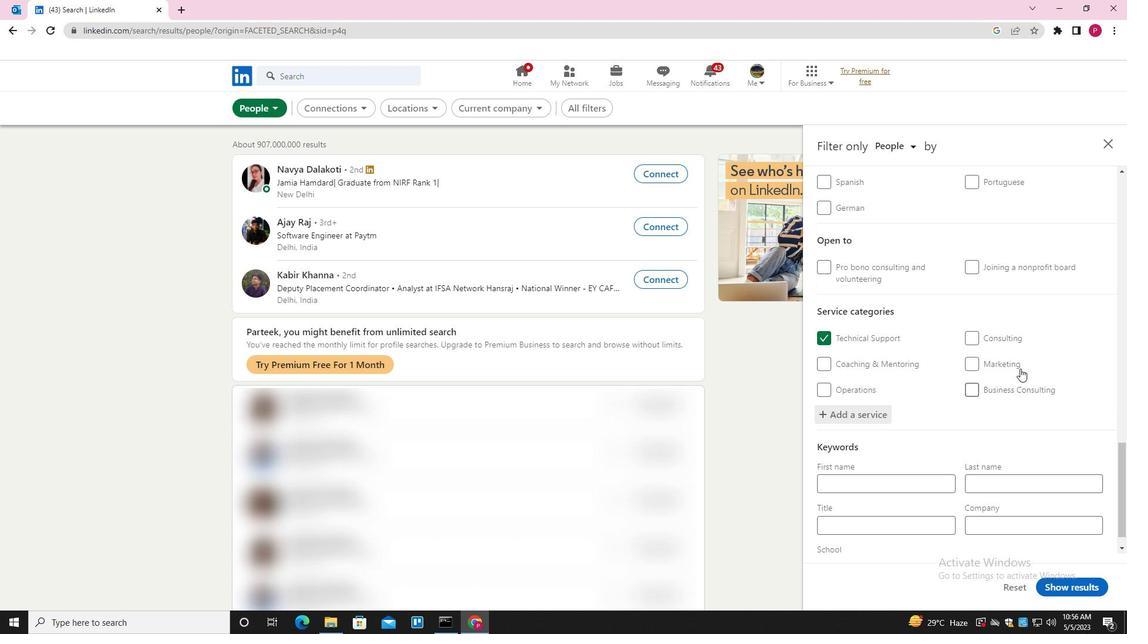 
Action: Mouse scrolled (1020, 368) with delta (0, 0)
Screenshot: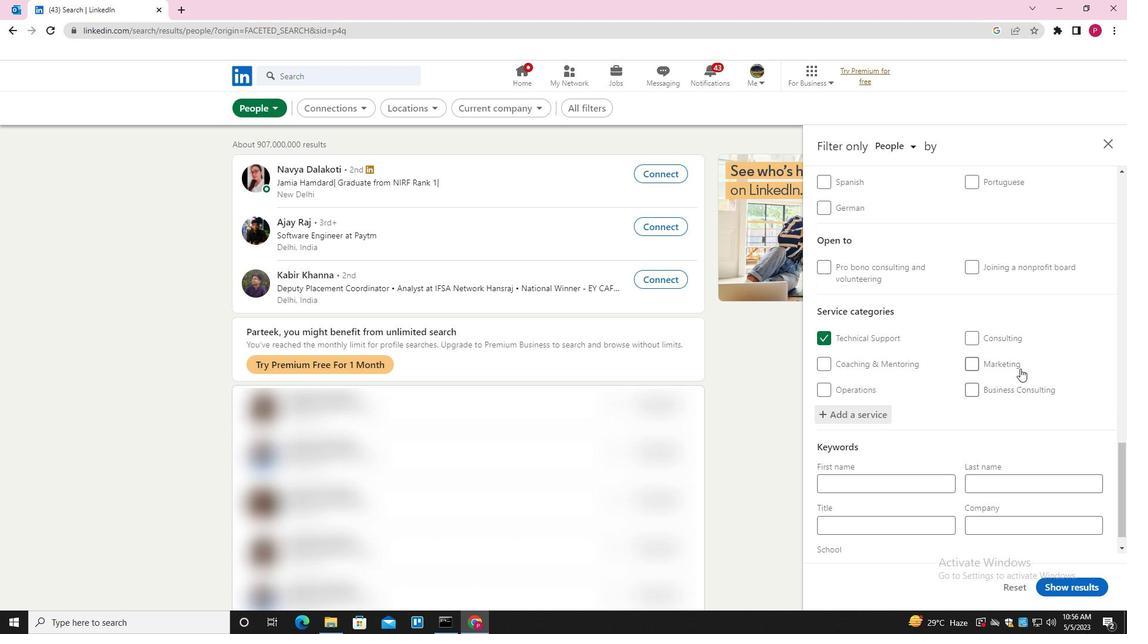 
Action: Mouse moved to (1017, 372)
Screenshot: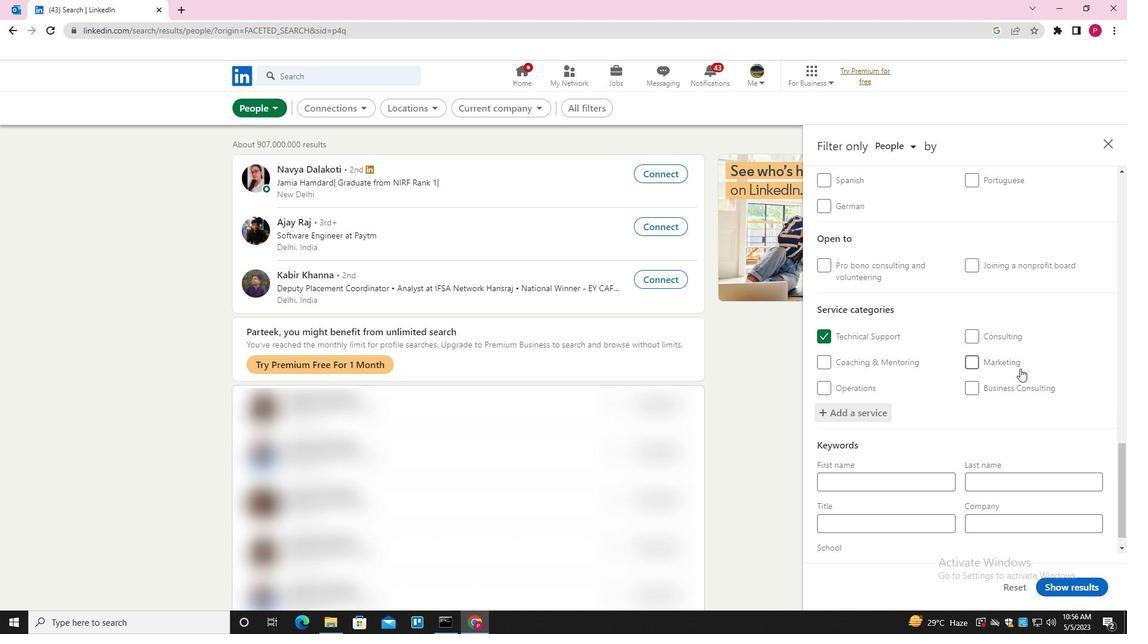 
Action: Mouse scrolled (1017, 371) with delta (0, 0)
Screenshot: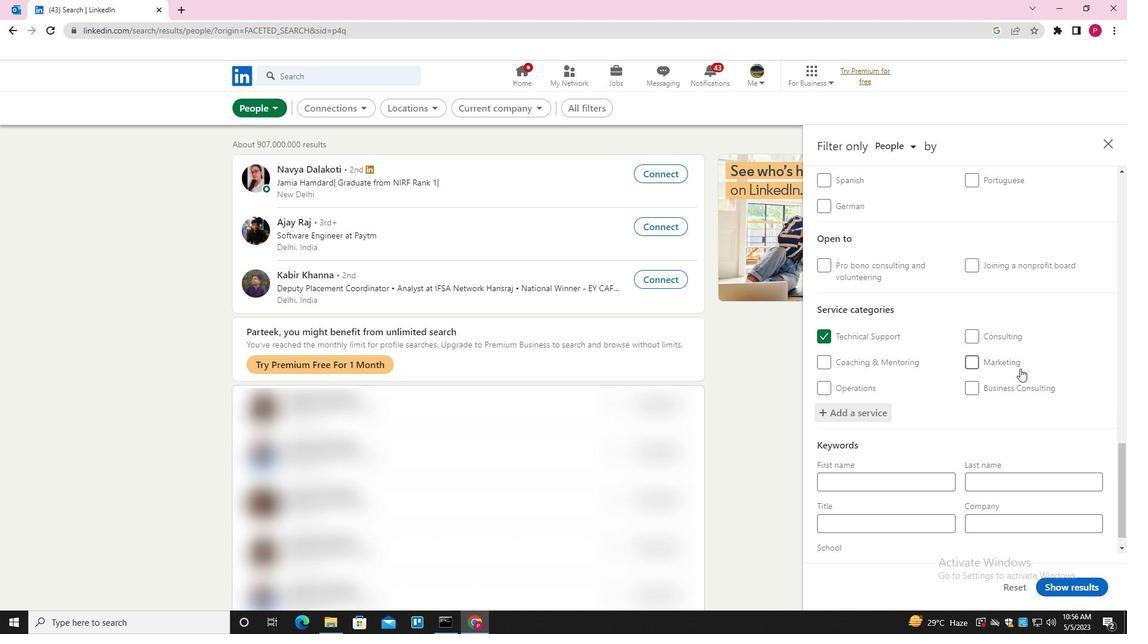 
Action: Mouse moved to (905, 489)
Screenshot: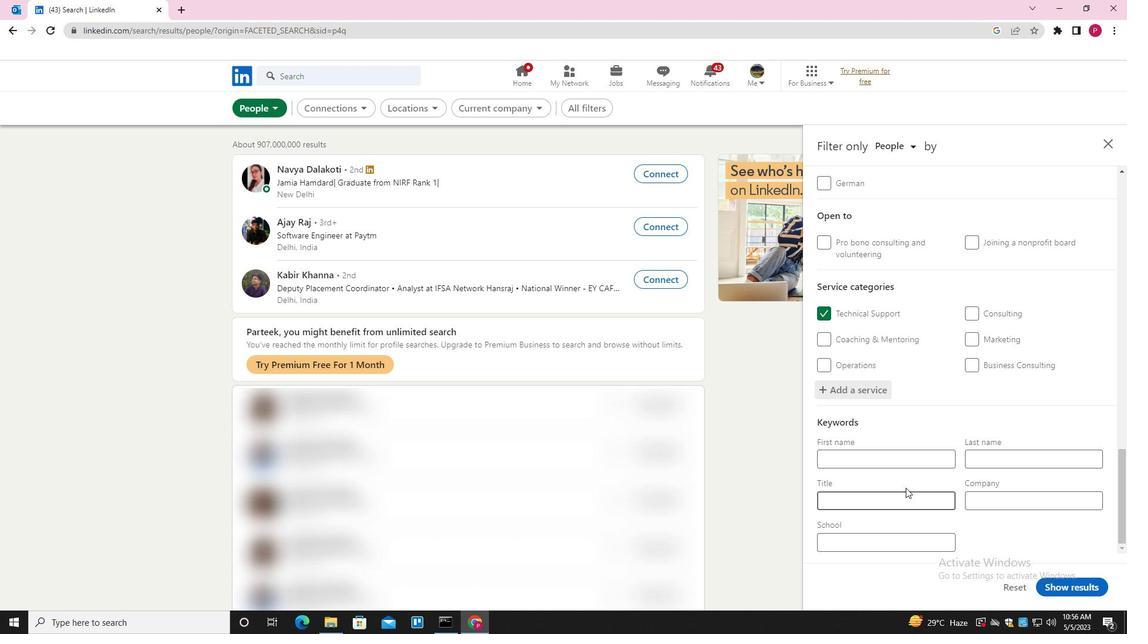 
Action: Mouse pressed left at (905, 489)
Screenshot: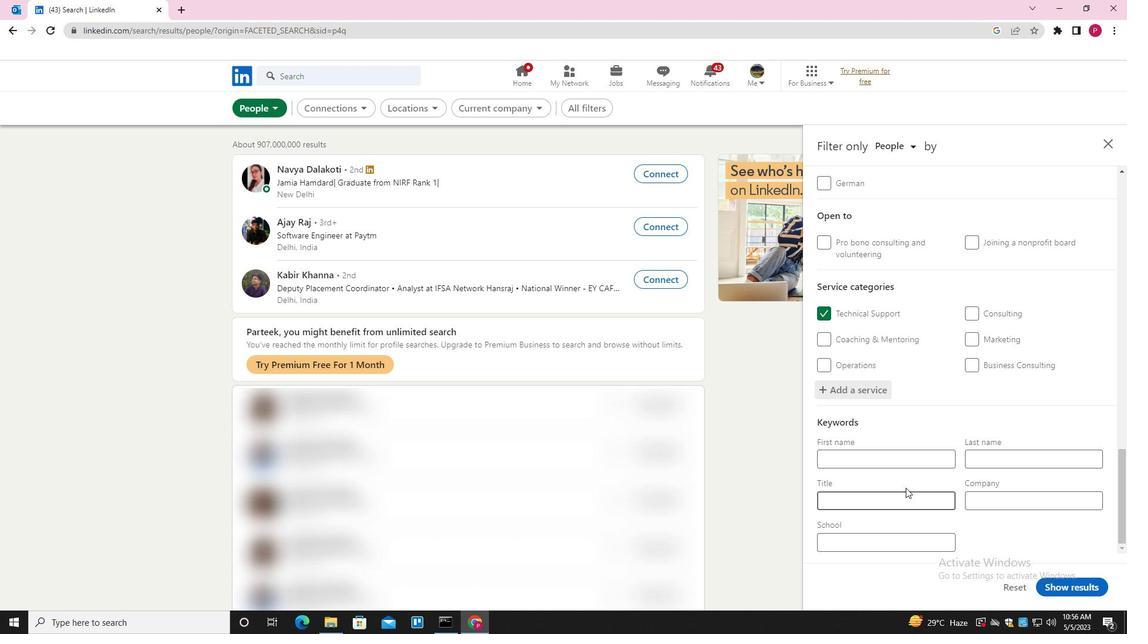 
Action: Mouse moved to (945, 400)
Screenshot: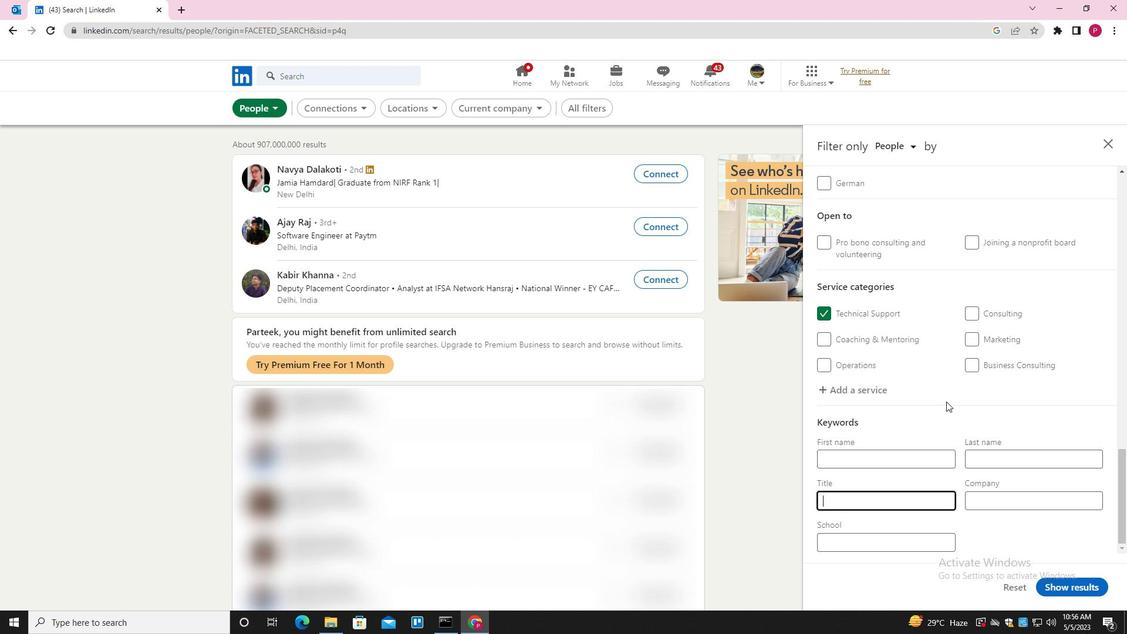 
Action: Key pressed <Key.shift>MEDIA<Key.space><Key.shift><Key.shift><Key.shift><Key.shift><Key.shift><Key.shift>RELATIONS<Key.space><Key.shift>COORDINATOR
Screenshot: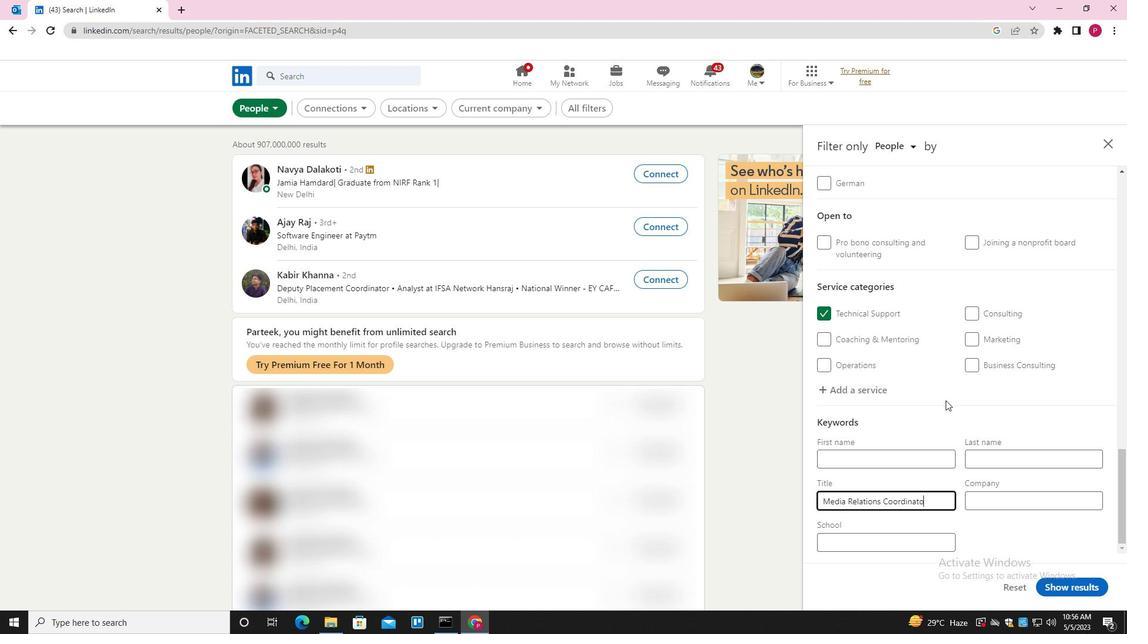 
Action: Mouse scrolled (945, 399) with delta (0, 0)
Screenshot: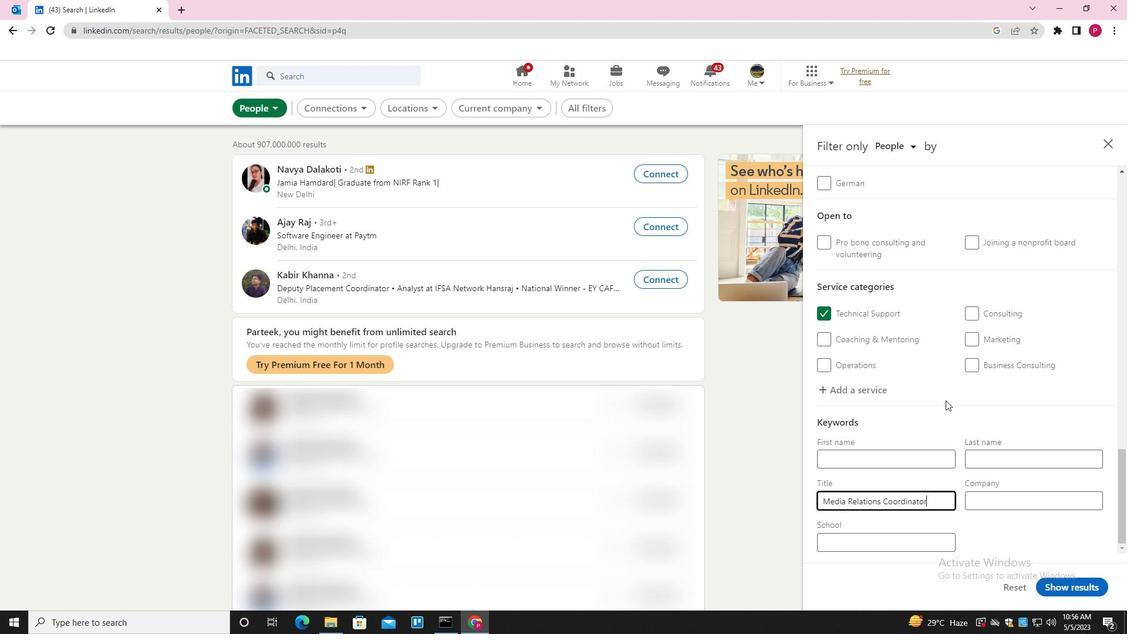 
Action: Mouse scrolled (945, 399) with delta (0, 0)
Screenshot: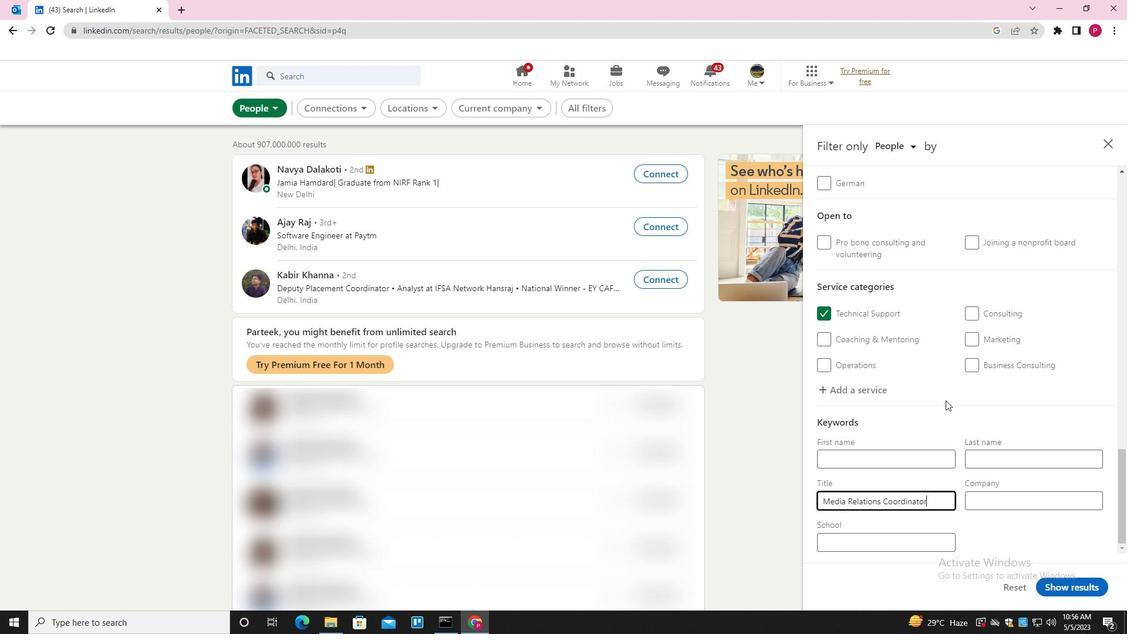 
Action: Mouse scrolled (945, 399) with delta (0, 0)
Screenshot: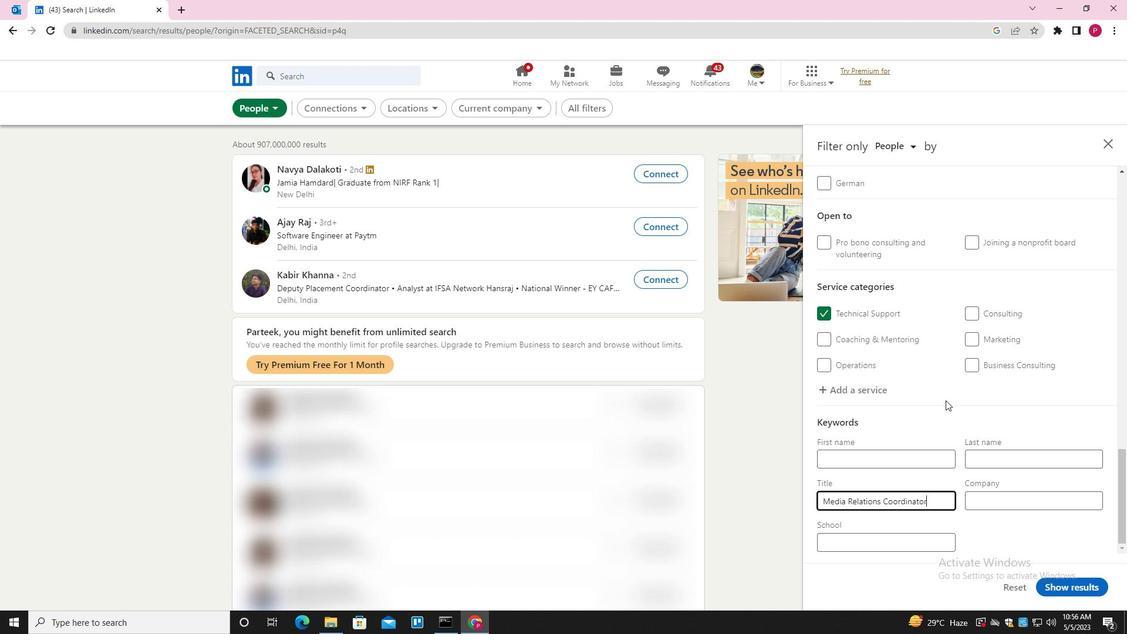 
Action: Mouse scrolled (945, 399) with delta (0, 0)
Screenshot: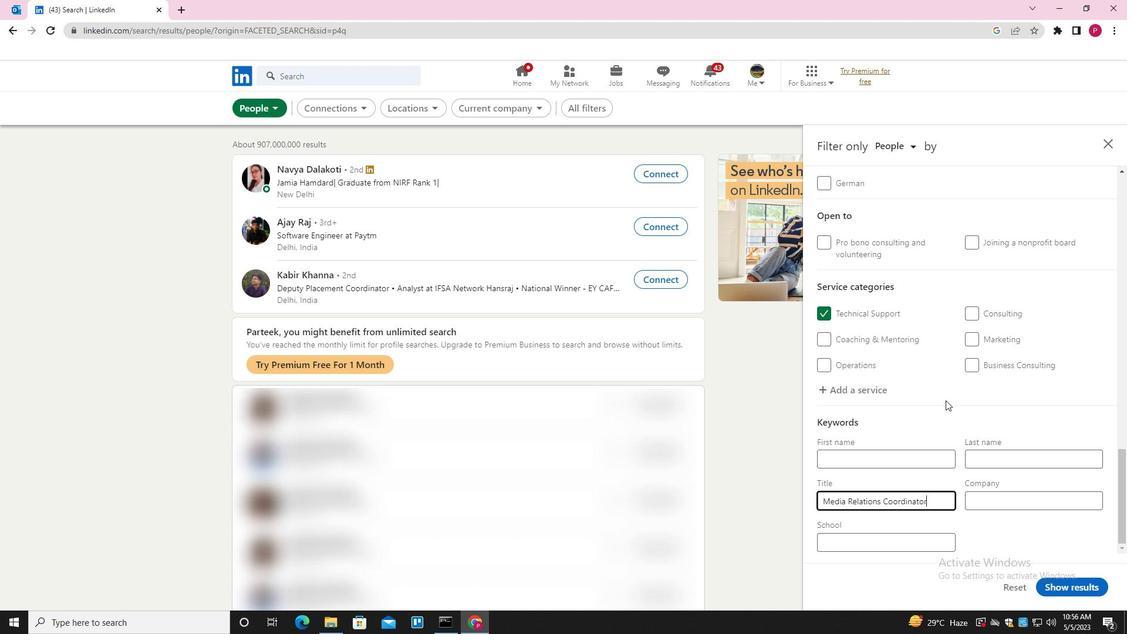 
Action: Mouse moved to (1081, 597)
Screenshot: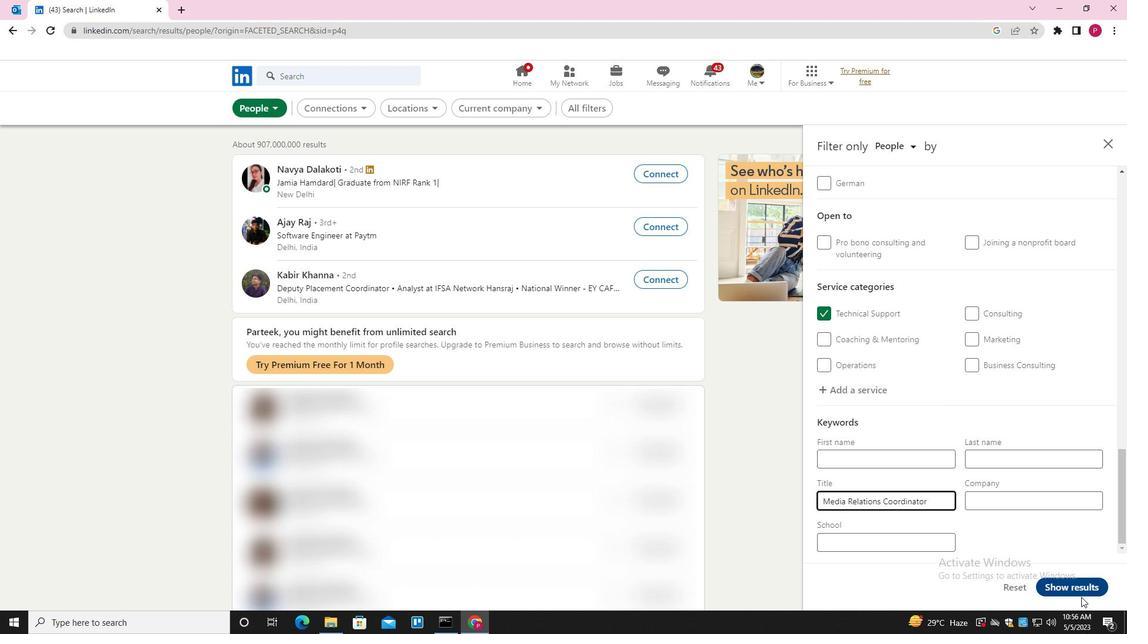 
Action: Mouse pressed left at (1081, 597)
Screenshot: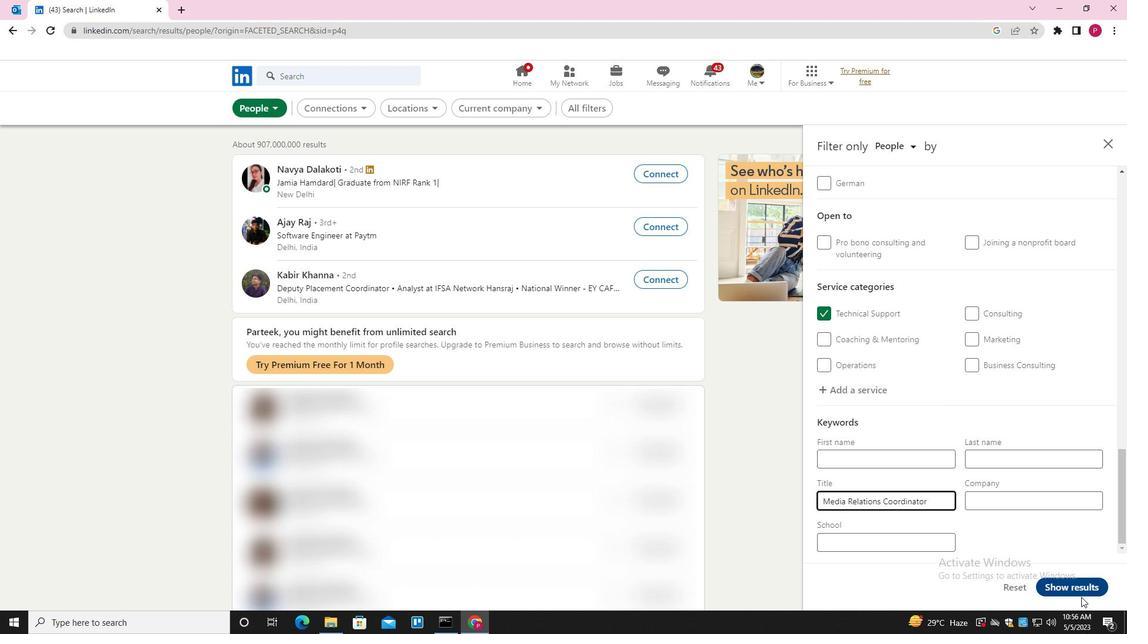 
Action: Mouse moved to (1077, 589)
Screenshot: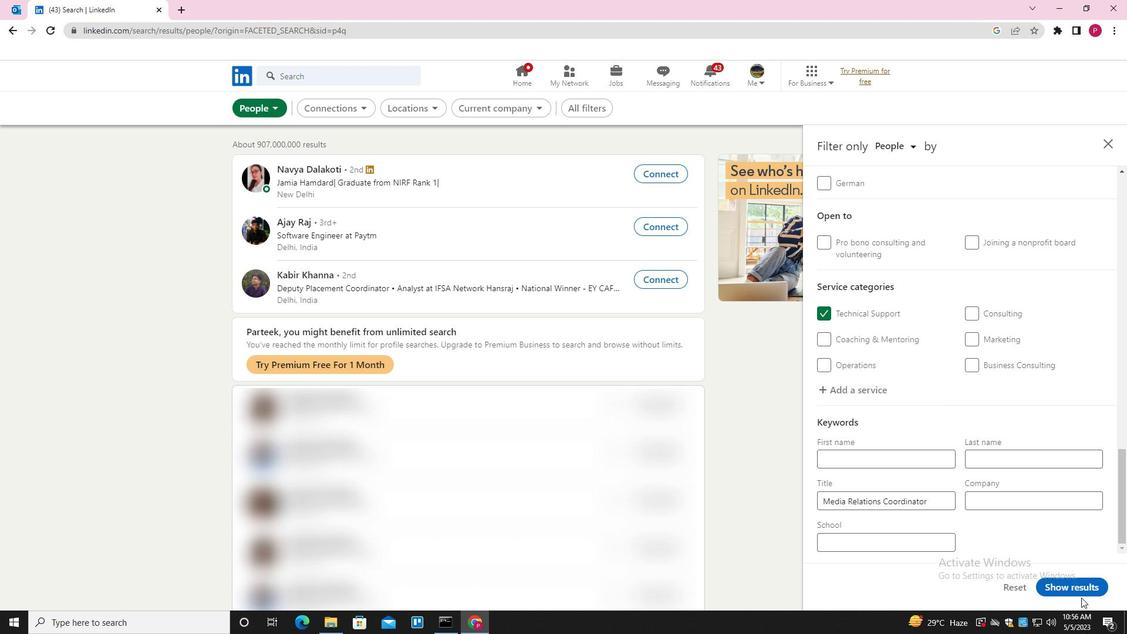 
Action: Mouse pressed left at (1077, 589)
Screenshot: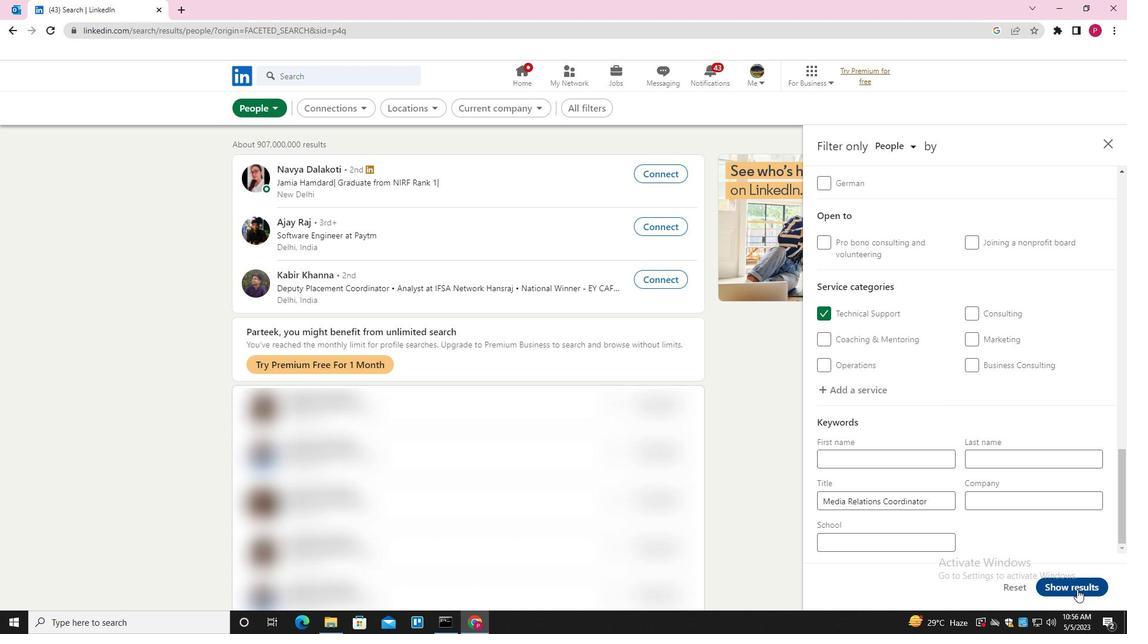 
Action: Mouse moved to (535, 281)
Screenshot: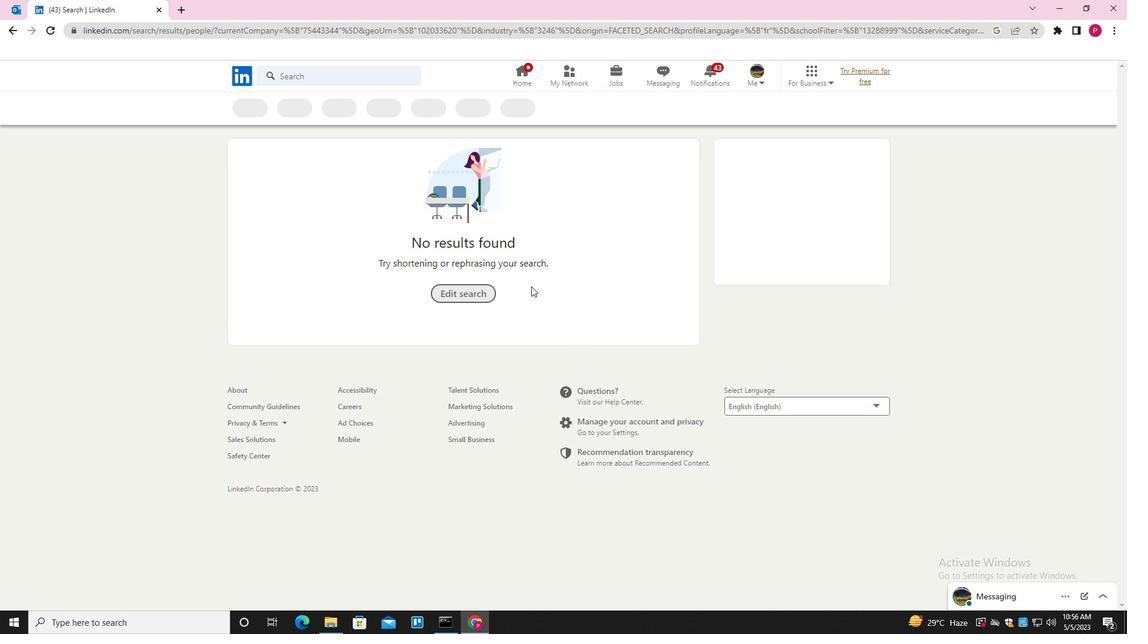
